 Task: Look for space in Zhangjiakou, China from 5th July, 2023 to 10th July, 2023 for 4 adults in price range Rs.9000 to Rs.14000. Place can be entire place with 2 bedrooms having 4 beds and 2 bathrooms. Property type can be house, flat, guest house. Booking option can be shelf check-in. Required host language is Chinese (Simplified).
Action: Mouse moved to (786, 101)
Screenshot: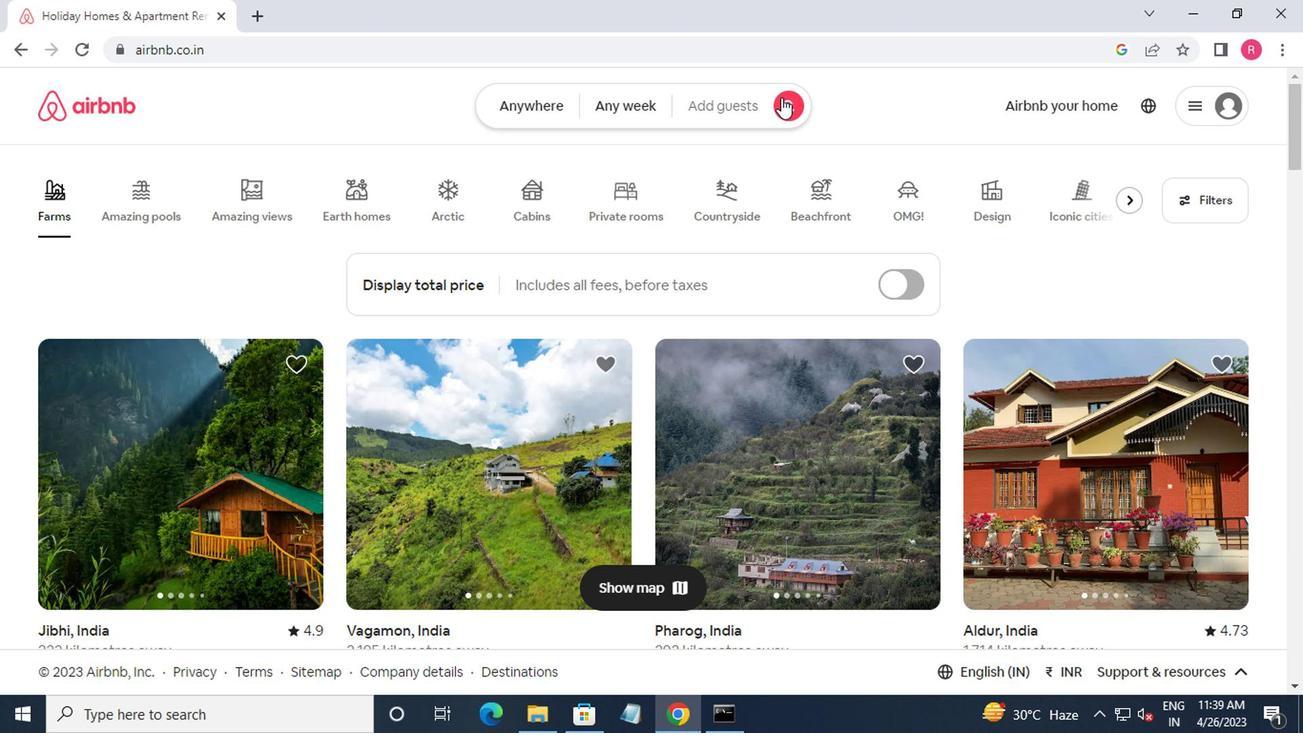 
Action: Mouse pressed left at (786, 101)
Screenshot: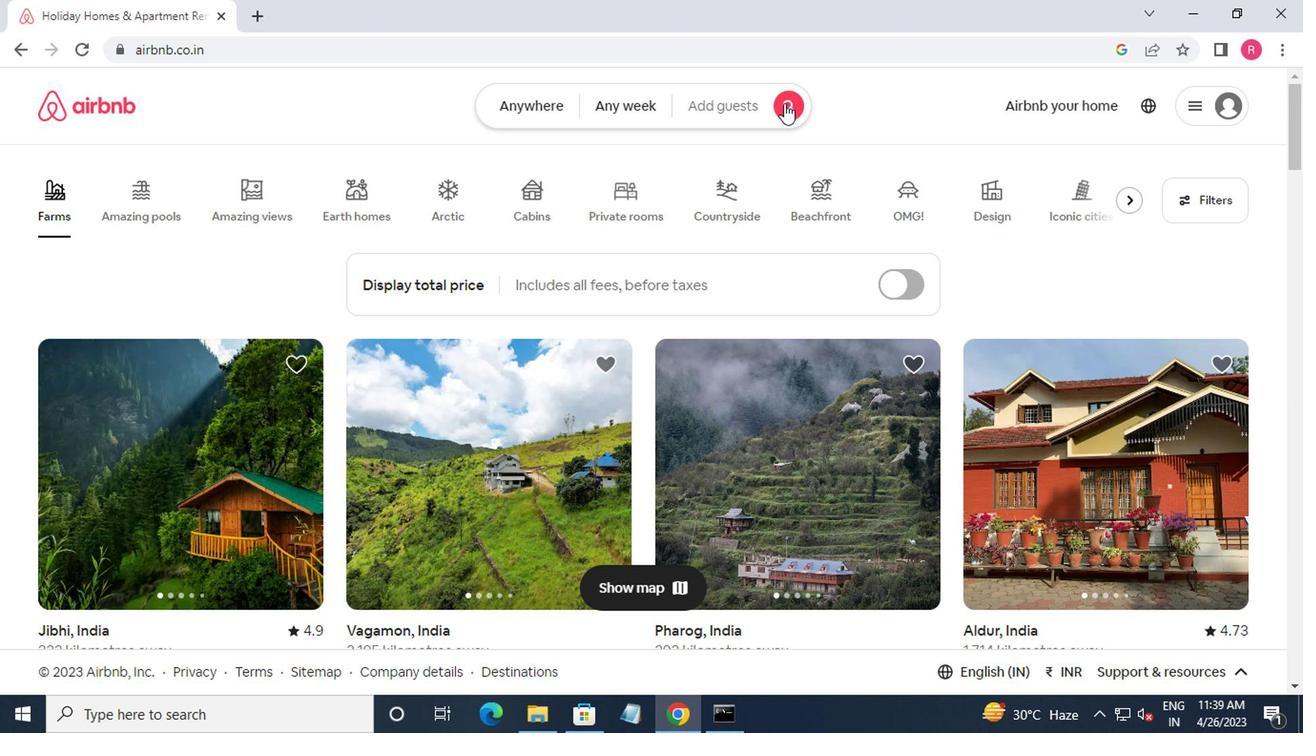 
Action: Mouse moved to (398, 182)
Screenshot: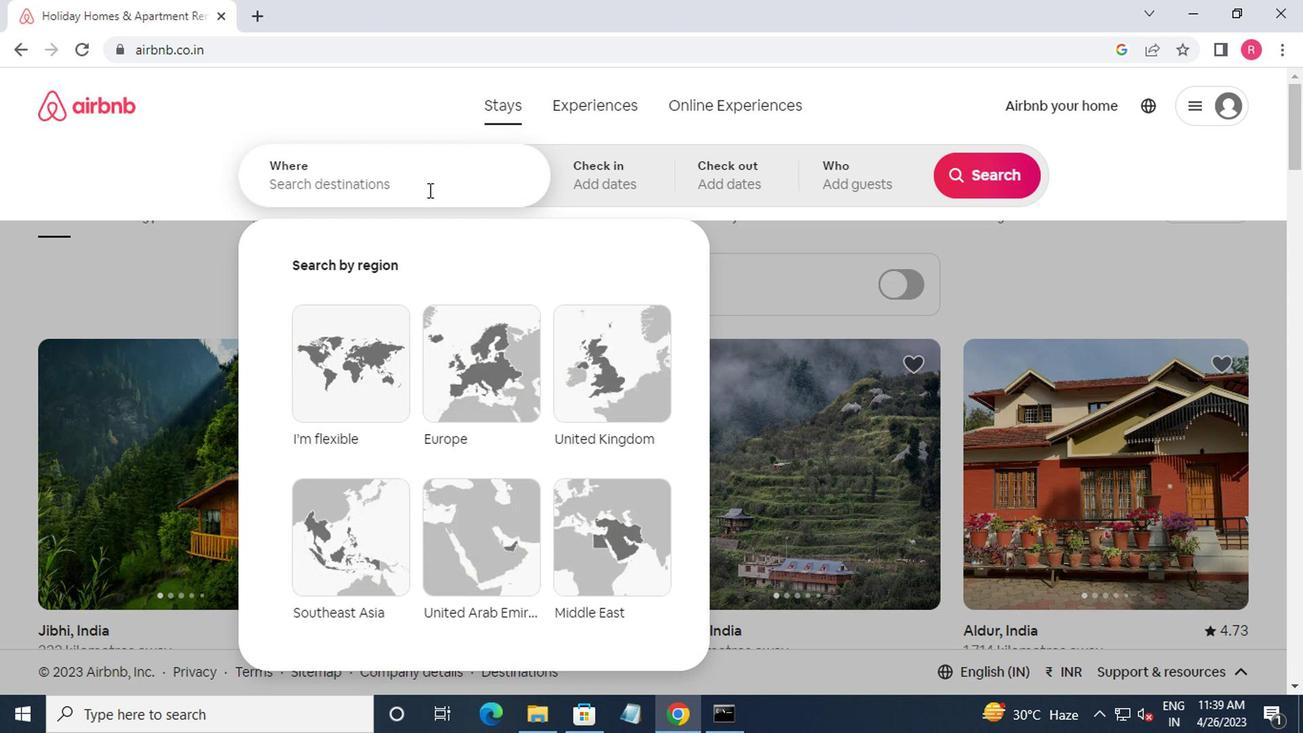
Action: Mouse pressed left at (398, 182)
Screenshot: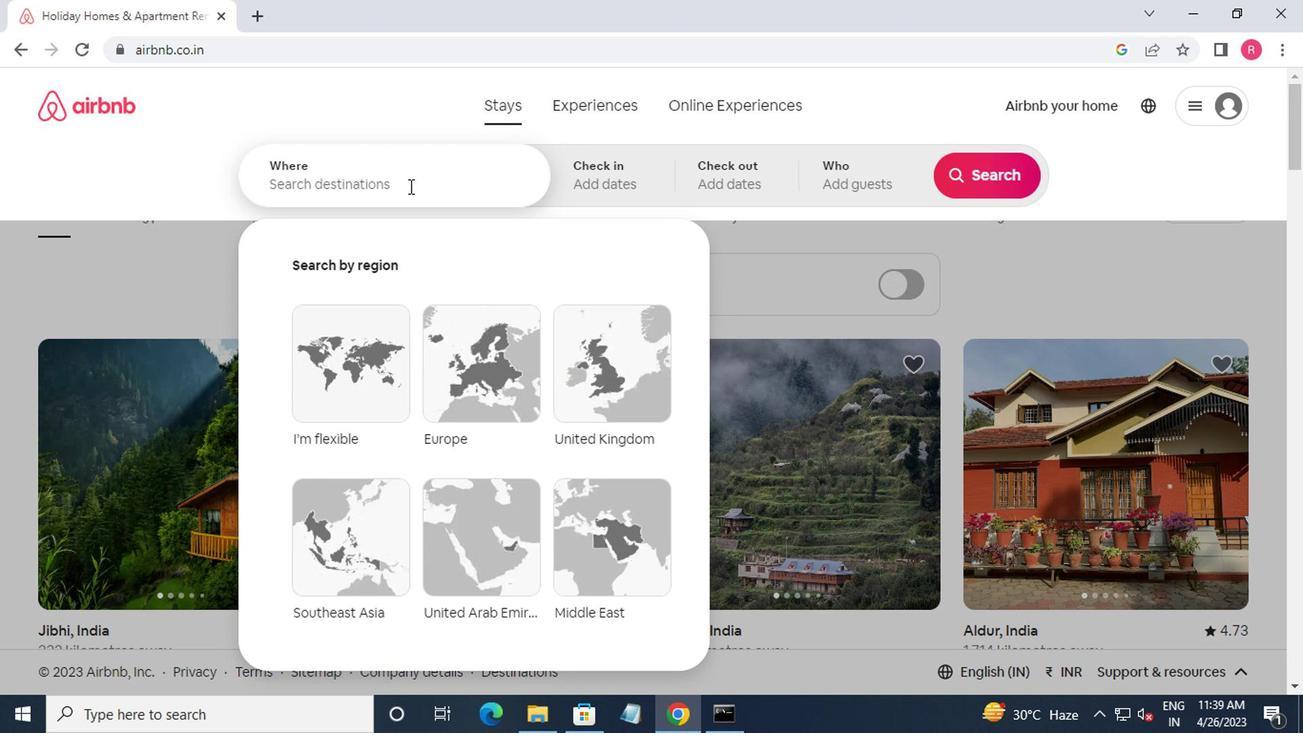 
Action: Mouse moved to (398, 183)
Screenshot: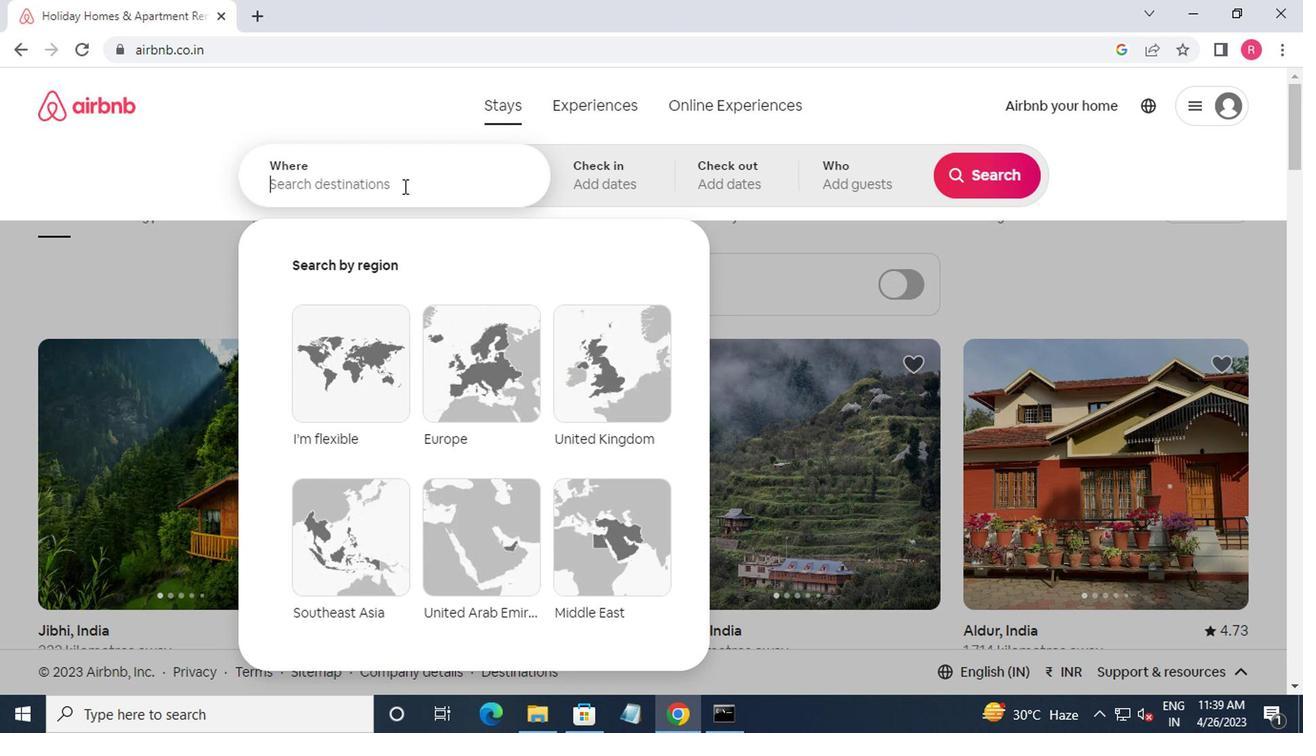 
Action: Key pressed zhangjiakou<Key.down><Key.enter>
Screenshot: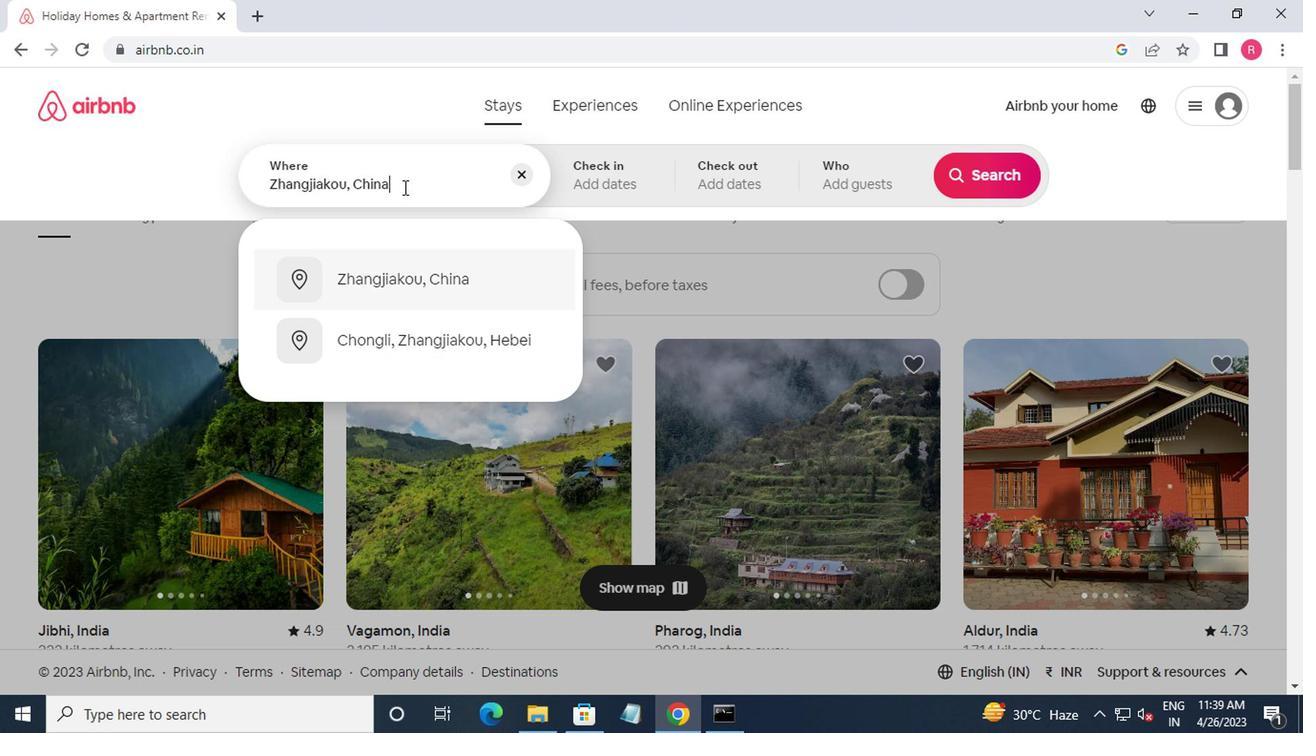 
Action: Mouse moved to (969, 331)
Screenshot: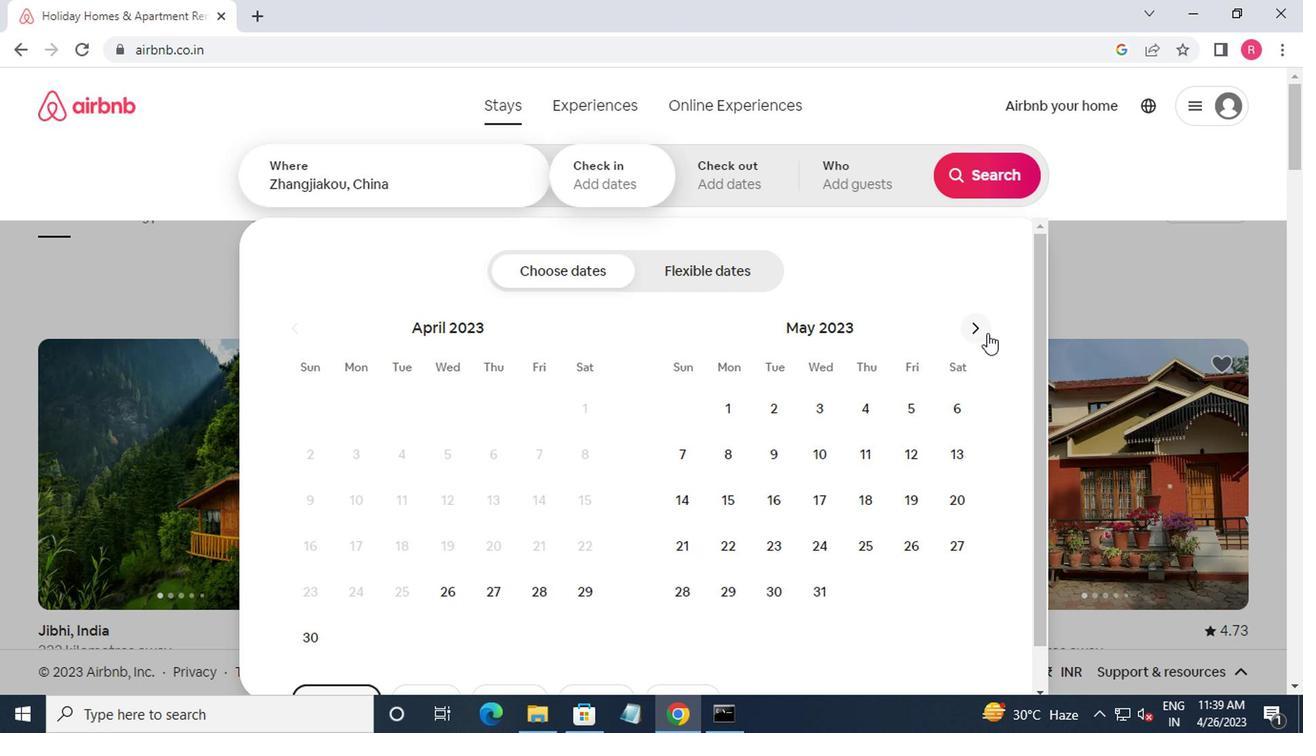
Action: Mouse pressed left at (969, 331)
Screenshot: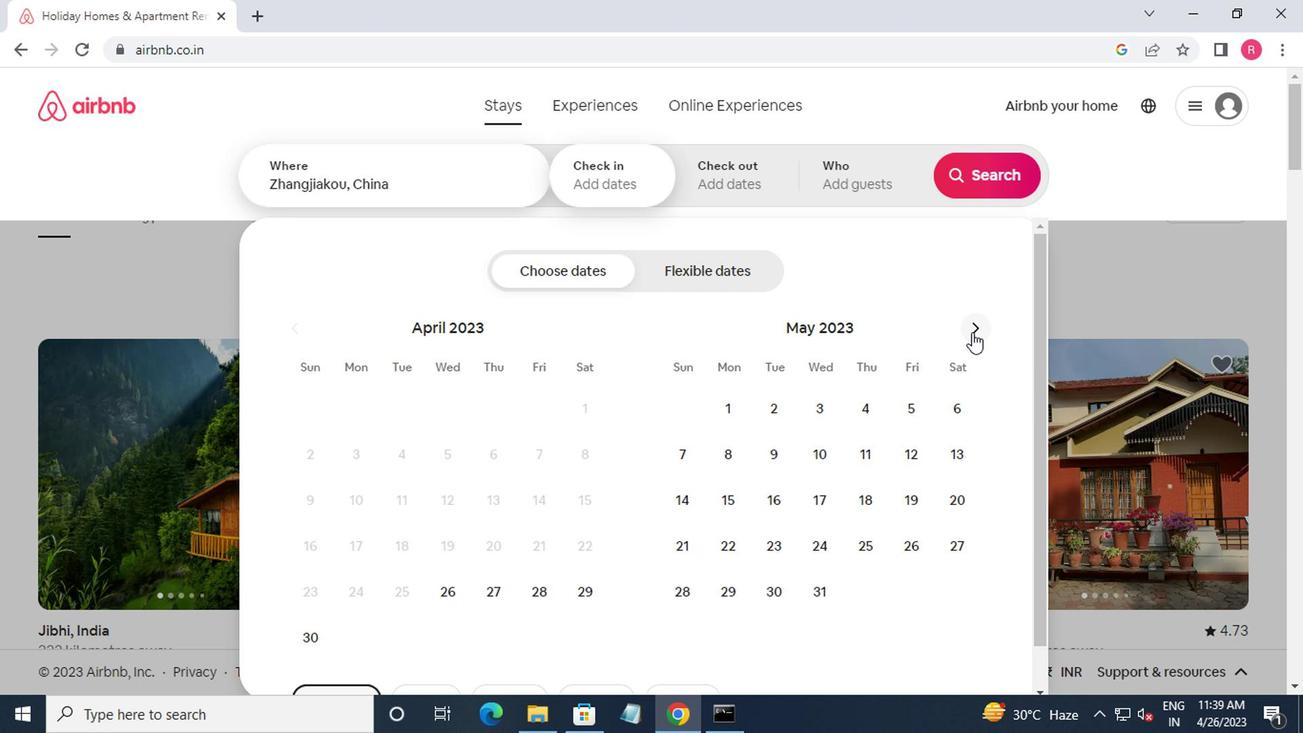 
Action: Mouse moved to (967, 332)
Screenshot: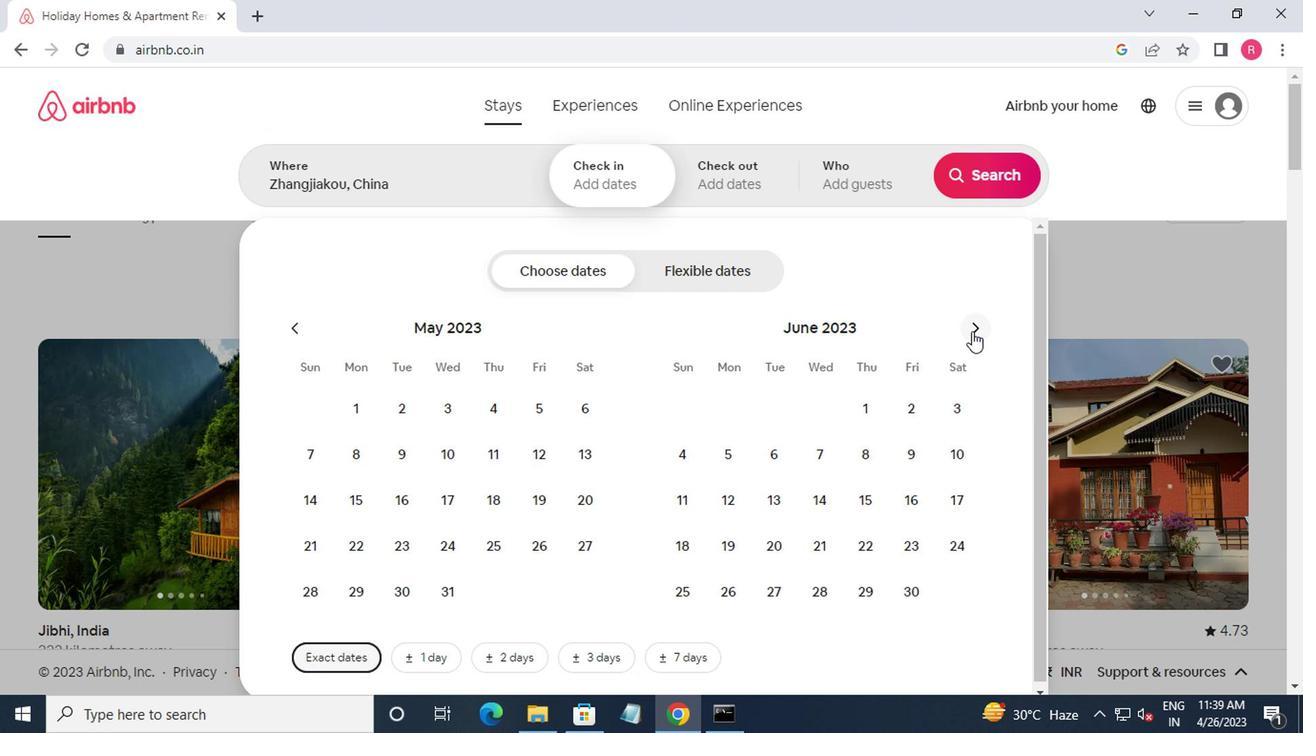 
Action: Mouse pressed left at (967, 332)
Screenshot: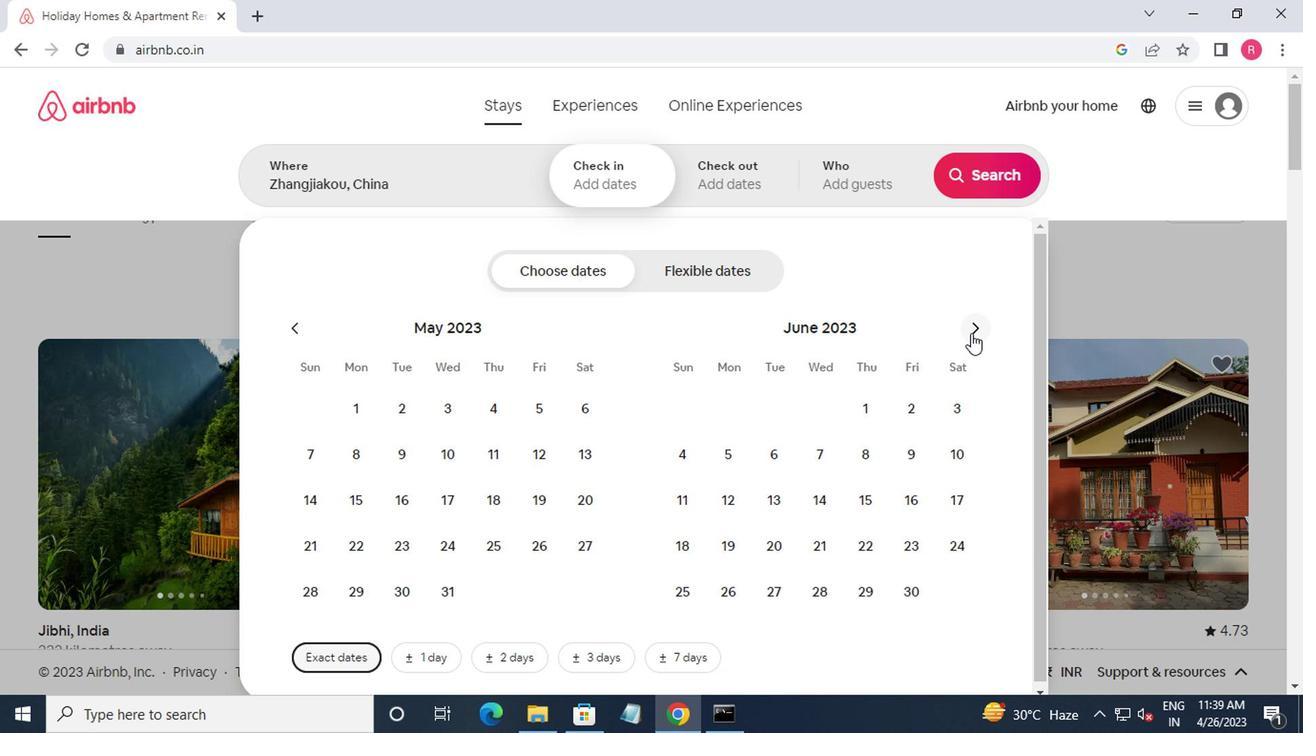 
Action: Mouse moved to (828, 457)
Screenshot: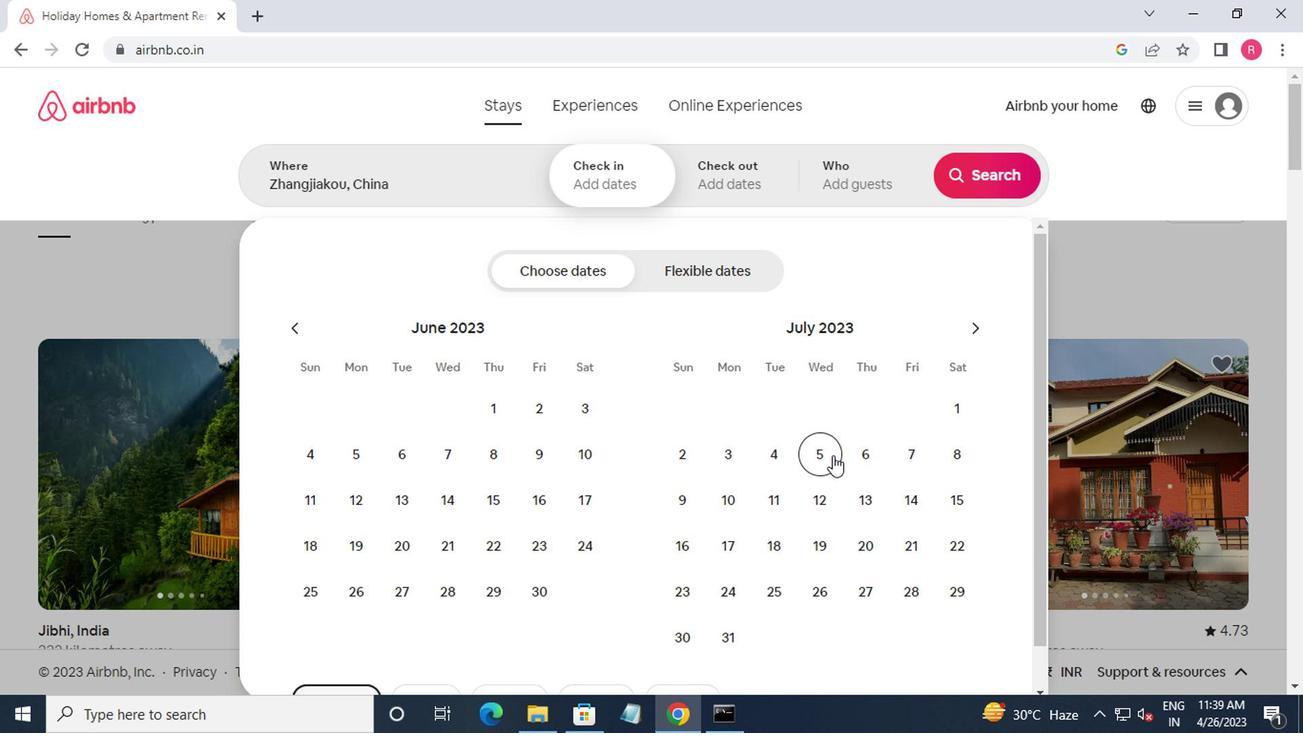 
Action: Mouse pressed left at (828, 457)
Screenshot: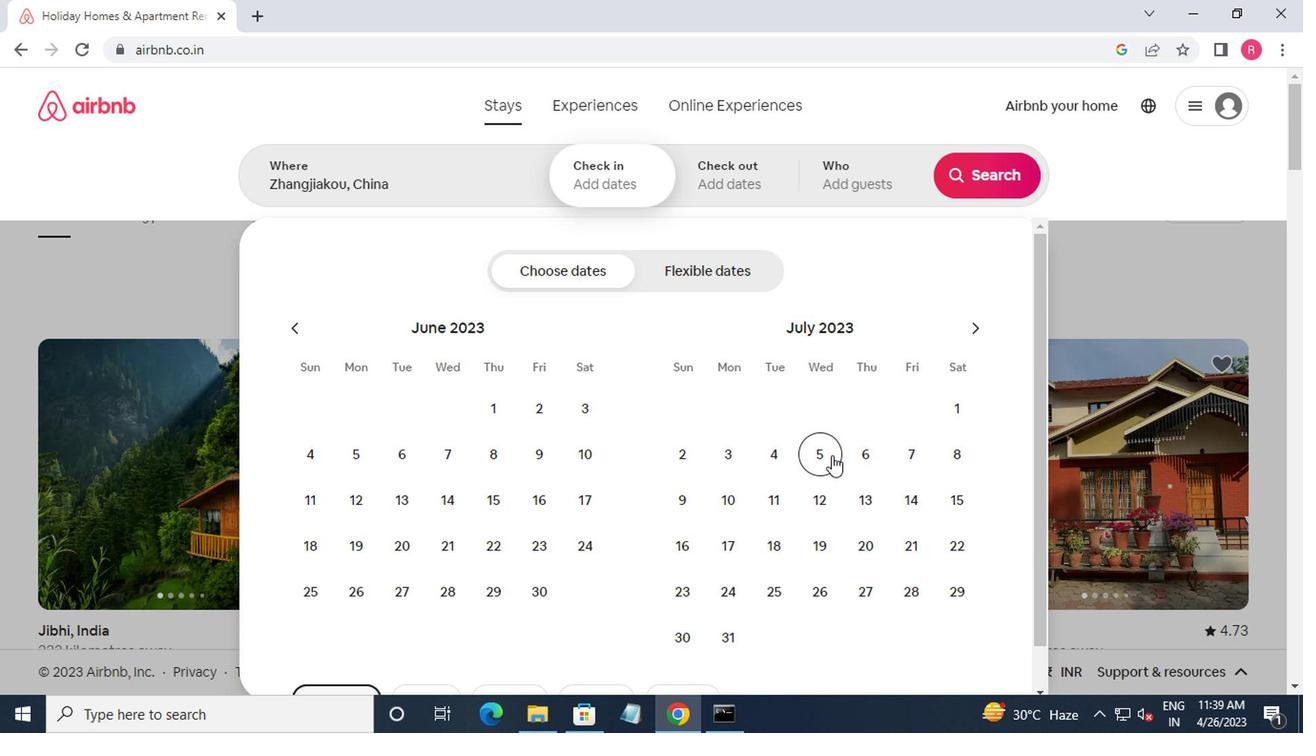
Action: Mouse moved to (714, 512)
Screenshot: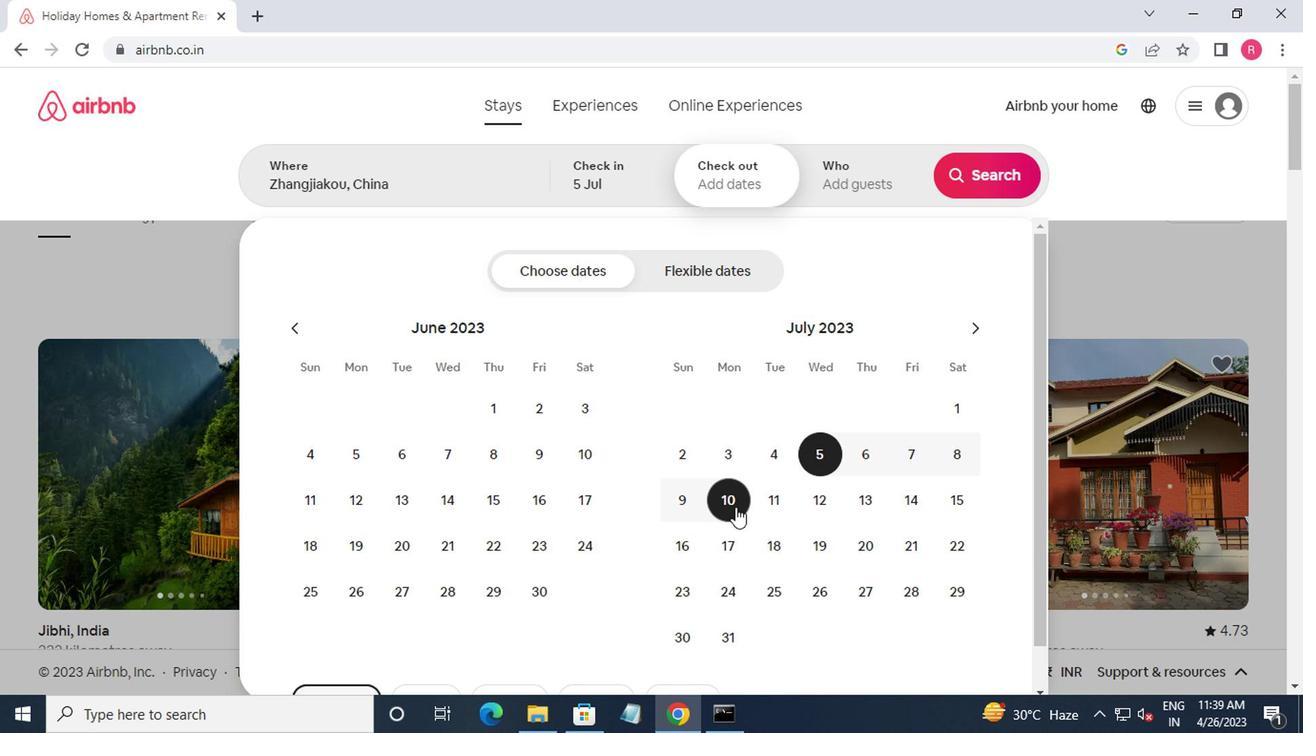 
Action: Mouse pressed left at (714, 512)
Screenshot: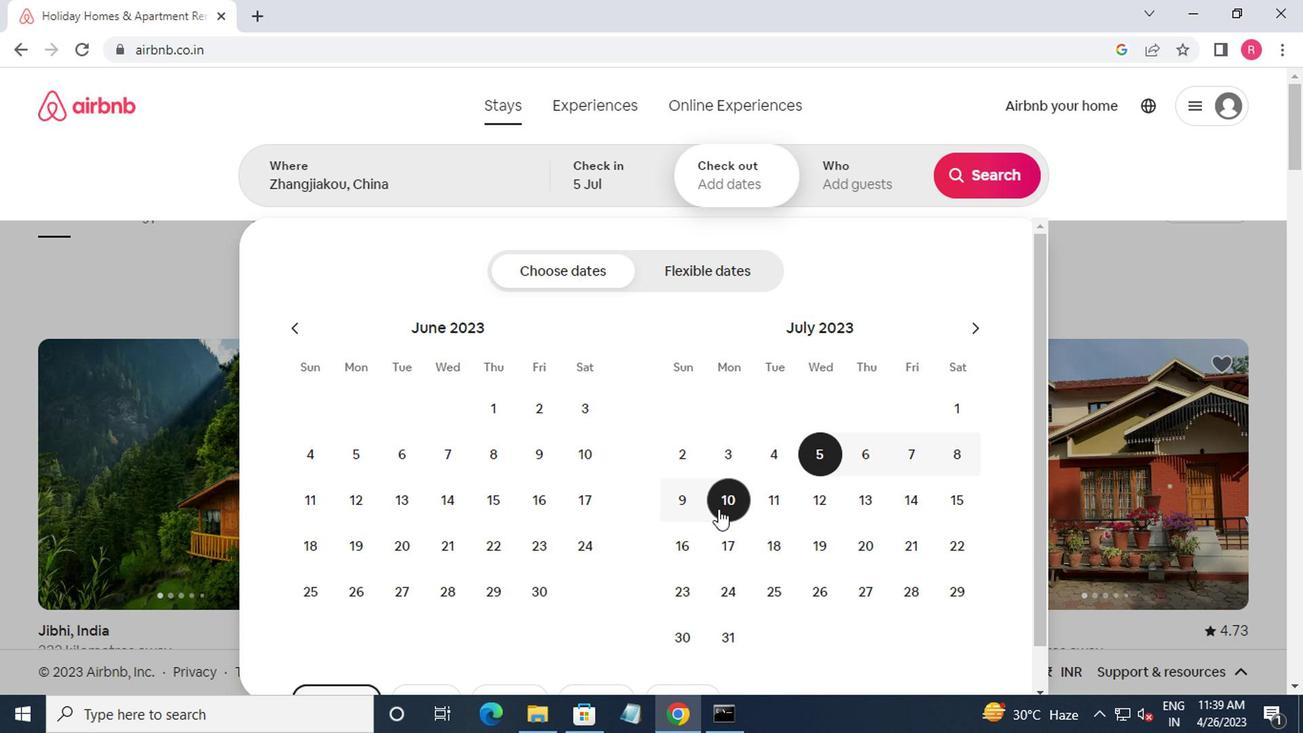 
Action: Mouse moved to (854, 187)
Screenshot: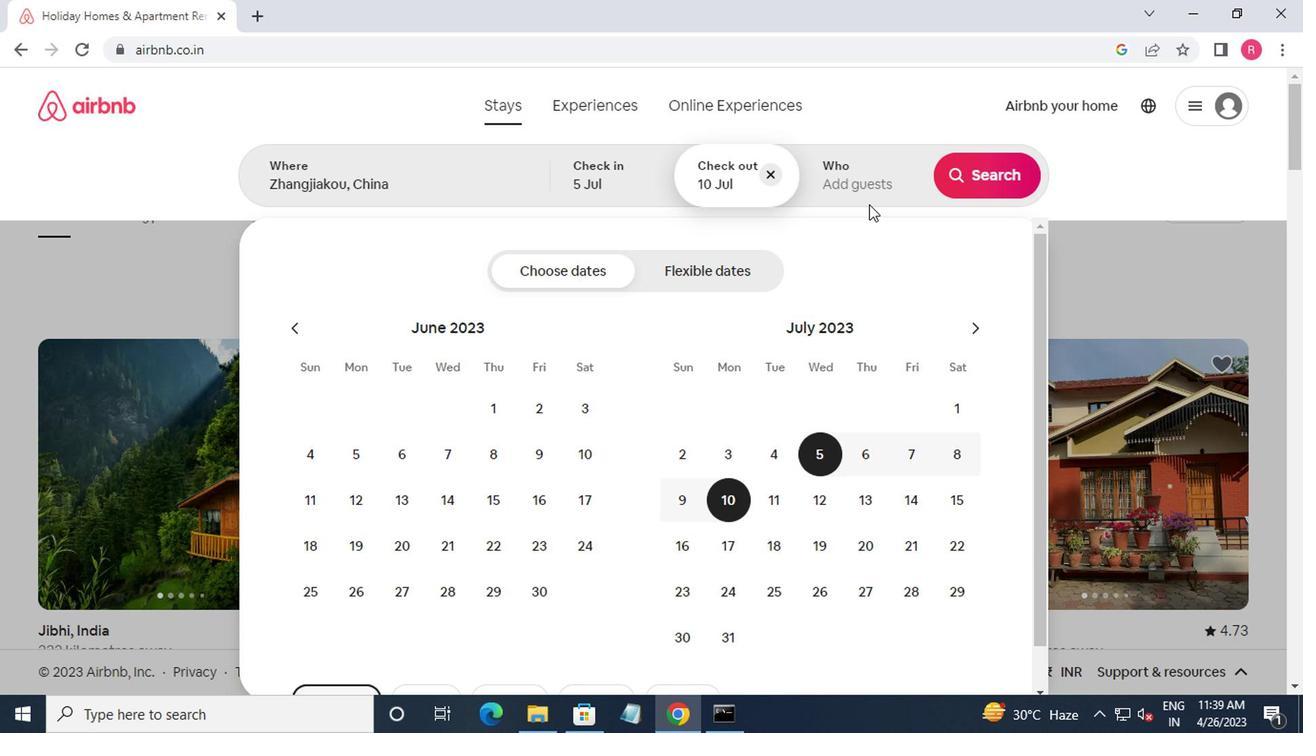 
Action: Mouse pressed left at (854, 187)
Screenshot: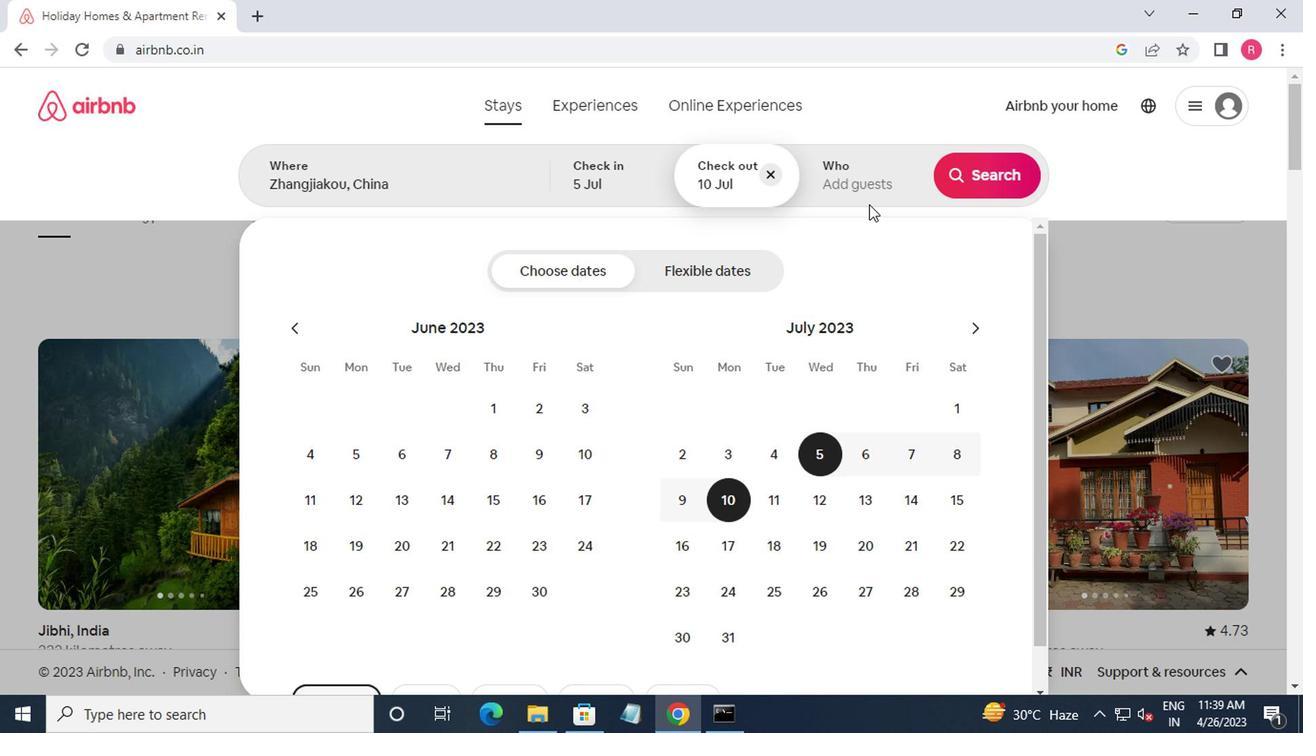 
Action: Mouse moved to (981, 268)
Screenshot: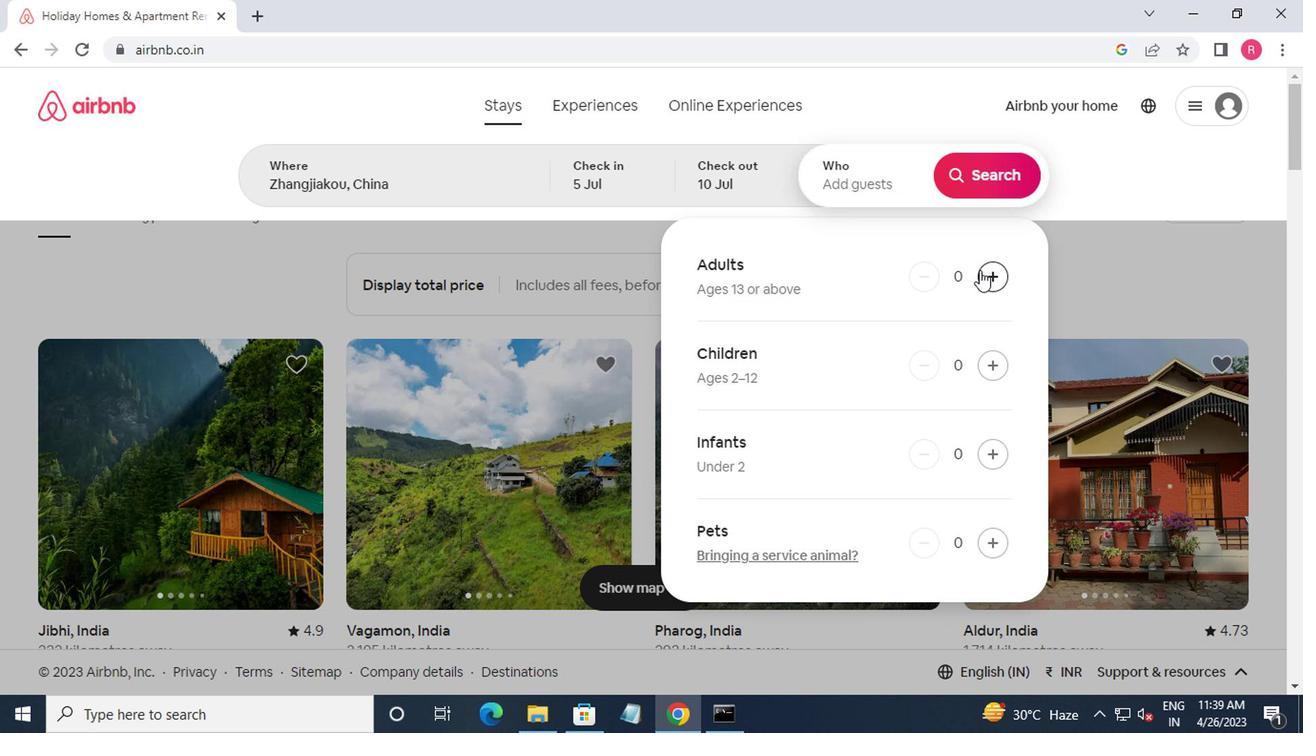 
Action: Mouse pressed left at (981, 268)
Screenshot: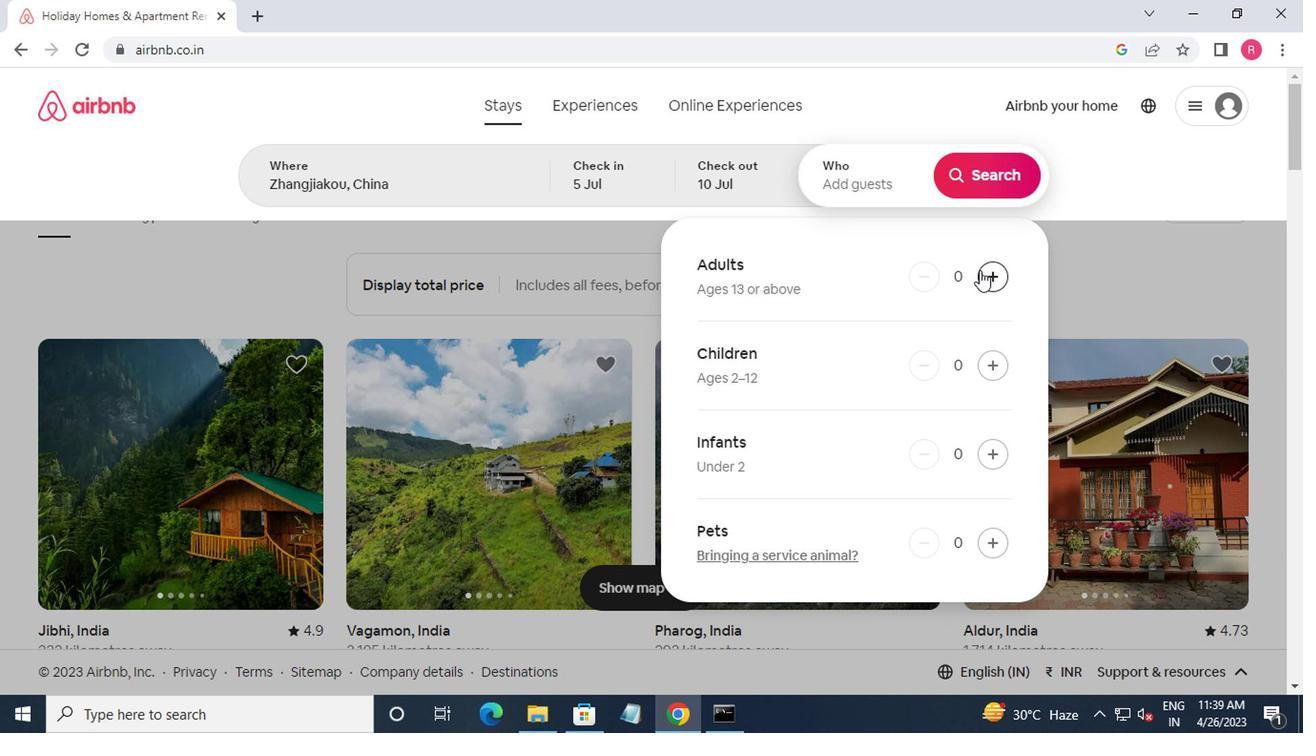 
Action: Mouse pressed left at (981, 268)
Screenshot: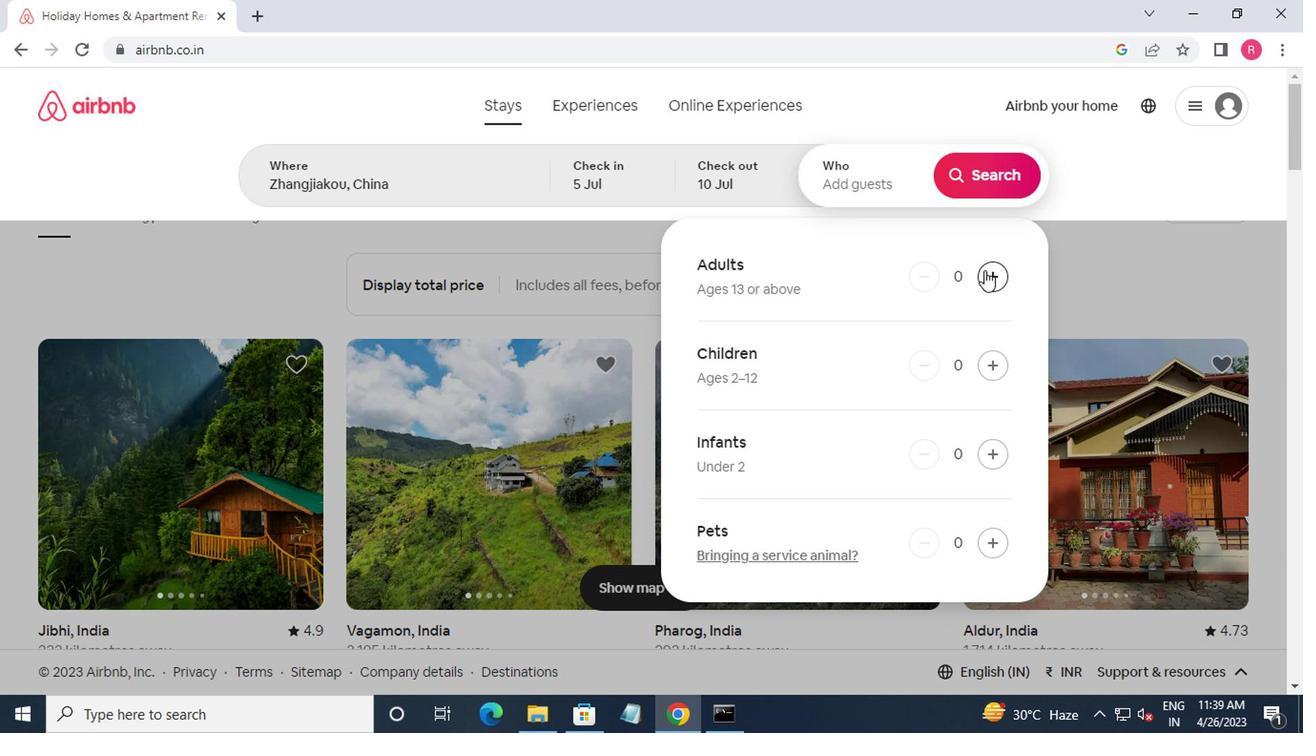 
Action: Mouse moved to (983, 268)
Screenshot: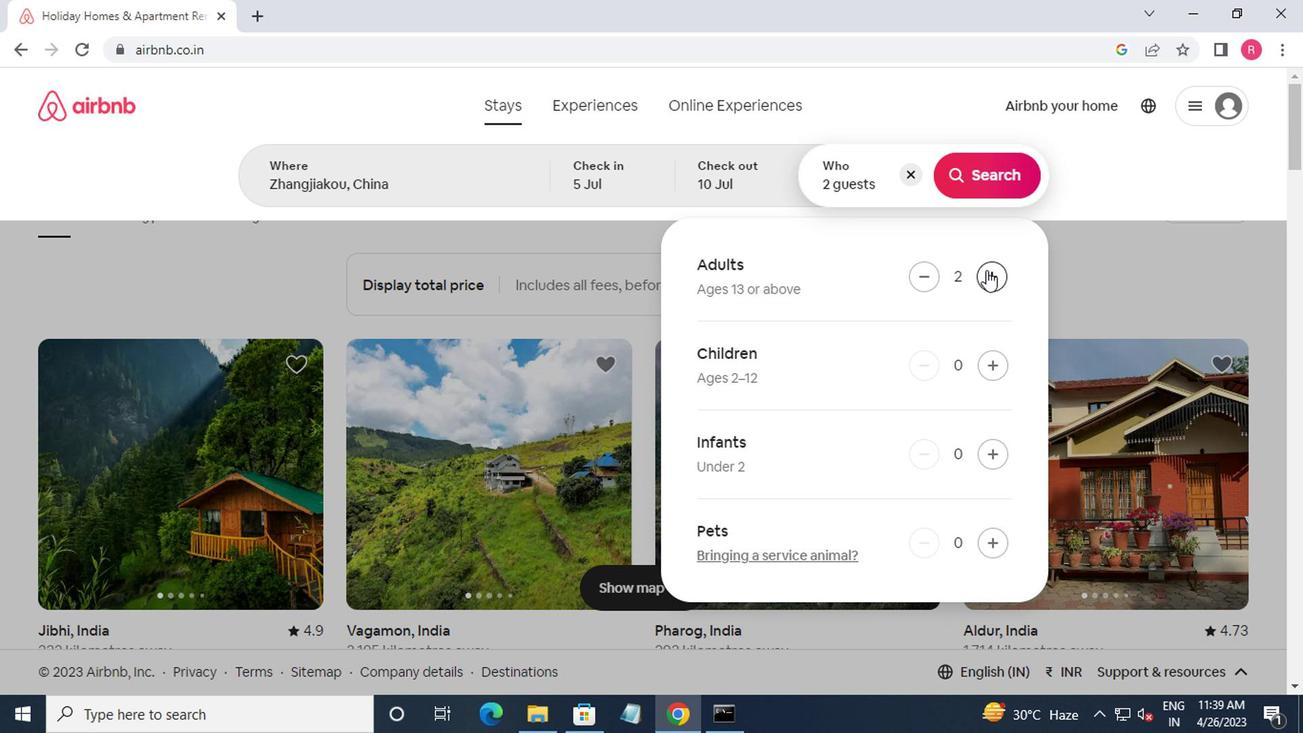 
Action: Mouse pressed left at (983, 268)
Screenshot: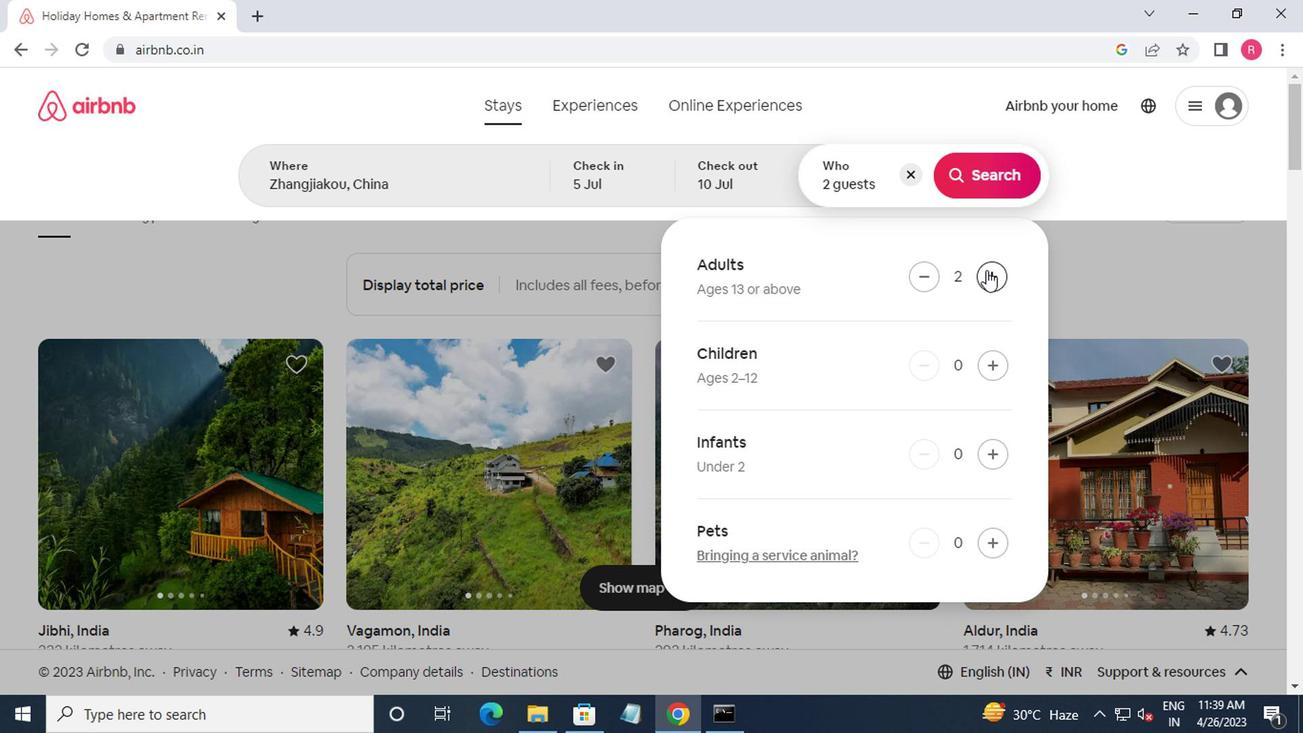 
Action: Mouse moved to (985, 263)
Screenshot: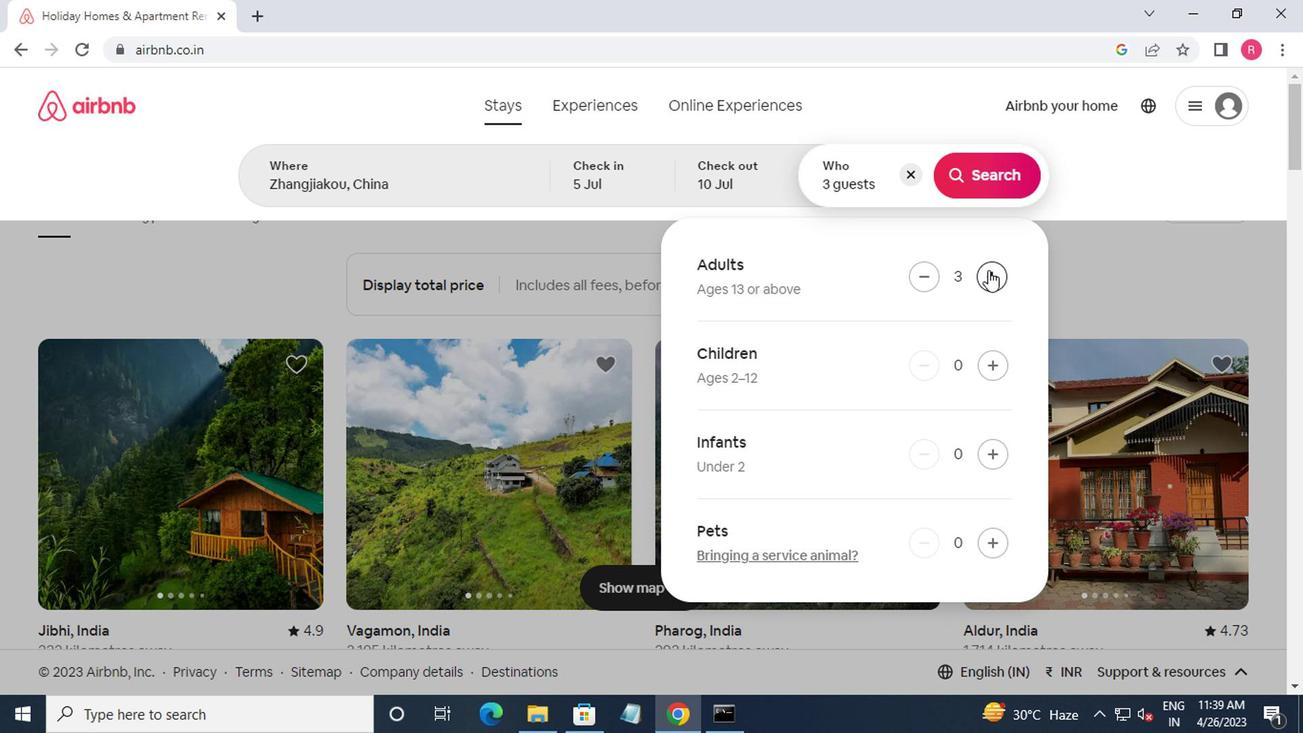 
Action: Mouse pressed left at (985, 263)
Screenshot: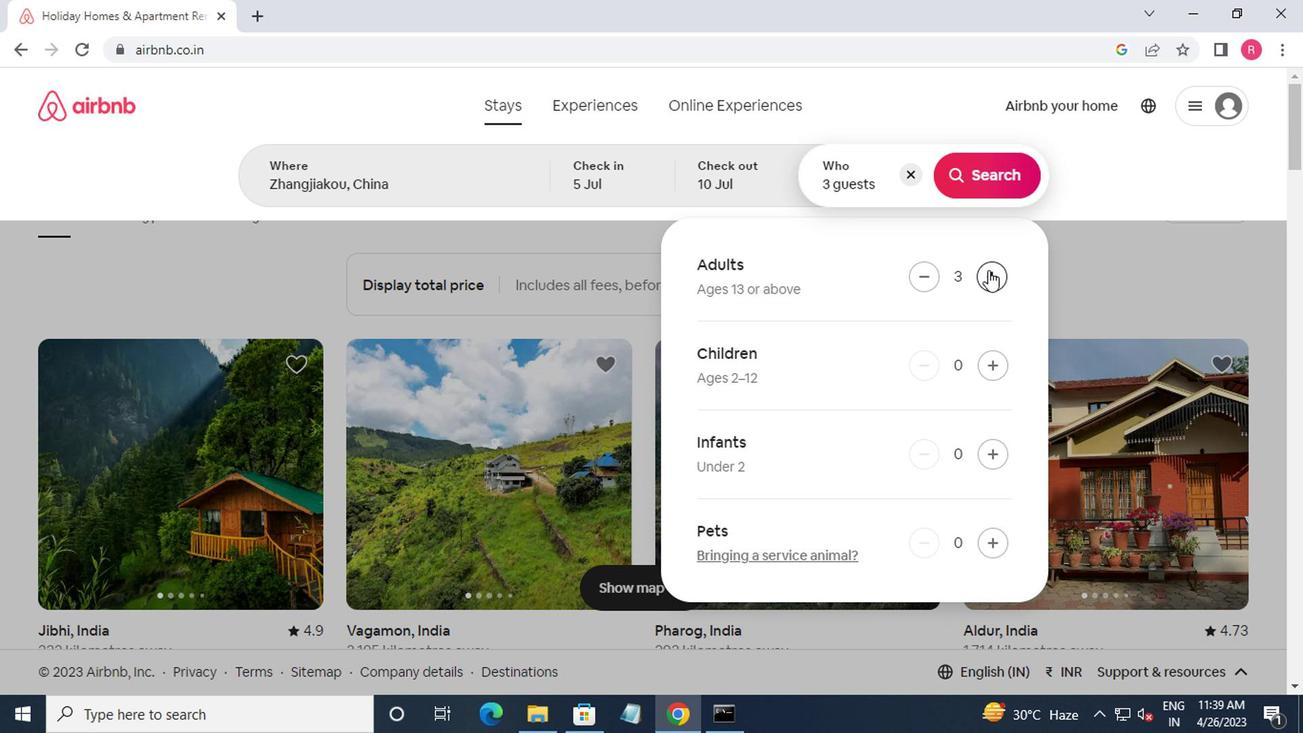 
Action: Mouse moved to (969, 188)
Screenshot: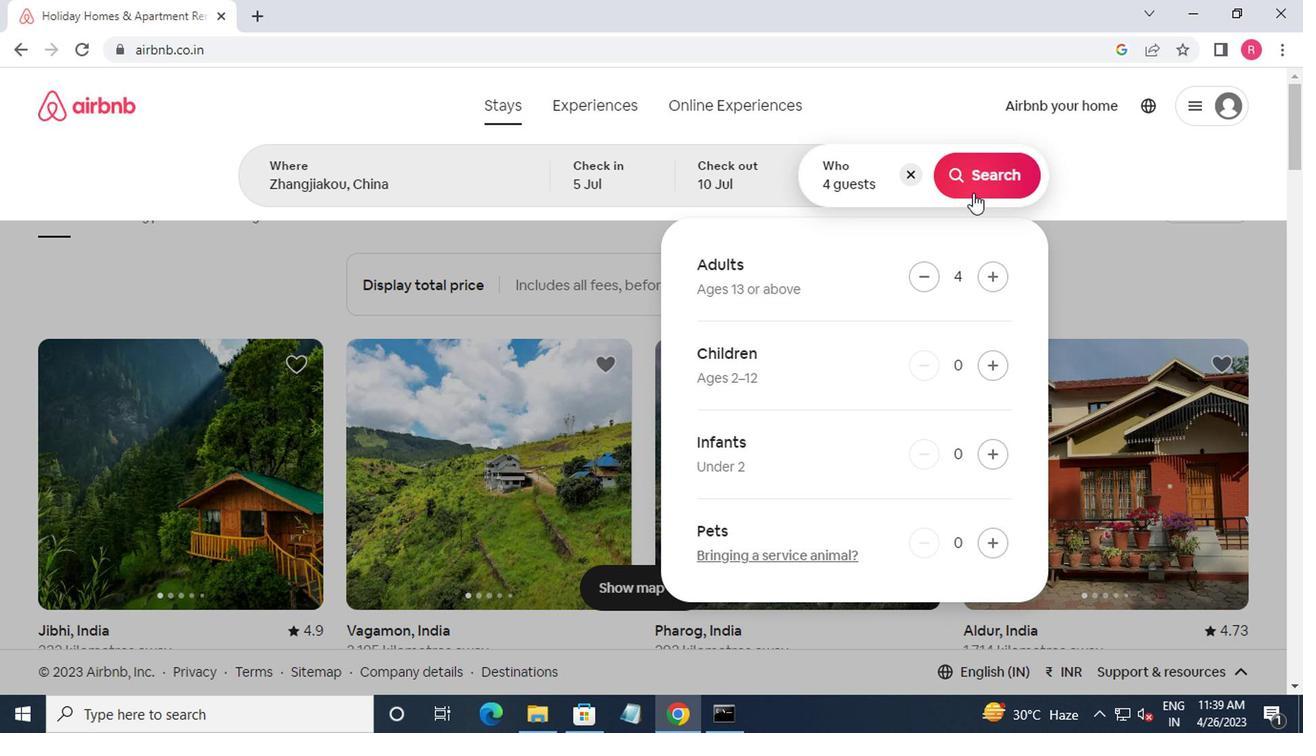 
Action: Mouse pressed left at (969, 188)
Screenshot: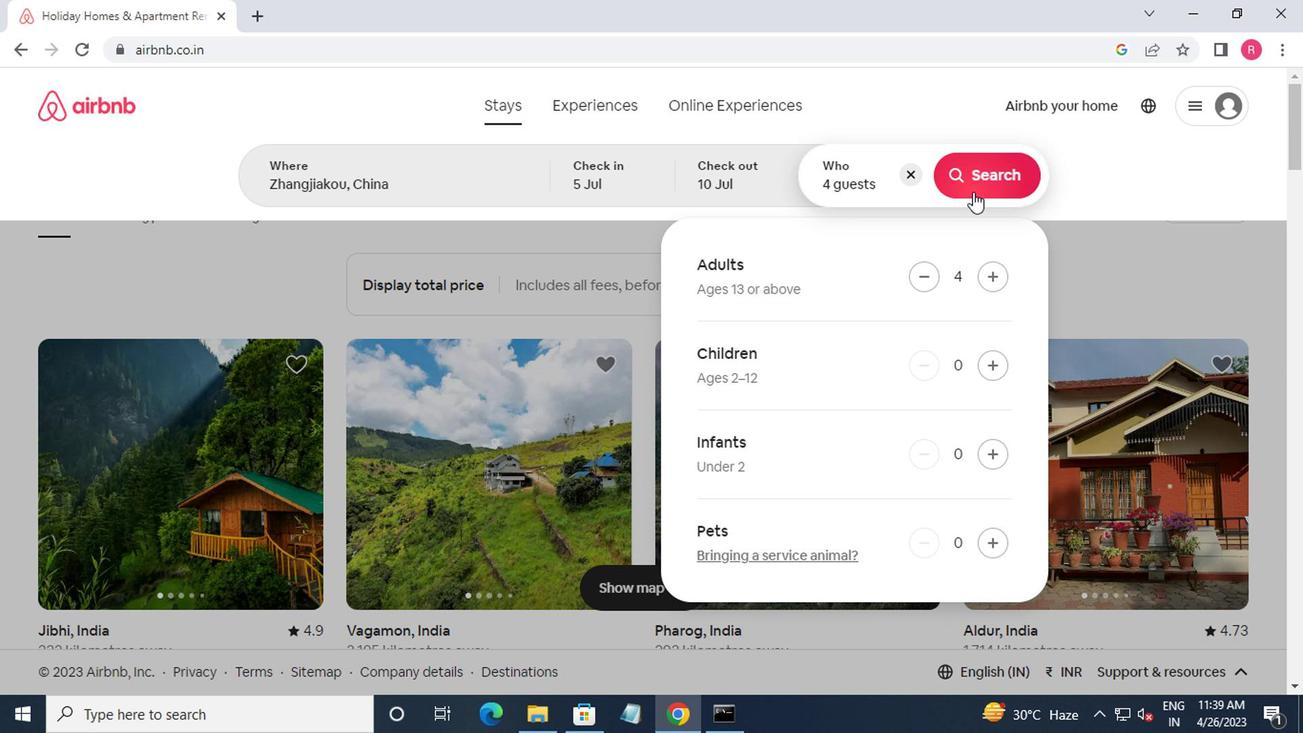 
Action: Mouse moved to (1195, 184)
Screenshot: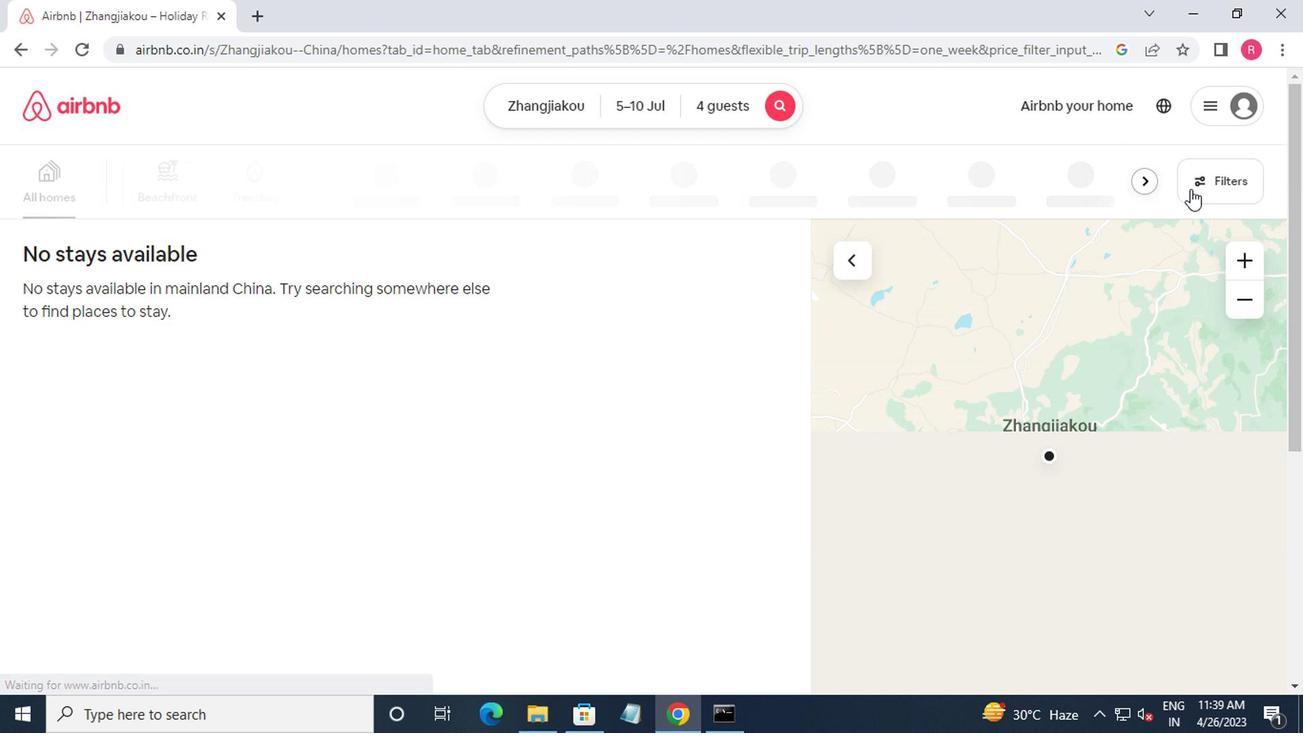 
Action: Mouse pressed left at (1195, 184)
Screenshot: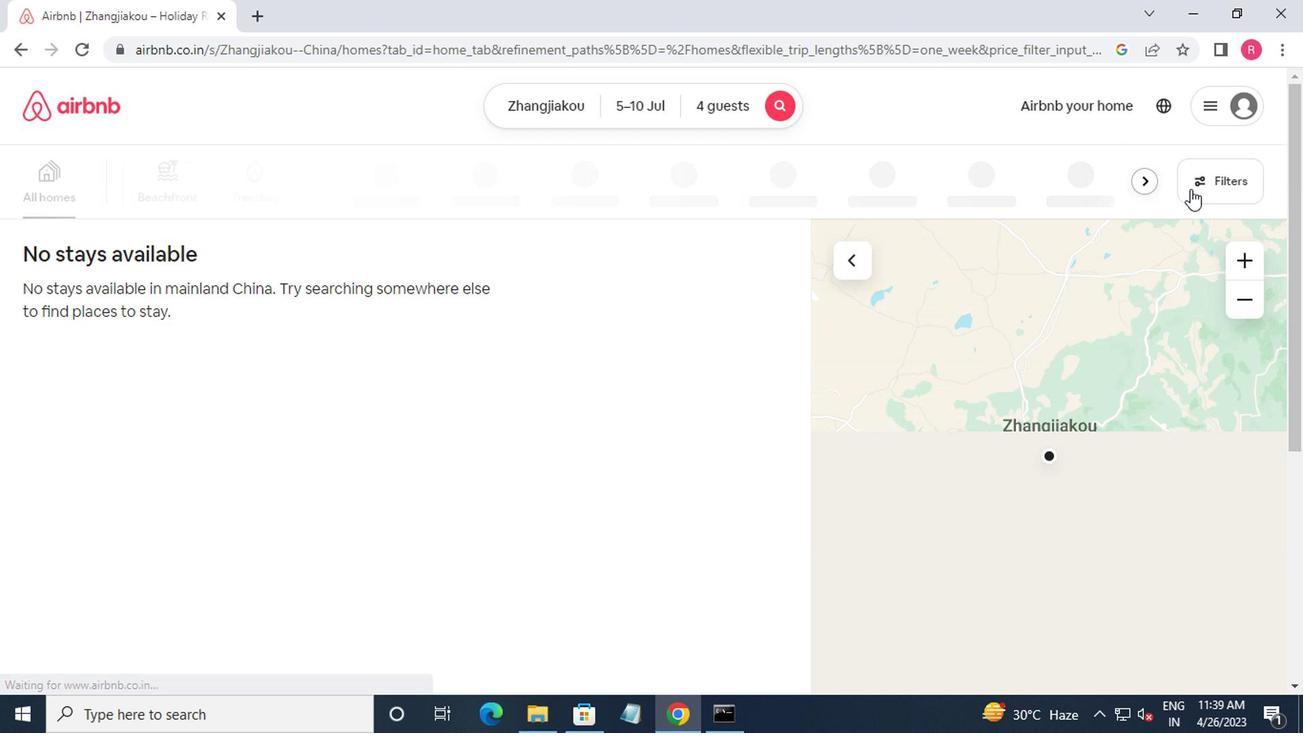 
Action: Mouse moved to (417, 301)
Screenshot: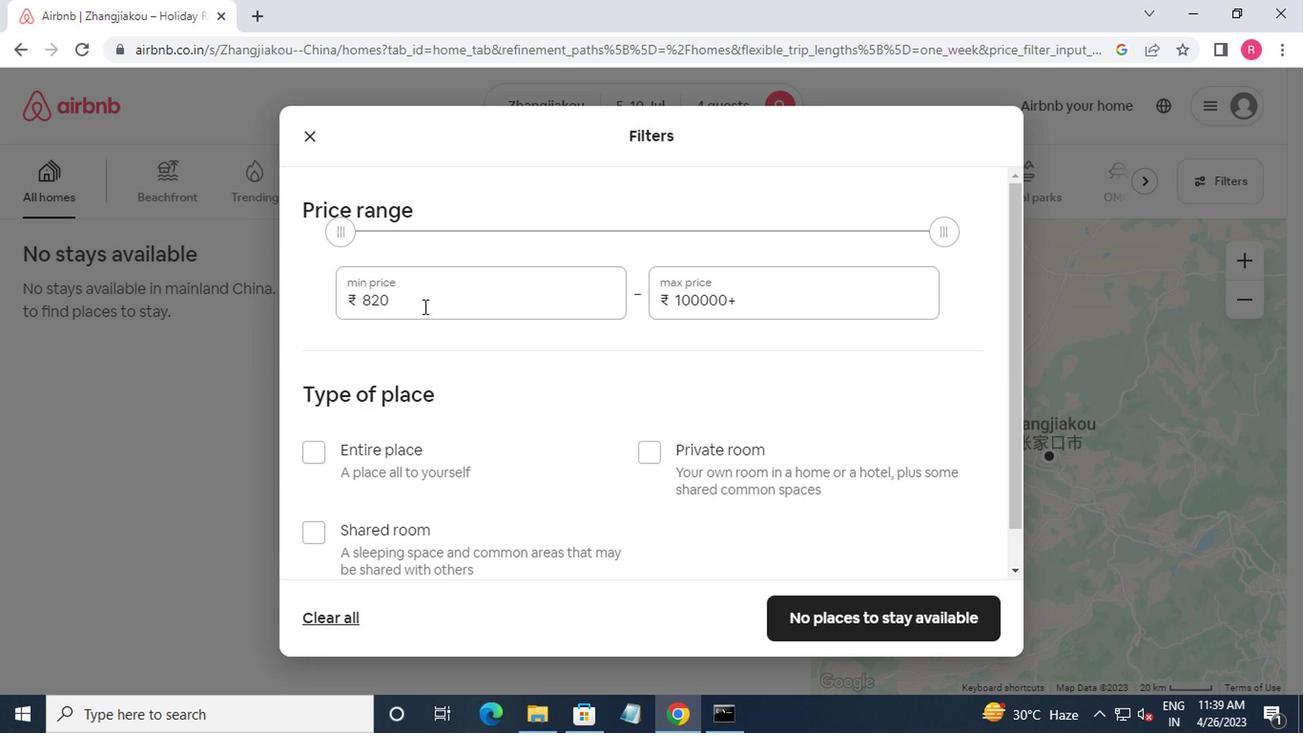 
Action: Mouse pressed left at (417, 301)
Screenshot: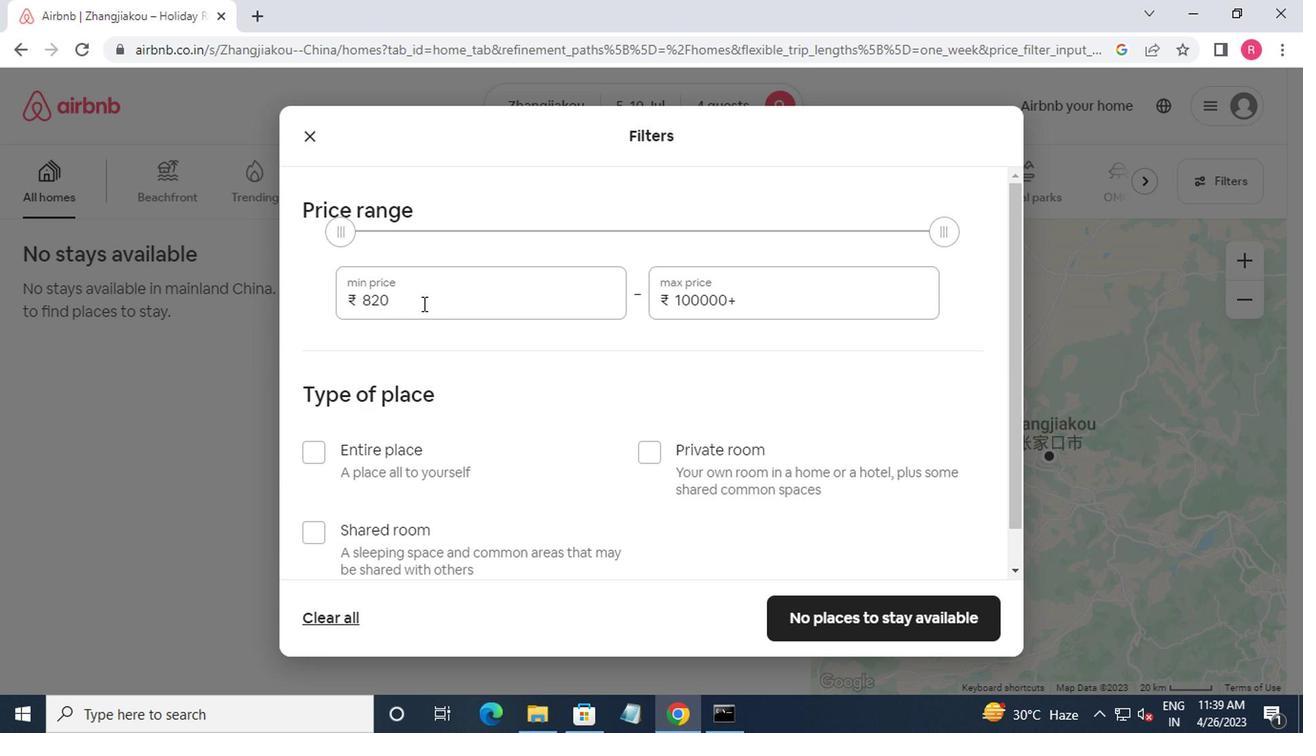
Action: Mouse moved to (417, 301)
Screenshot: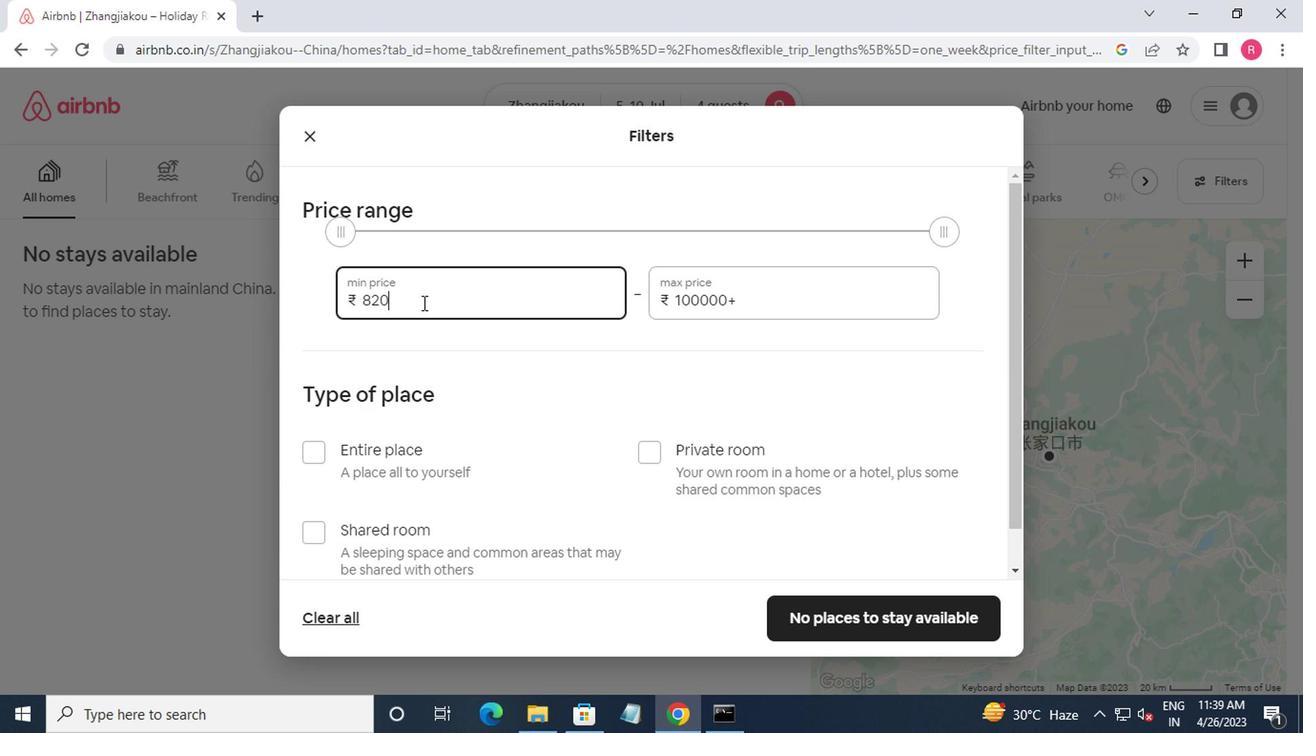 
Action: Key pressed <Key.backspace><Key.backspace><Key.backspace><Key.backspace>9000<Key.tab><Key.tab>
Screenshot: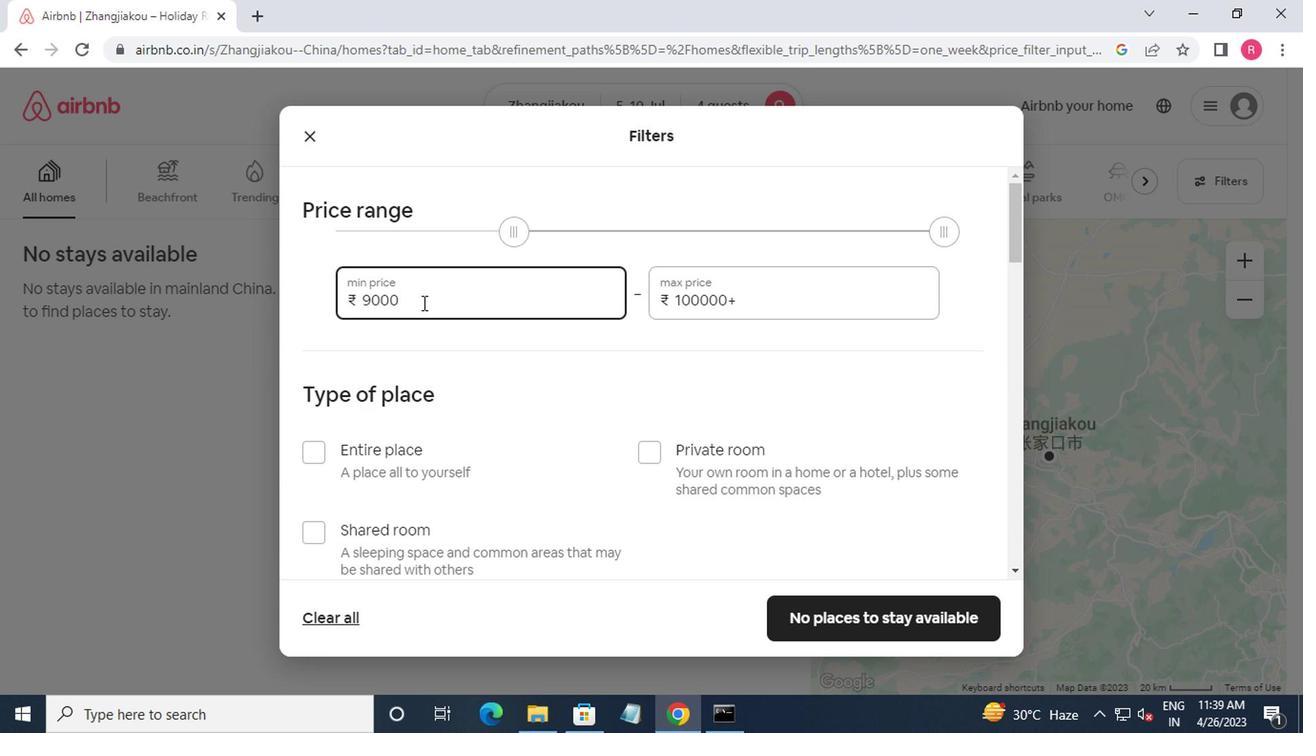
Action: Mouse moved to (761, 304)
Screenshot: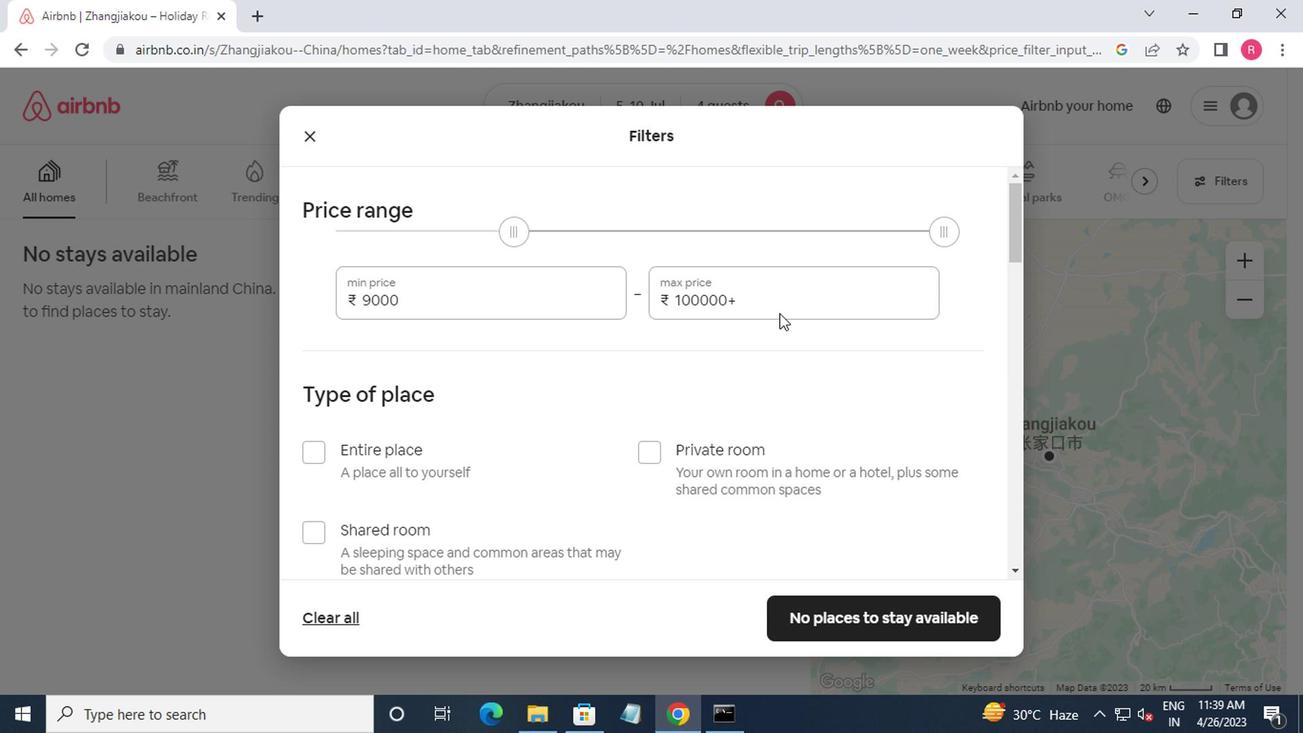 
Action: Mouse pressed left at (761, 304)
Screenshot: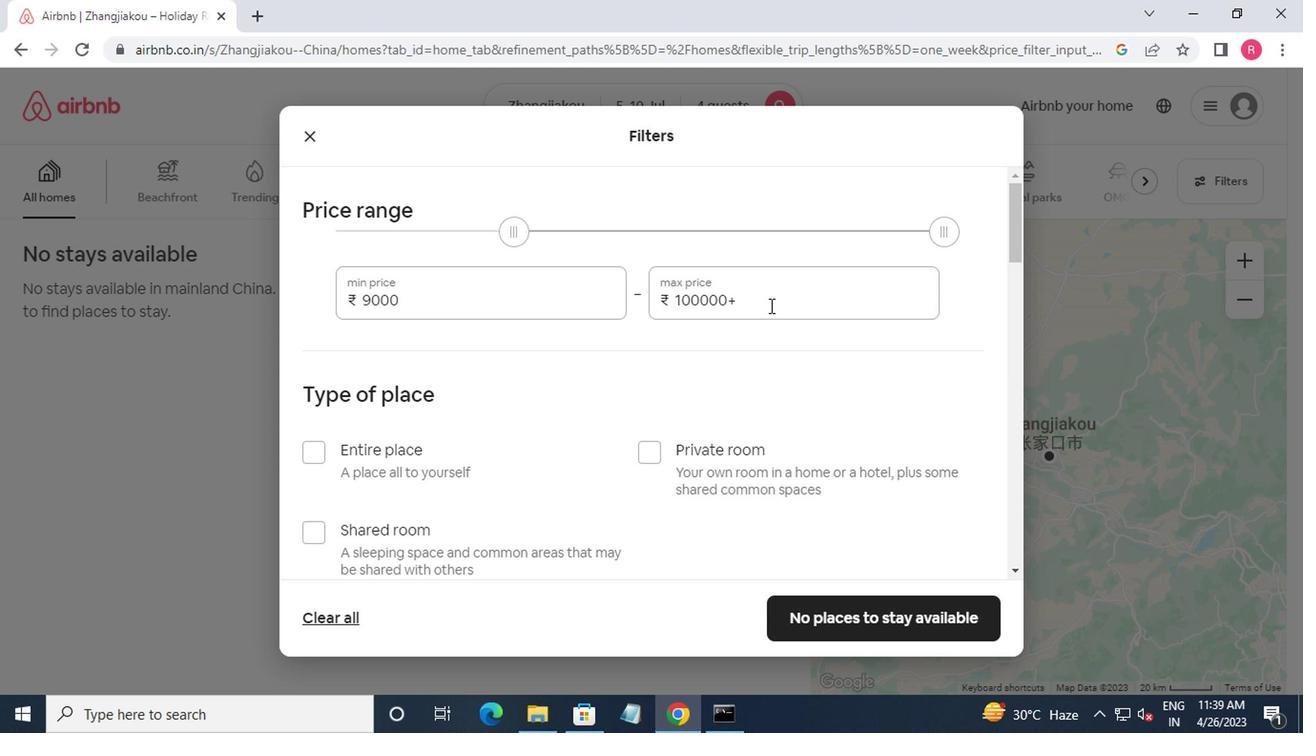 
Action: Mouse moved to (763, 295)
Screenshot: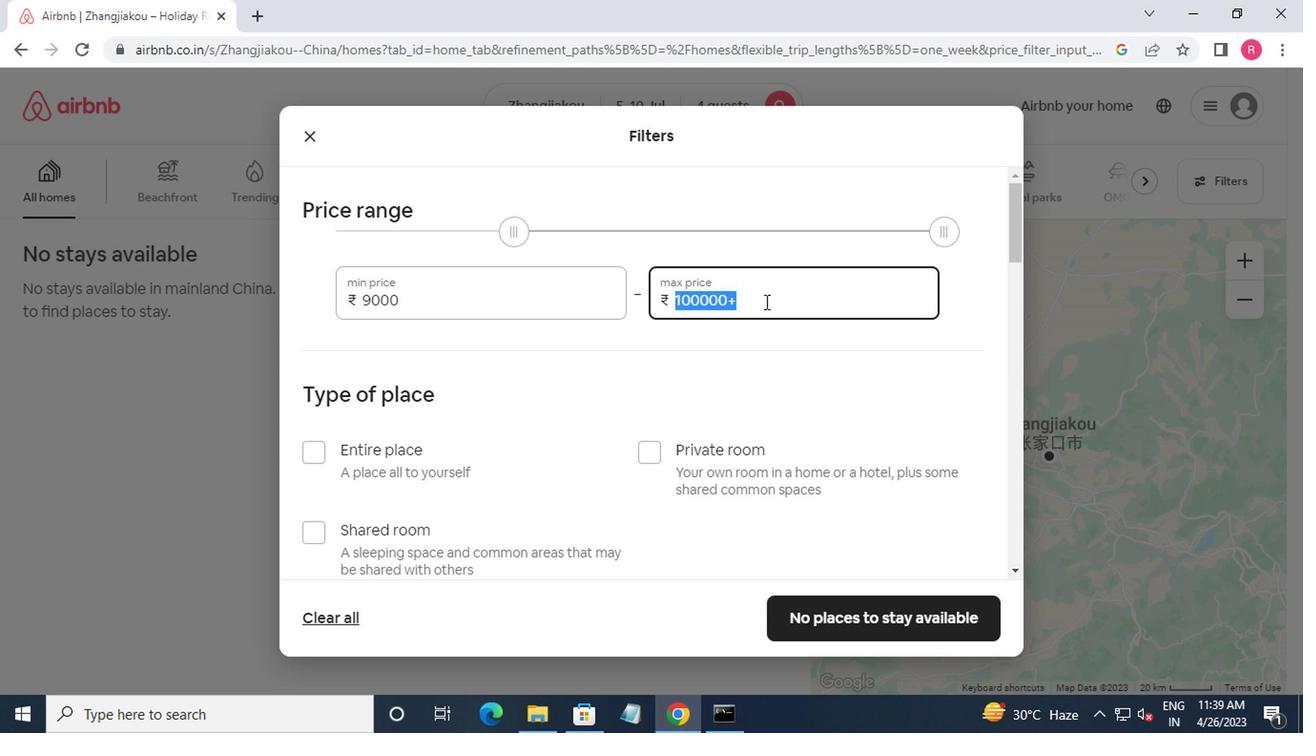 
Action: Key pressed 14000
Screenshot: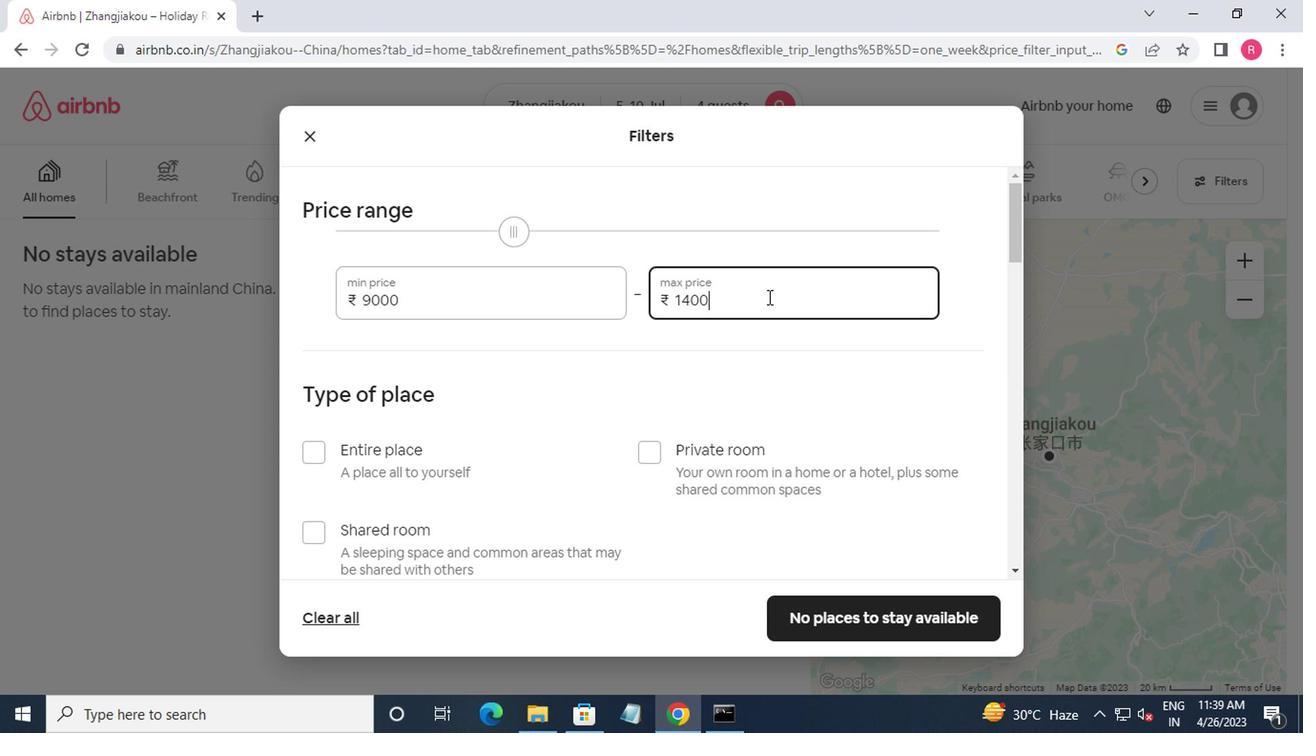 
Action: Mouse moved to (850, 602)
Screenshot: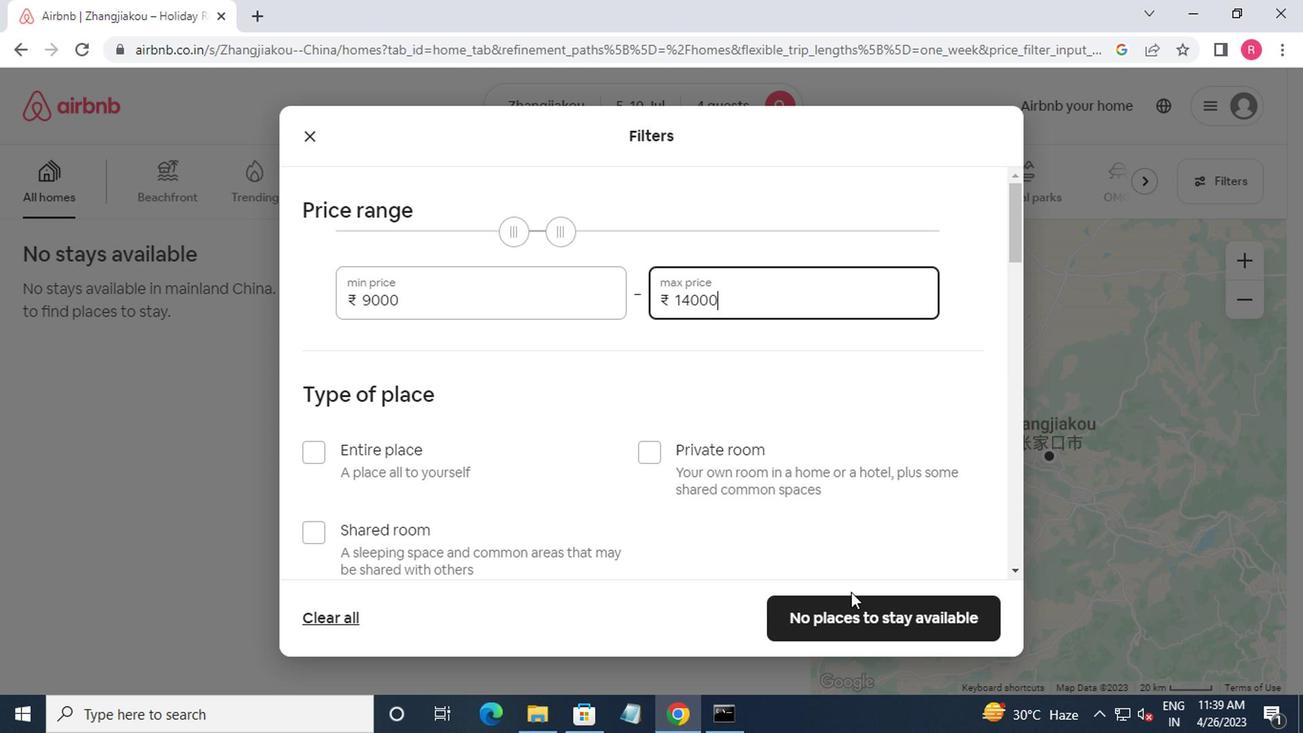 
Action: Mouse scrolled (850, 601) with delta (0, 0)
Screenshot: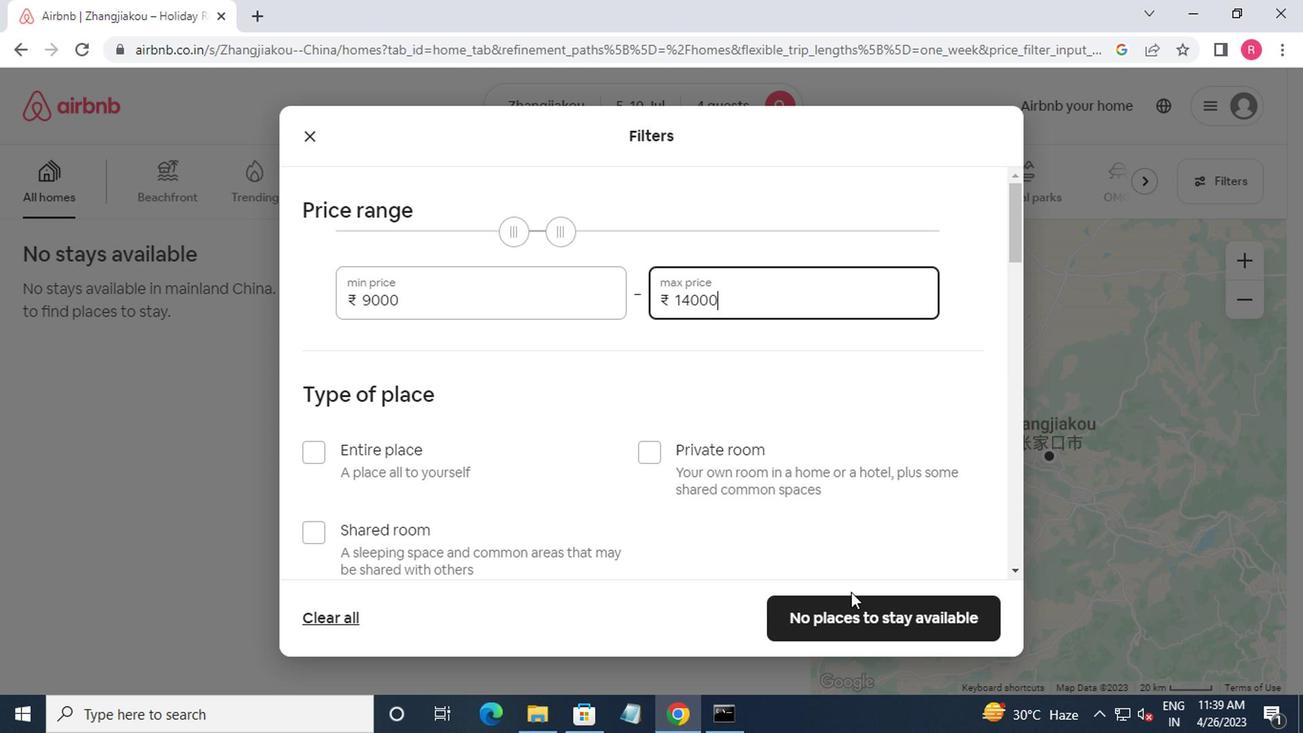 
Action: Mouse moved to (833, 598)
Screenshot: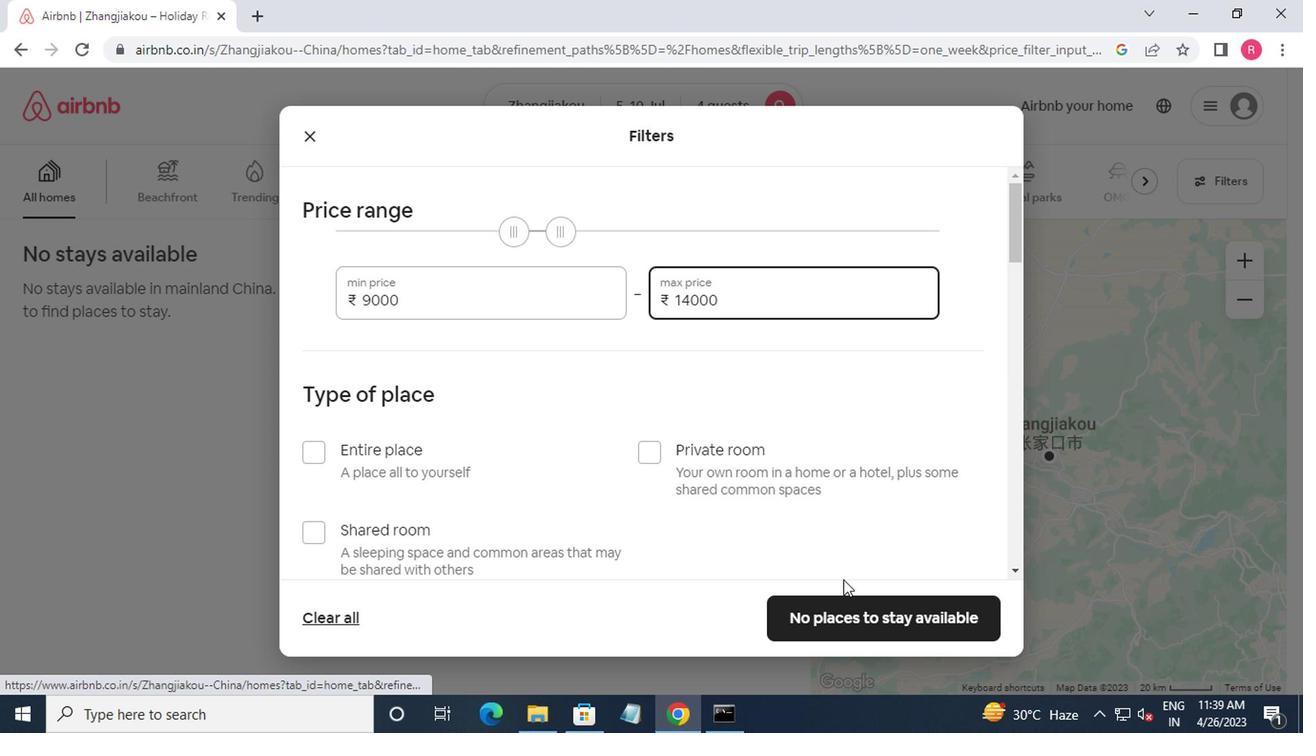 
Action: Mouse scrolled (833, 597) with delta (0, 0)
Screenshot: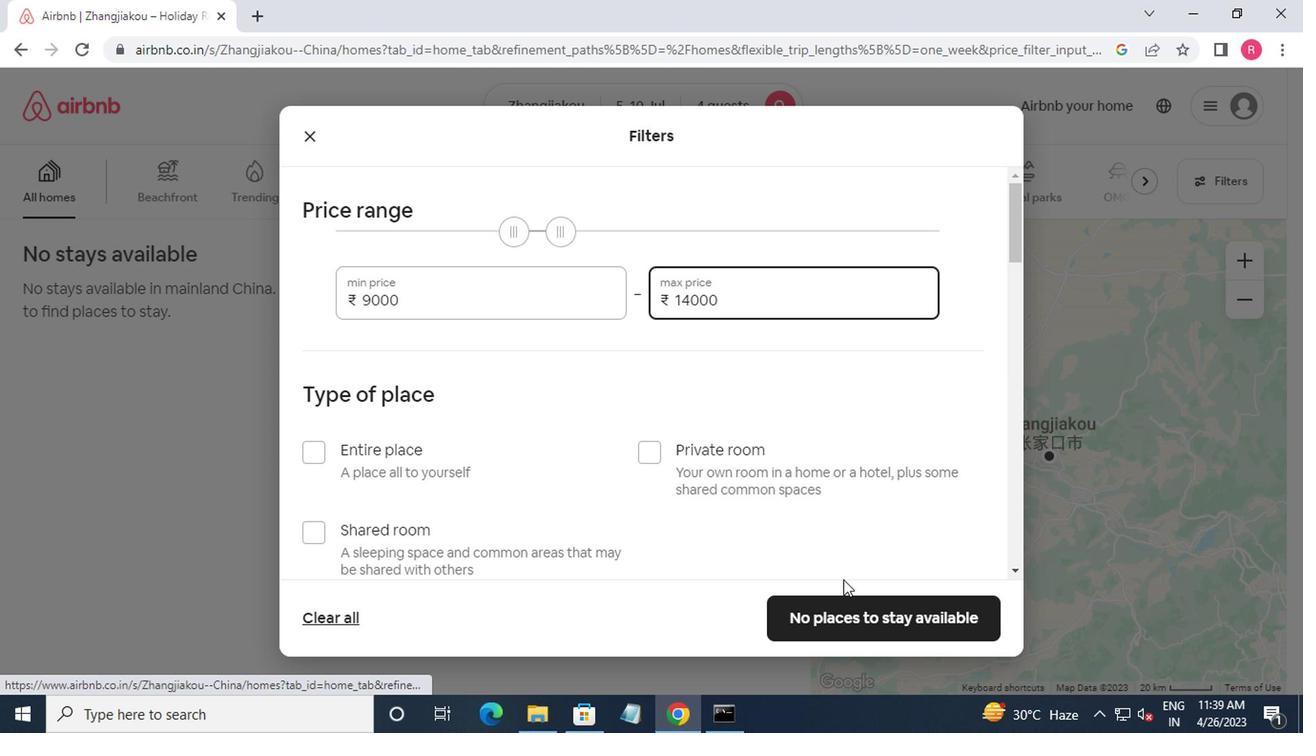 
Action: Mouse moved to (310, 463)
Screenshot: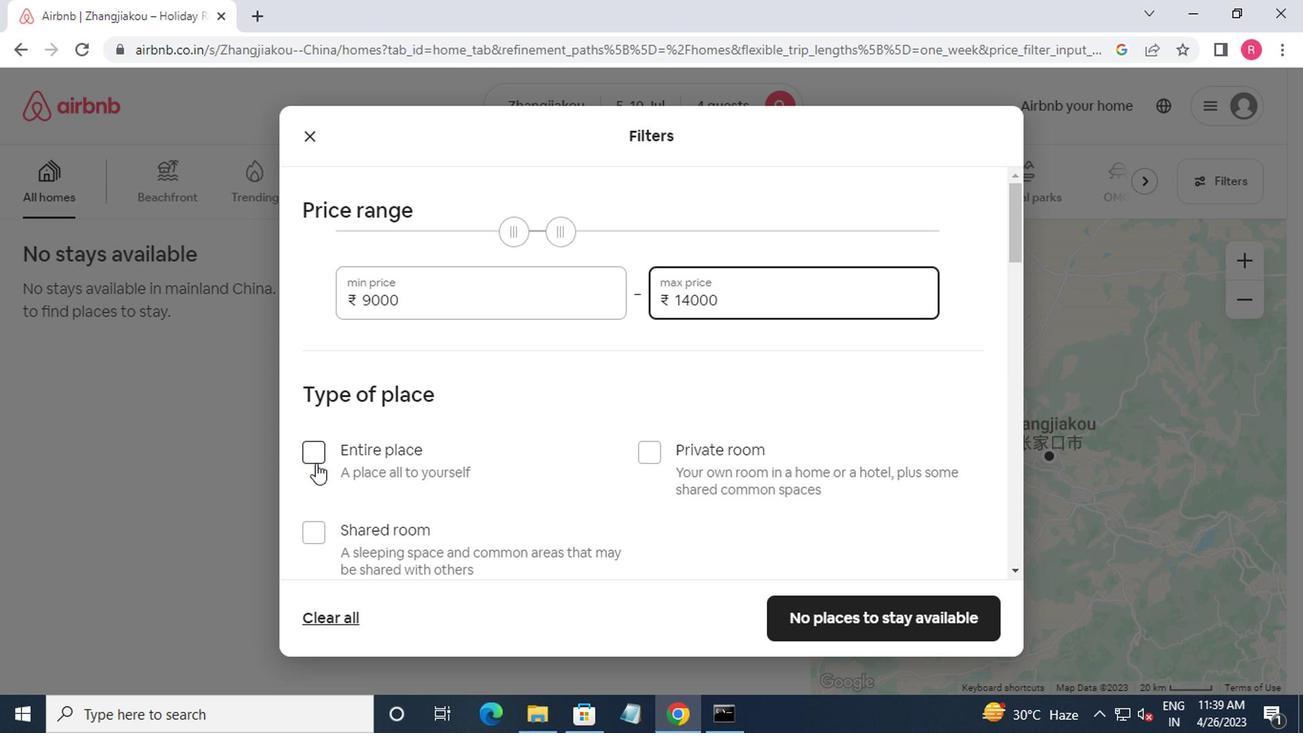 
Action: Mouse pressed left at (310, 463)
Screenshot: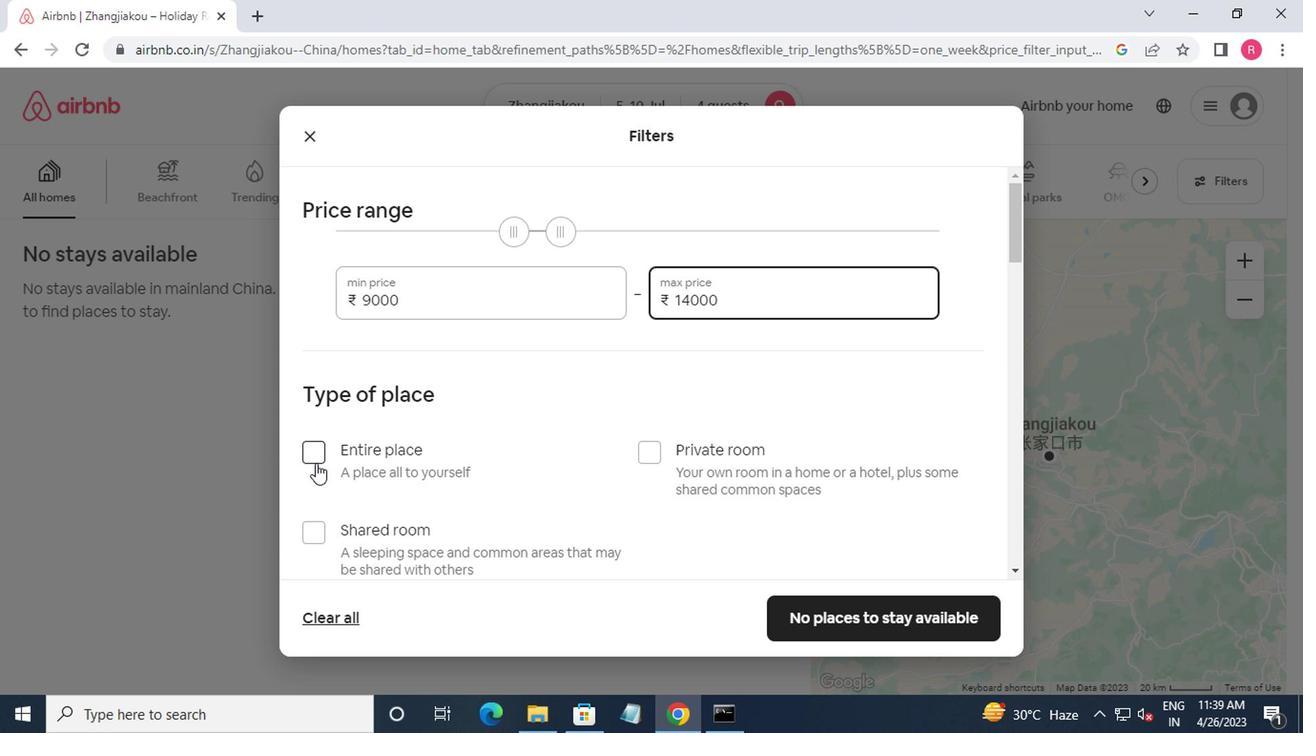 
Action: Mouse moved to (319, 454)
Screenshot: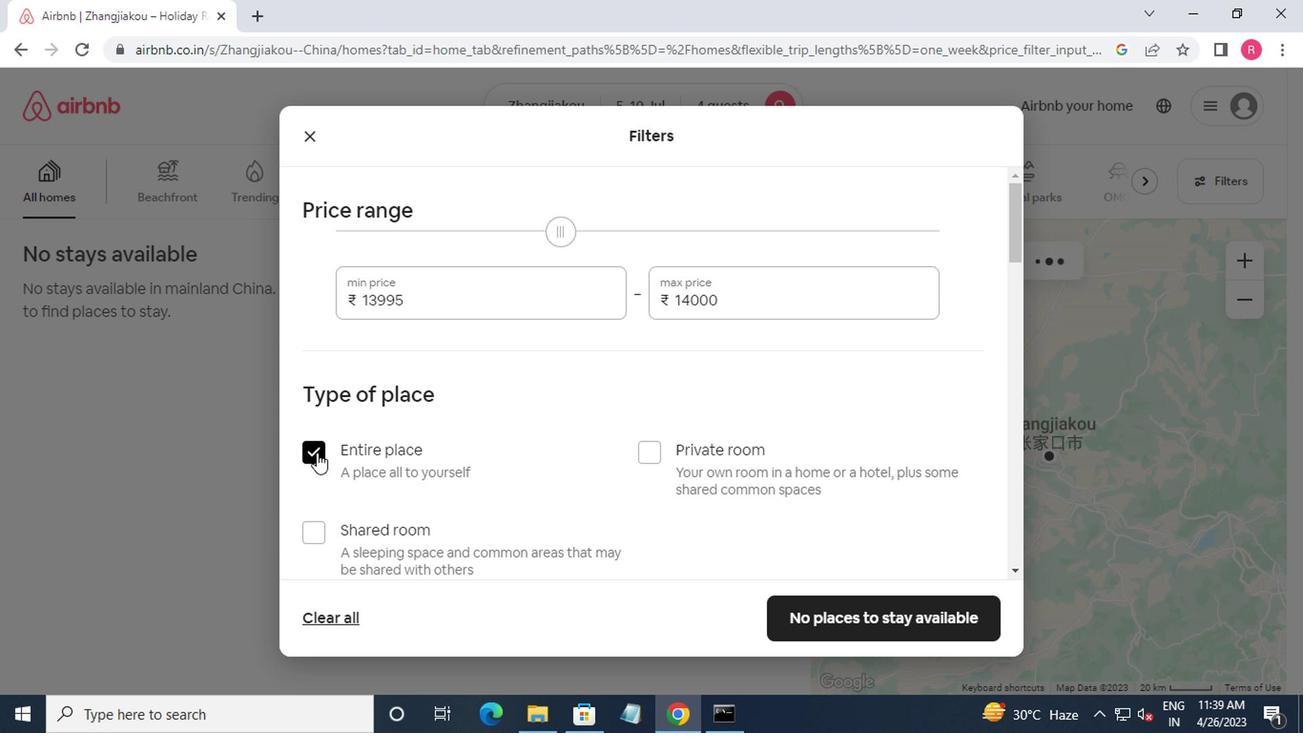 
Action: Mouse scrolled (319, 453) with delta (0, 0)
Screenshot: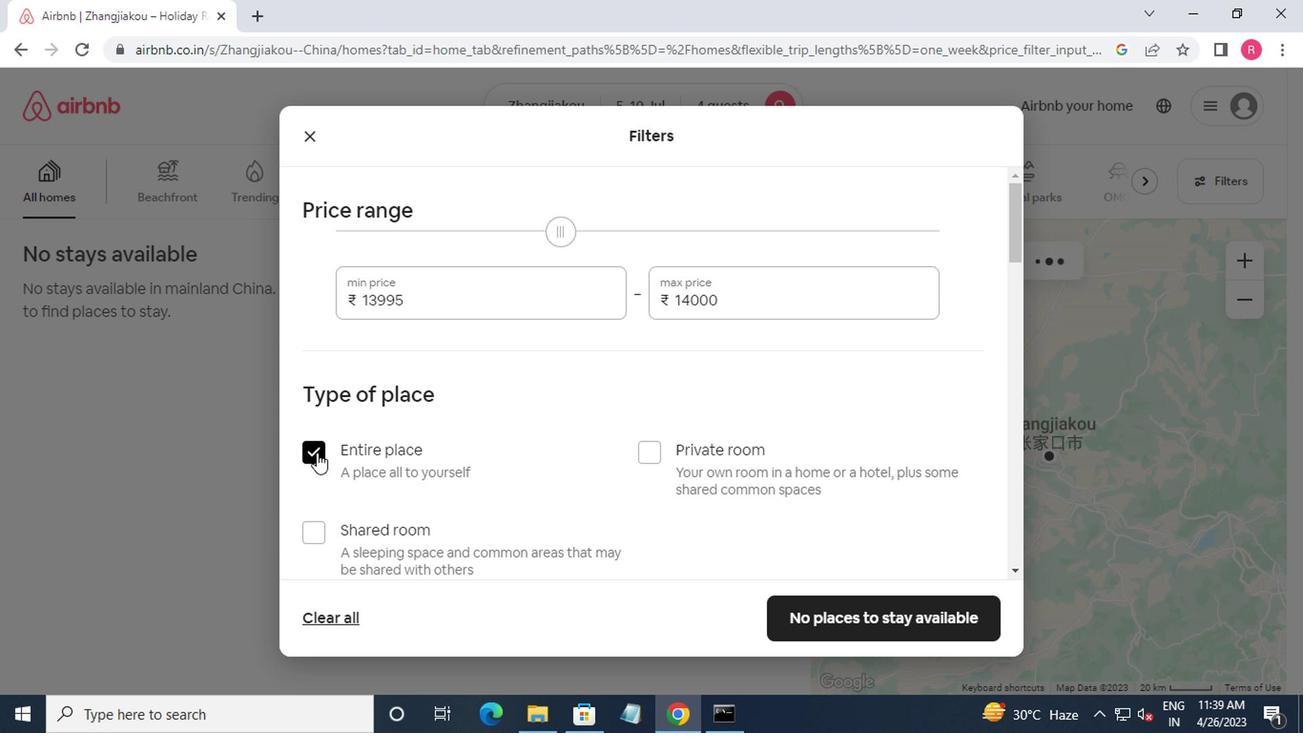 
Action: Mouse moved to (322, 454)
Screenshot: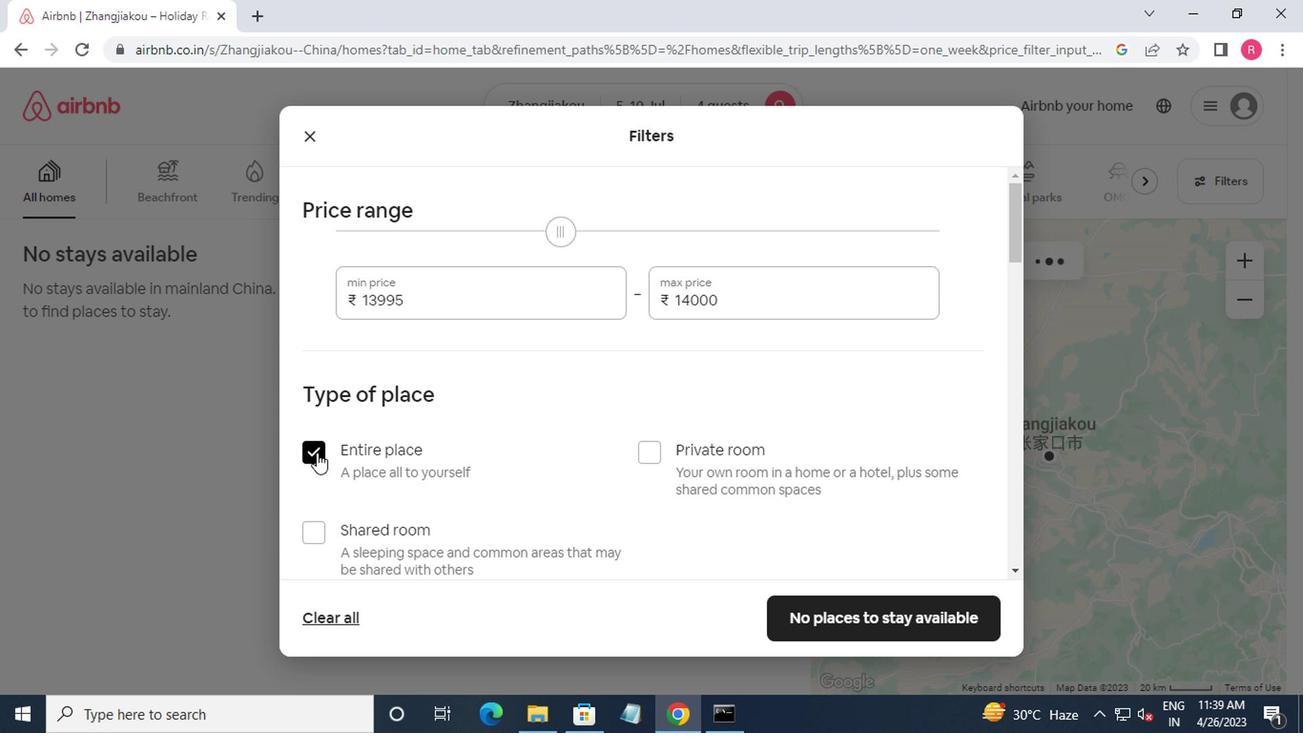 
Action: Mouse scrolled (322, 453) with delta (0, 0)
Screenshot: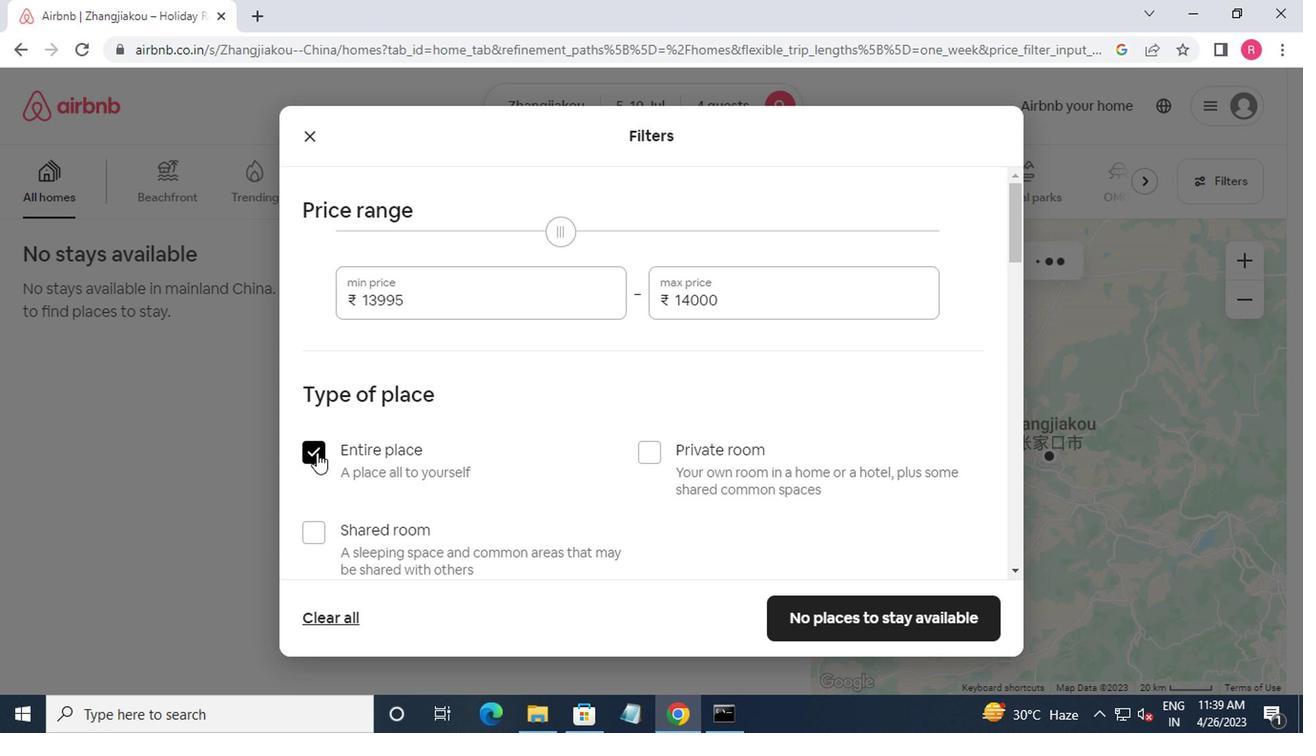 
Action: Mouse moved to (322, 454)
Screenshot: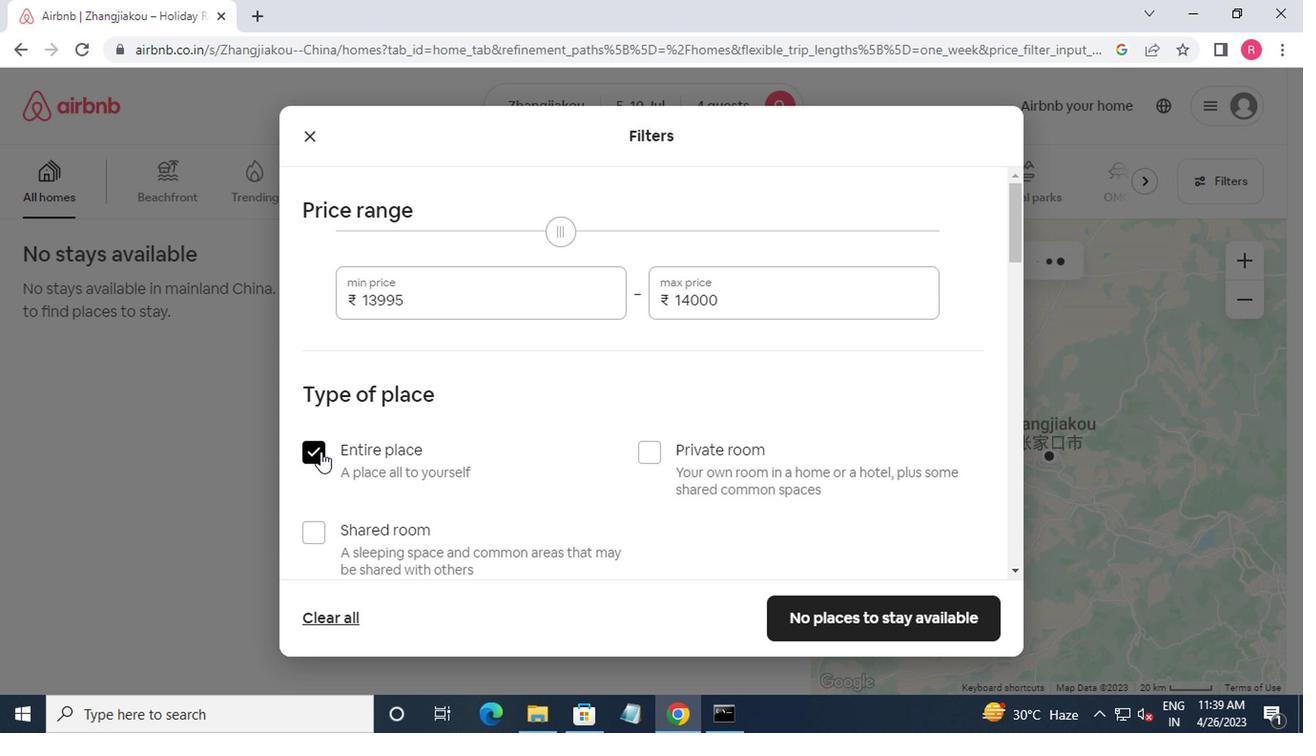 
Action: Mouse scrolled (322, 453) with delta (0, 0)
Screenshot: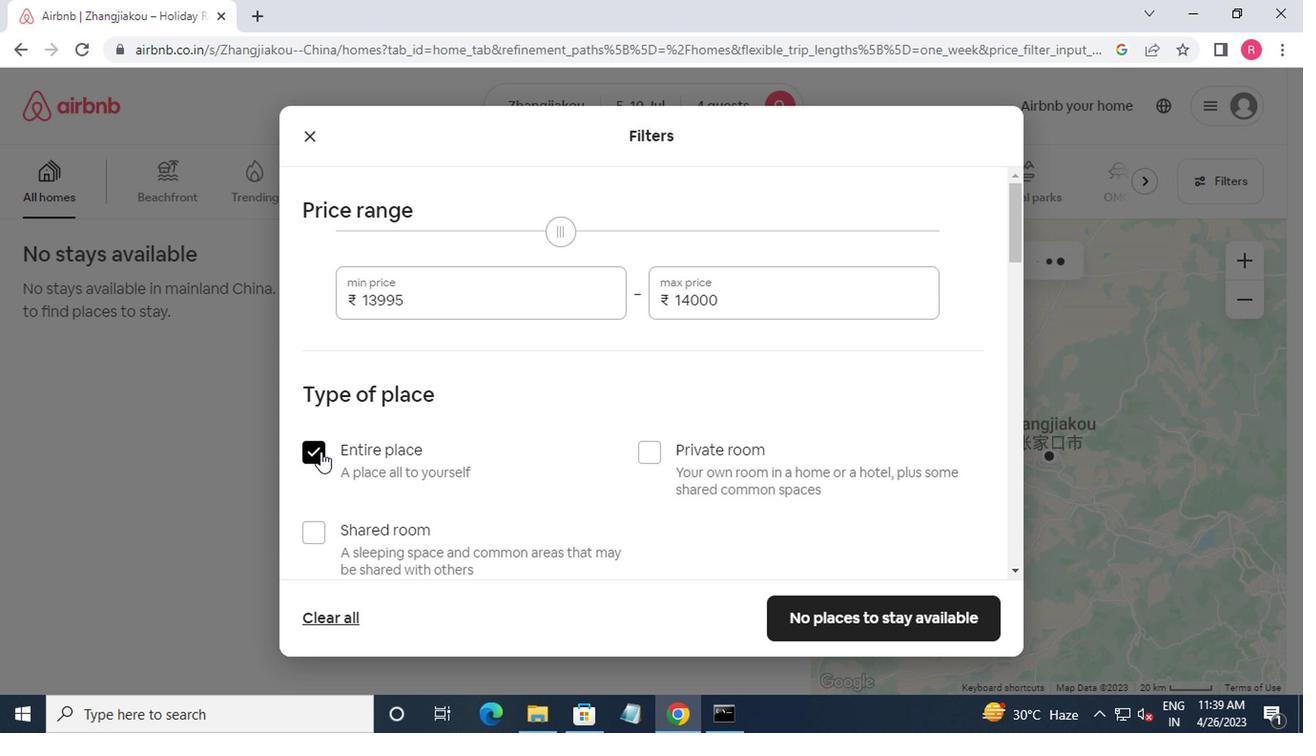 
Action: Mouse moved to (457, 456)
Screenshot: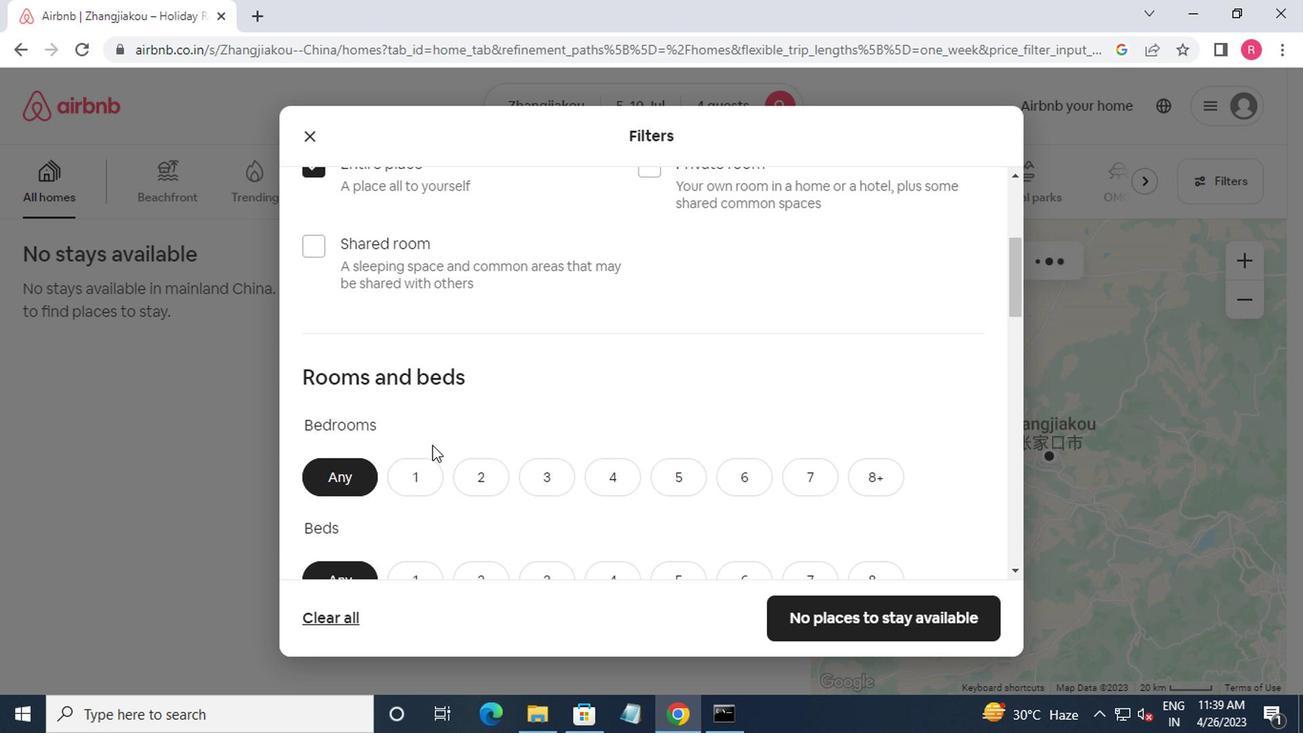 
Action: Mouse scrolled (457, 454) with delta (0, -1)
Screenshot: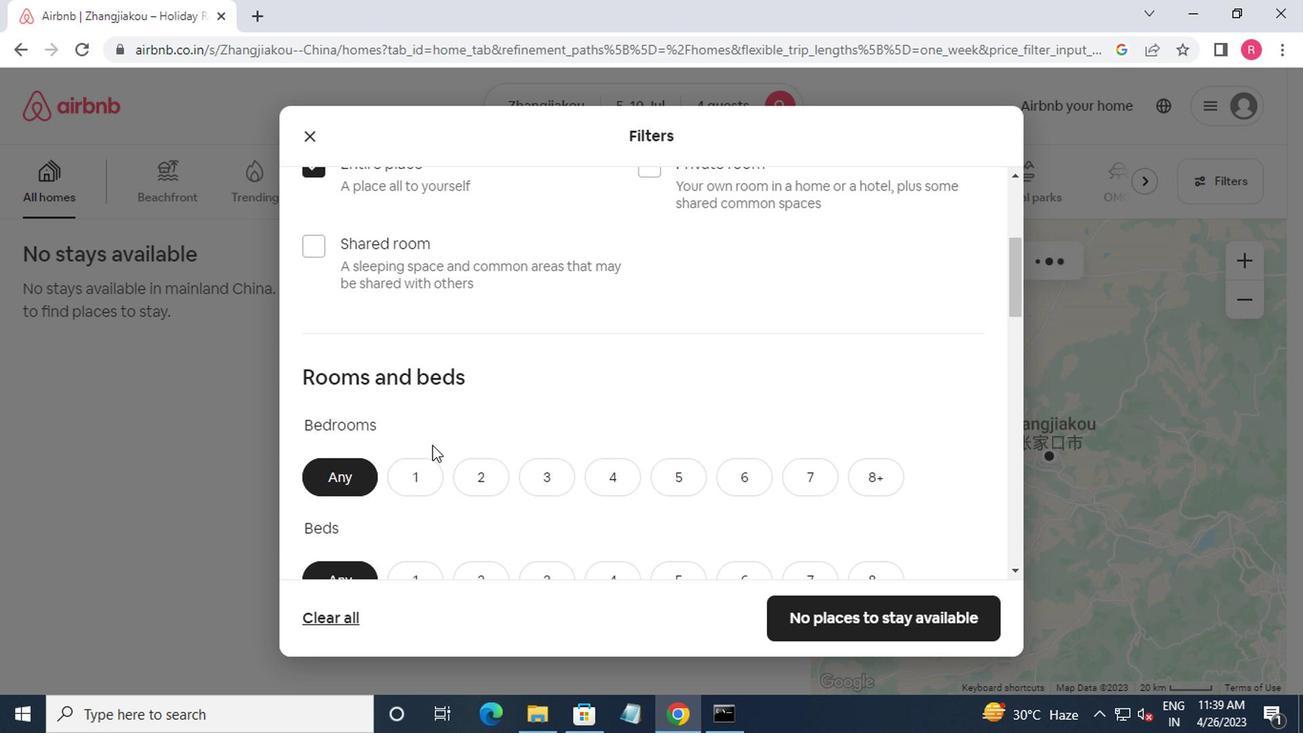 
Action: Mouse moved to (469, 393)
Screenshot: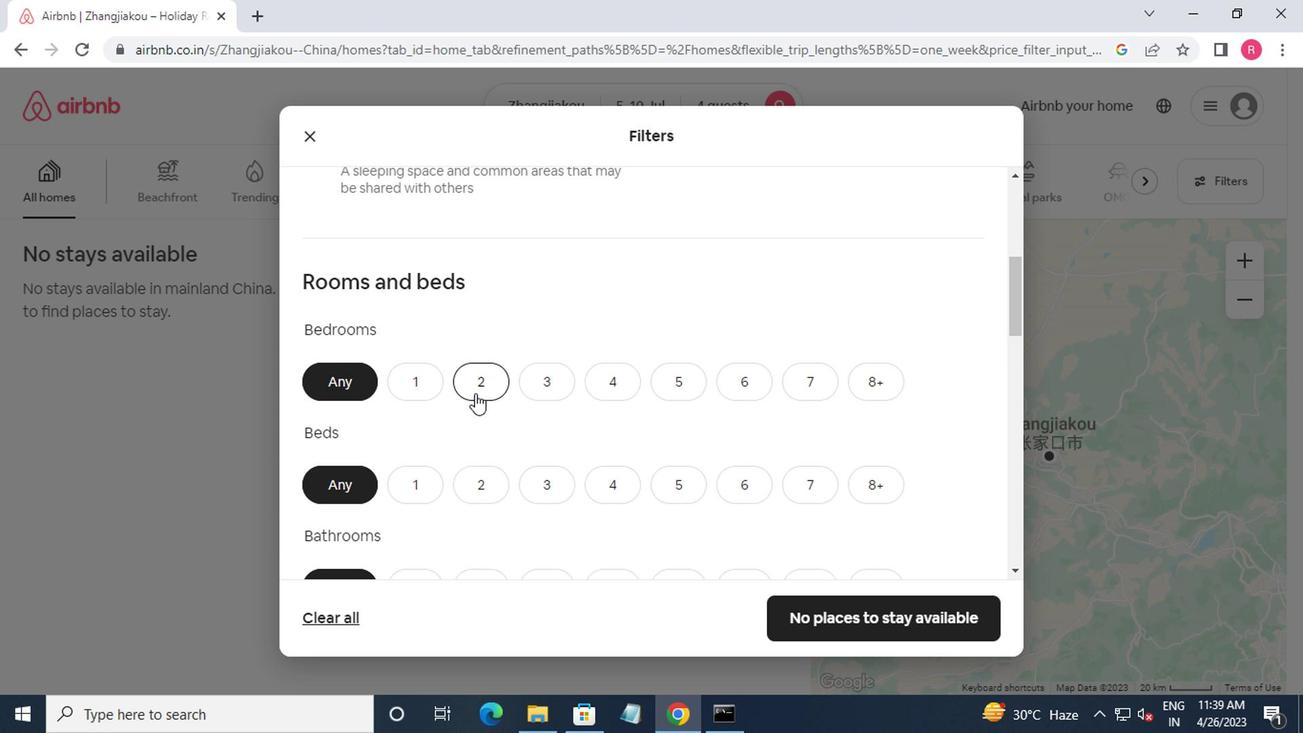 
Action: Mouse pressed left at (469, 393)
Screenshot: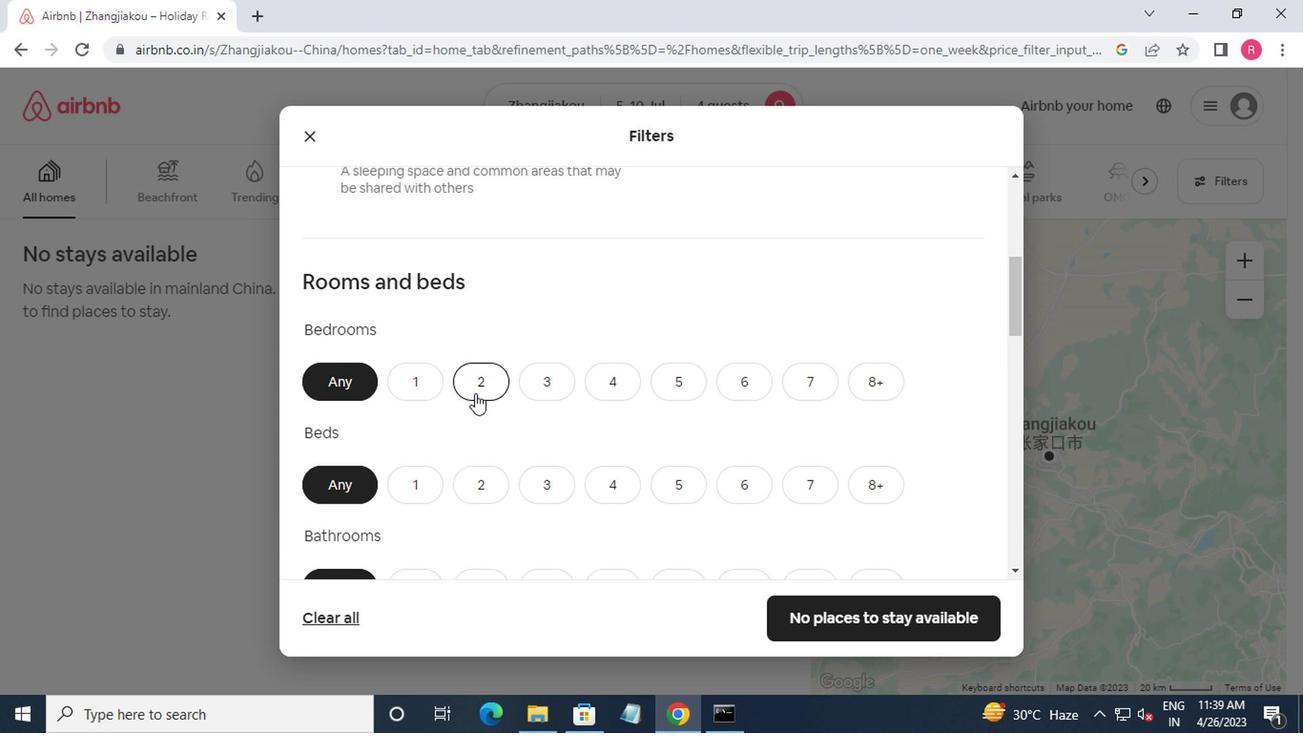 
Action: Mouse moved to (482, 387)
Screenshot: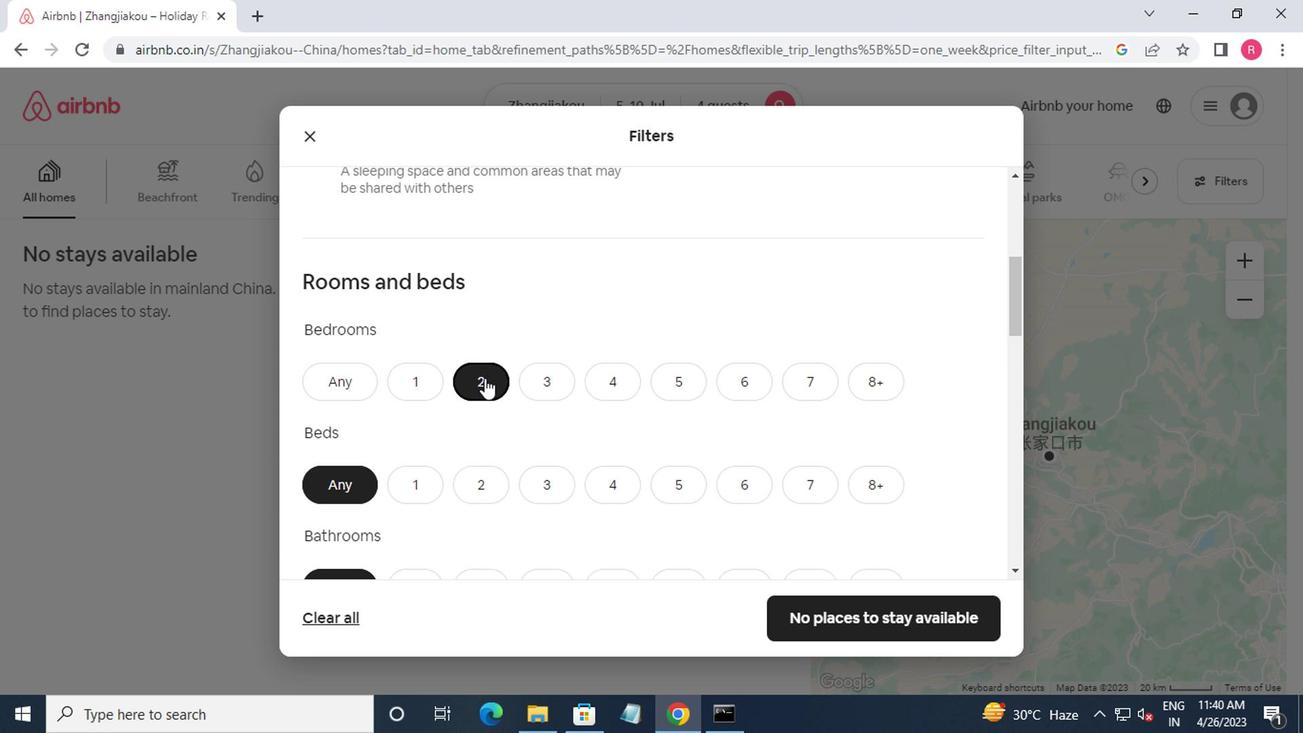 
Action: Mouse scrolled (482, 386) with delta (0, 0)
Screenshot: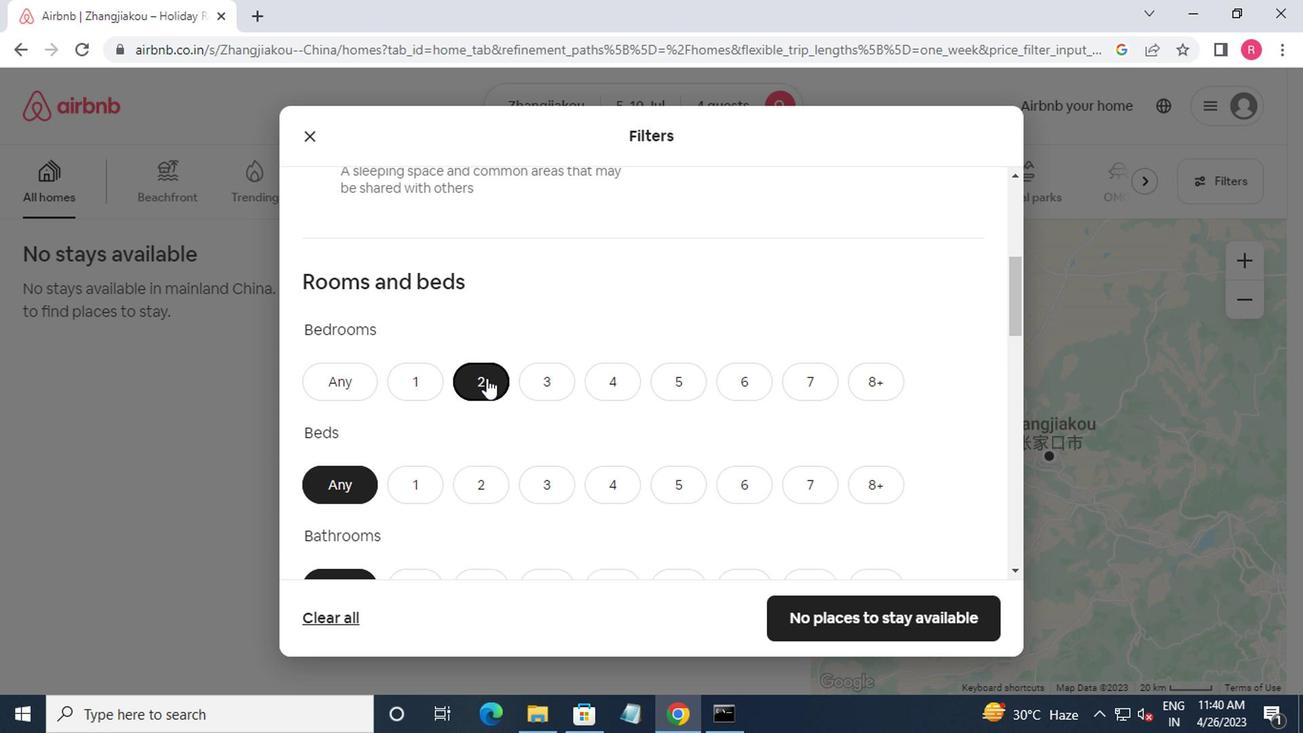 
Action: Mouse moved to (605, 391)
Screenshot: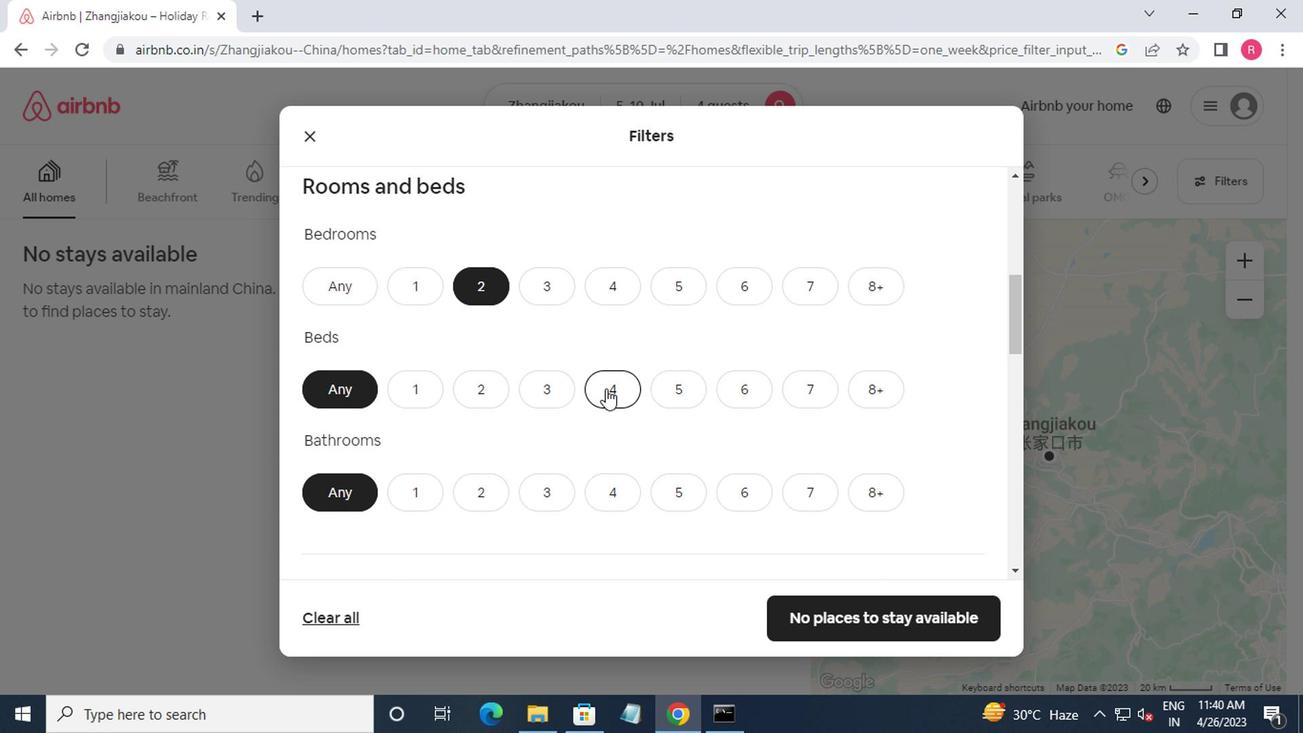 
Action: Mouse pressed left at (605, 391)
Screenshot: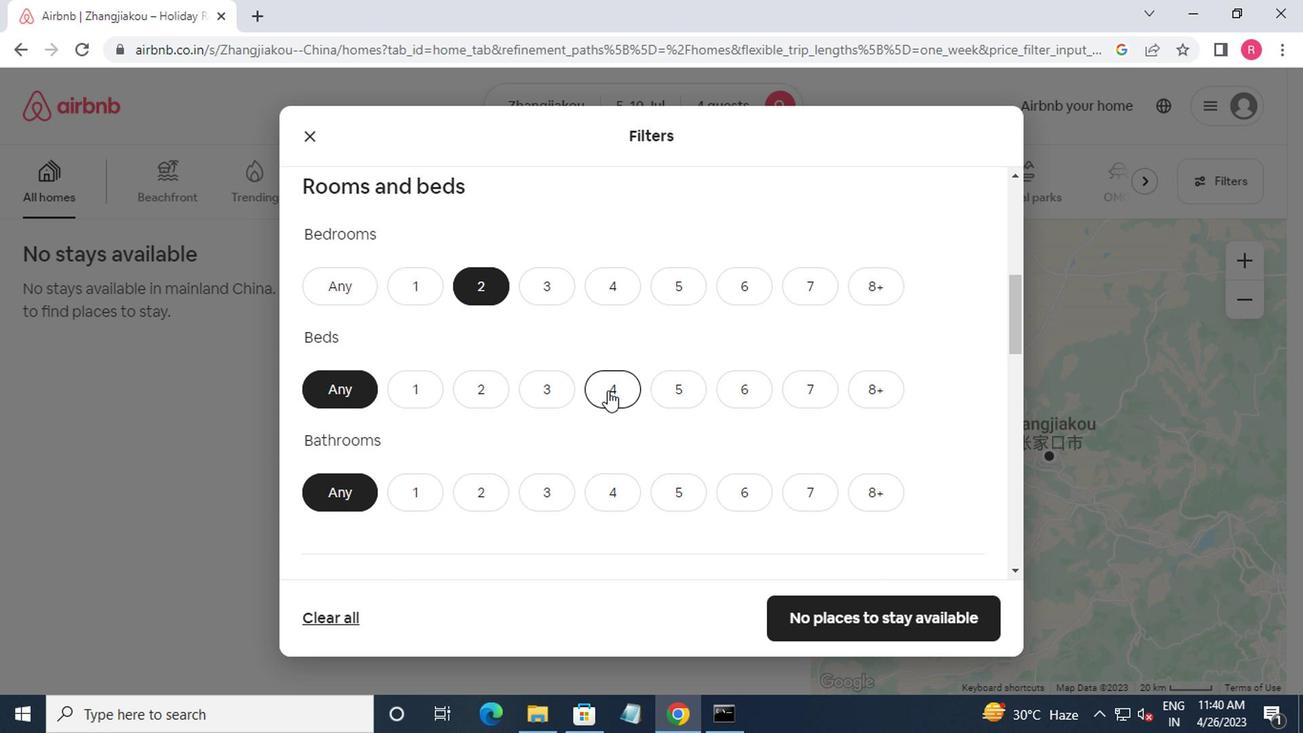 
Action: Mouse moved to (484, 489)
Screenshot: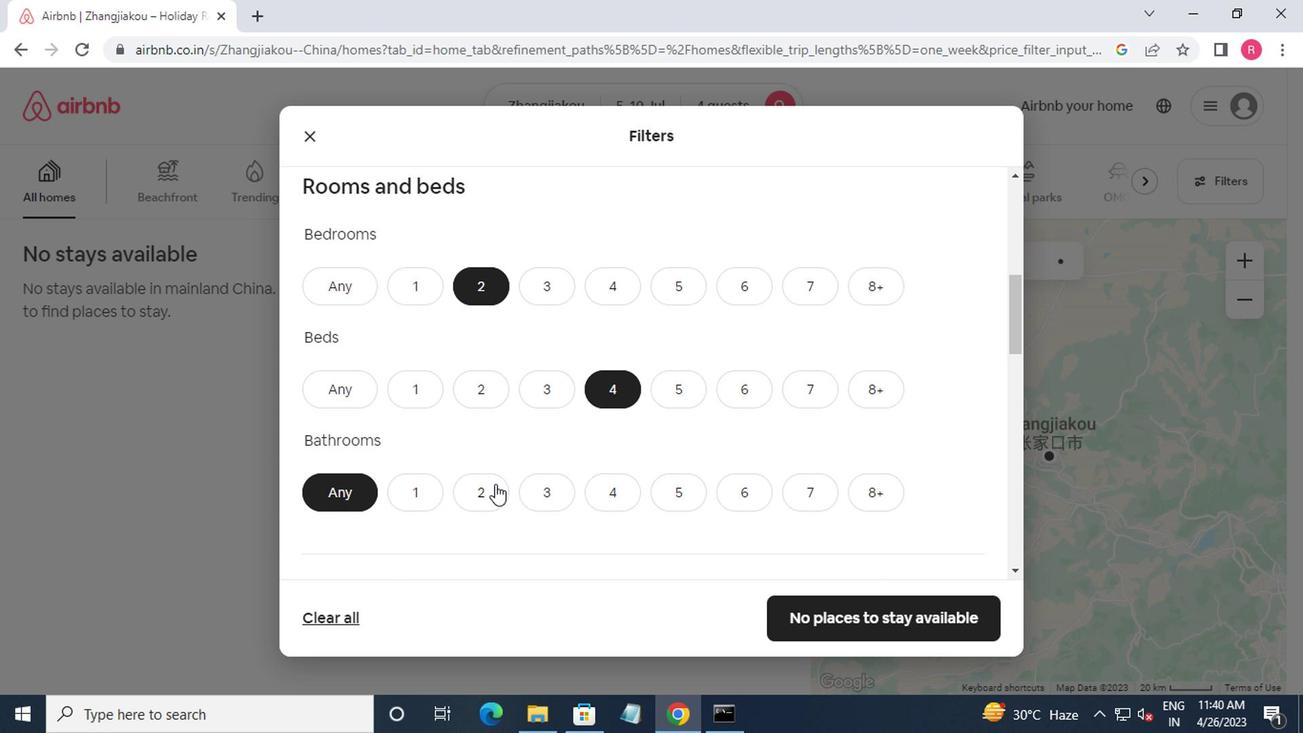 
Action: Mouse pressed left at (484, 489)
Screenshot: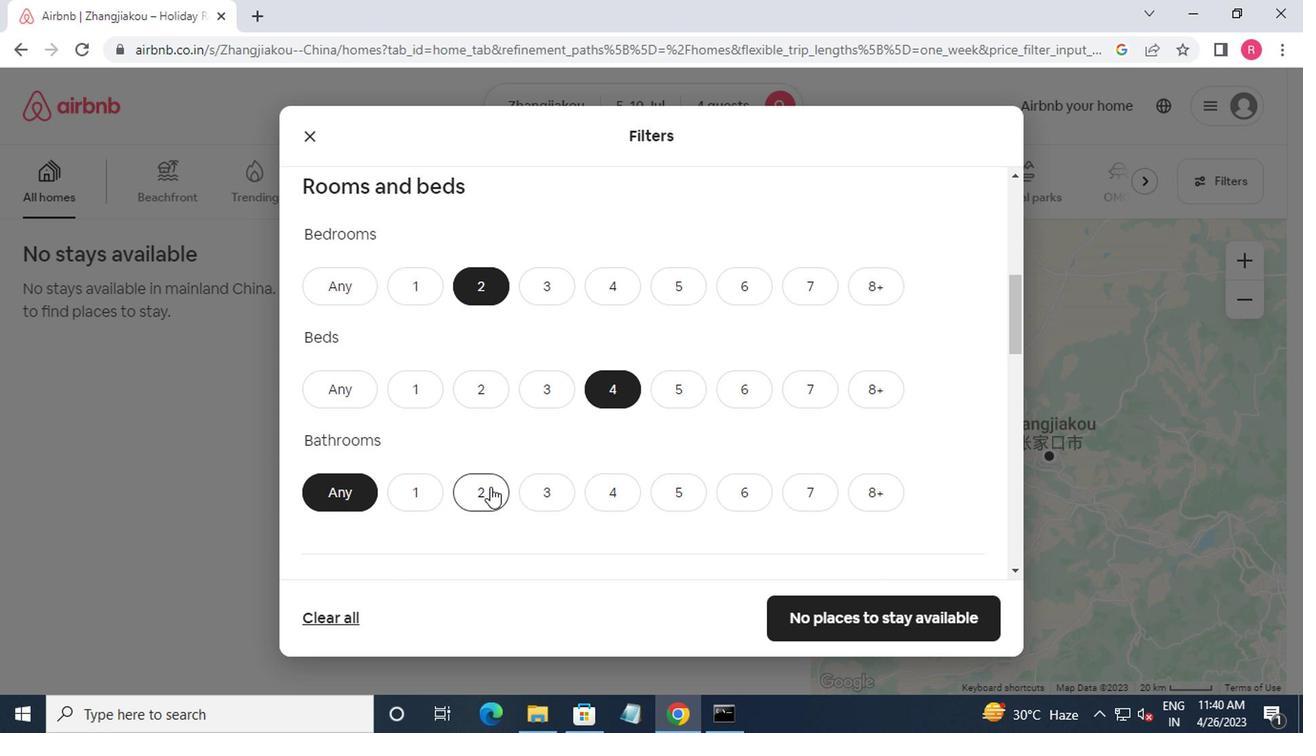 
Action: Mouse moved to (512, 492)
Screenshot: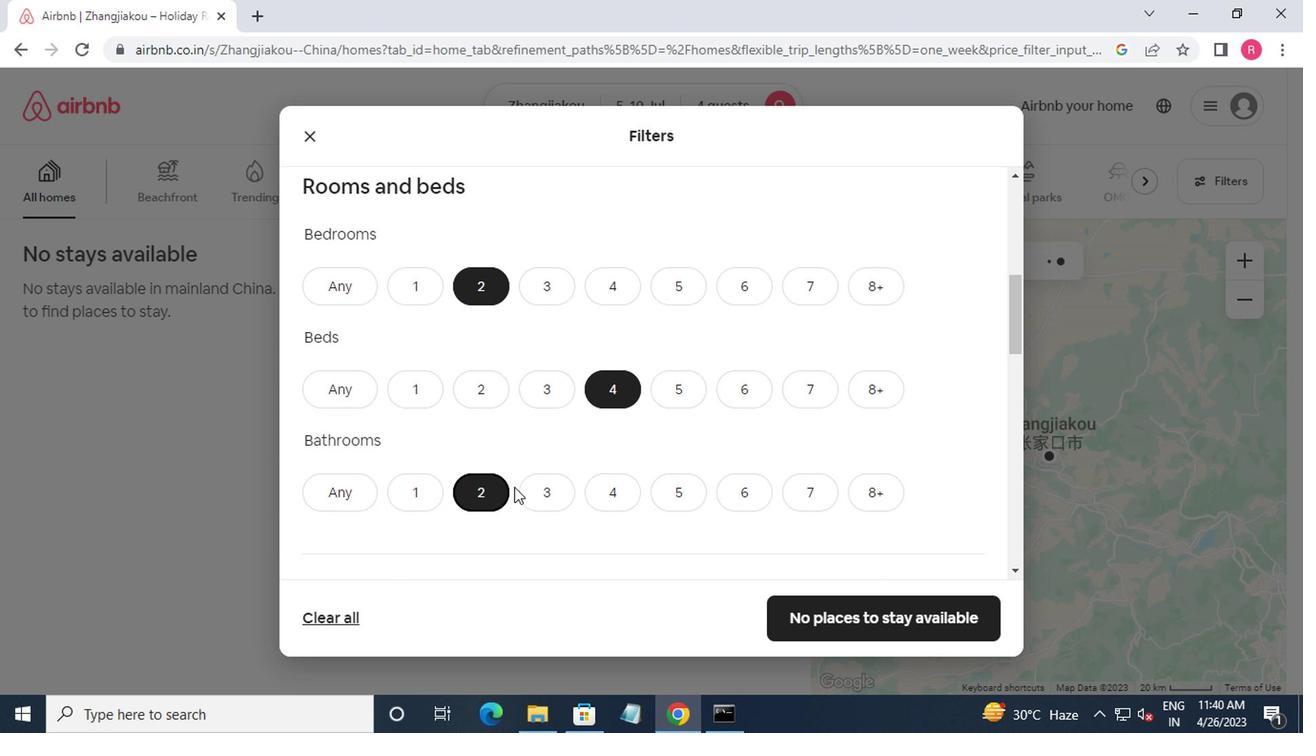
Action: Mouse scrolled (512, 491) with delta (0, 0)
Screenshot: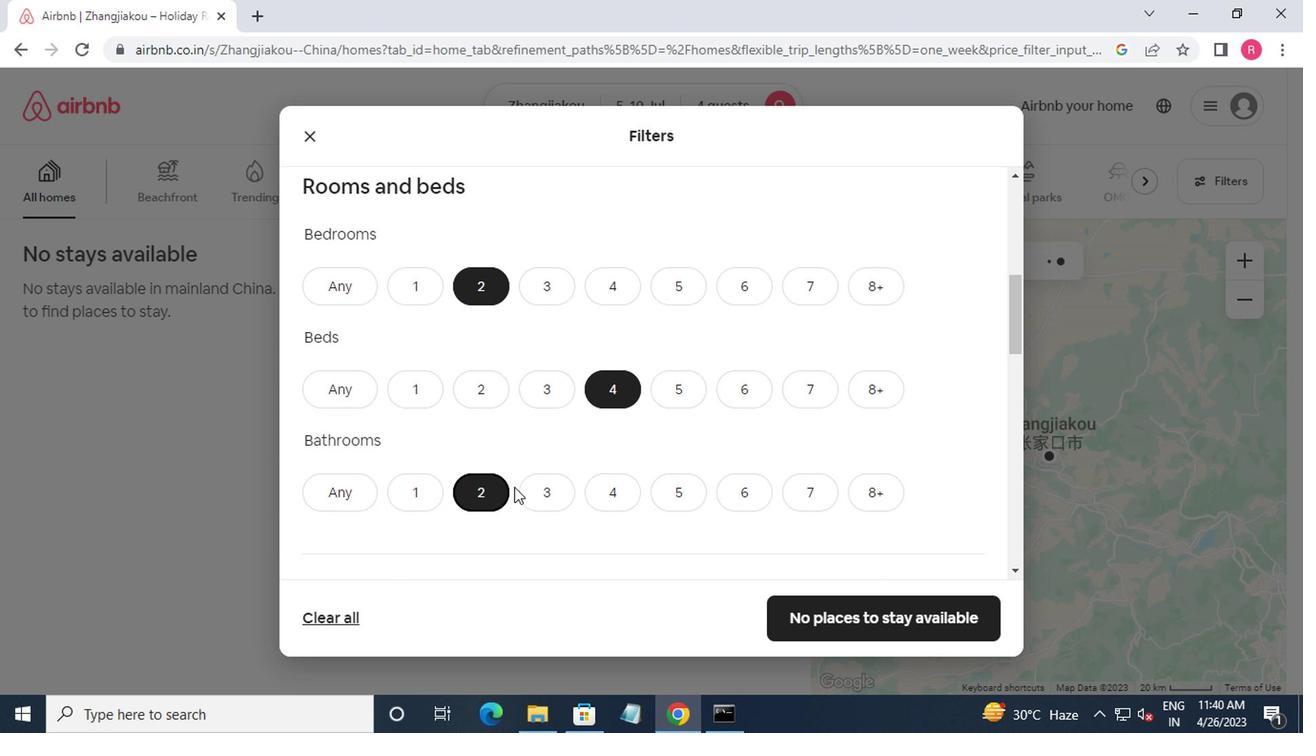 
Action: Mouse moved to (514, 497)
Screenshot: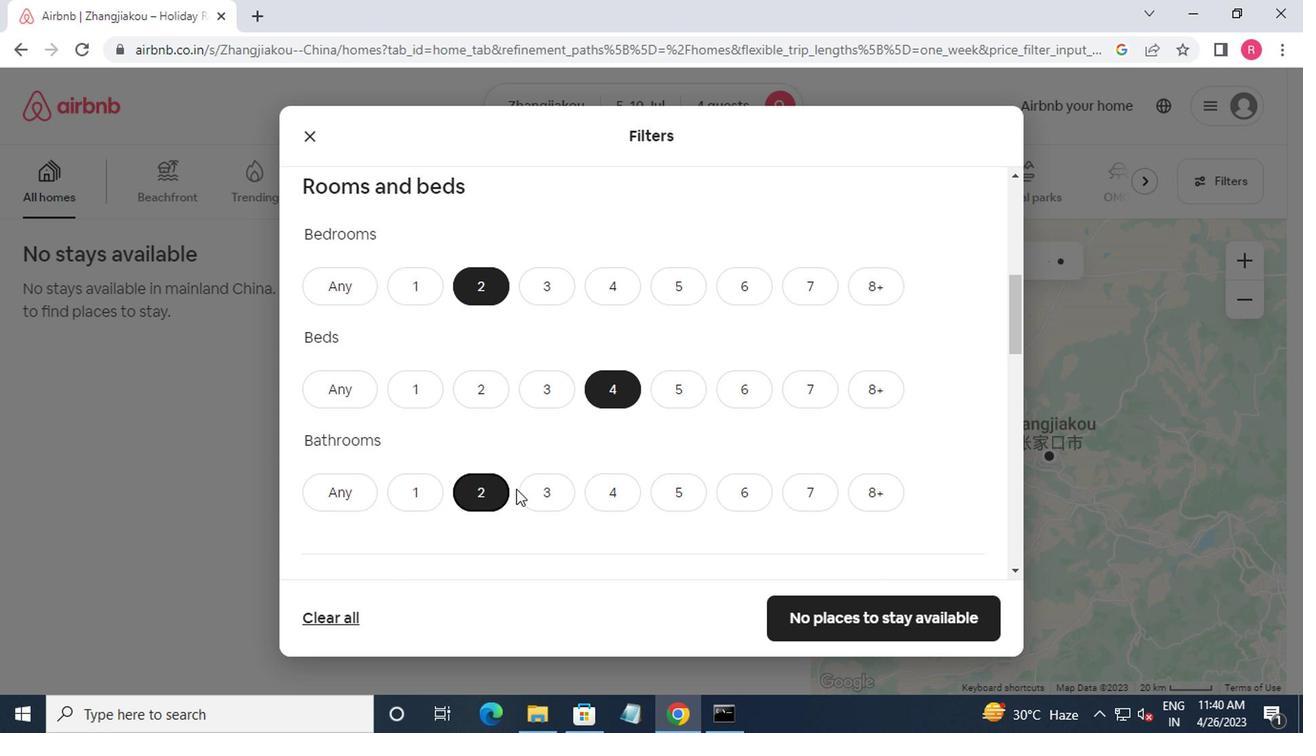 
Action: Mouse scrolled (514, 496) with delta (0, 0)
Screenshot: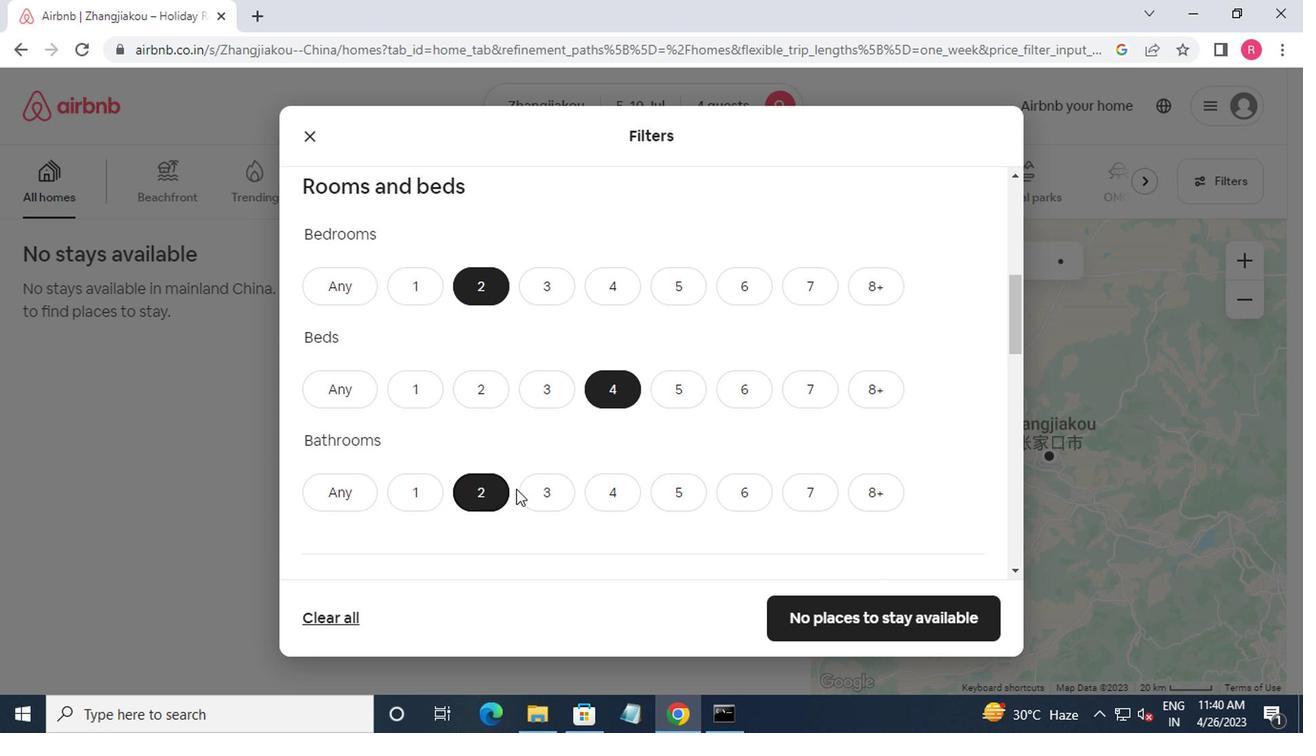 
Action: Mouse moved to (522, 503)
Screenshot: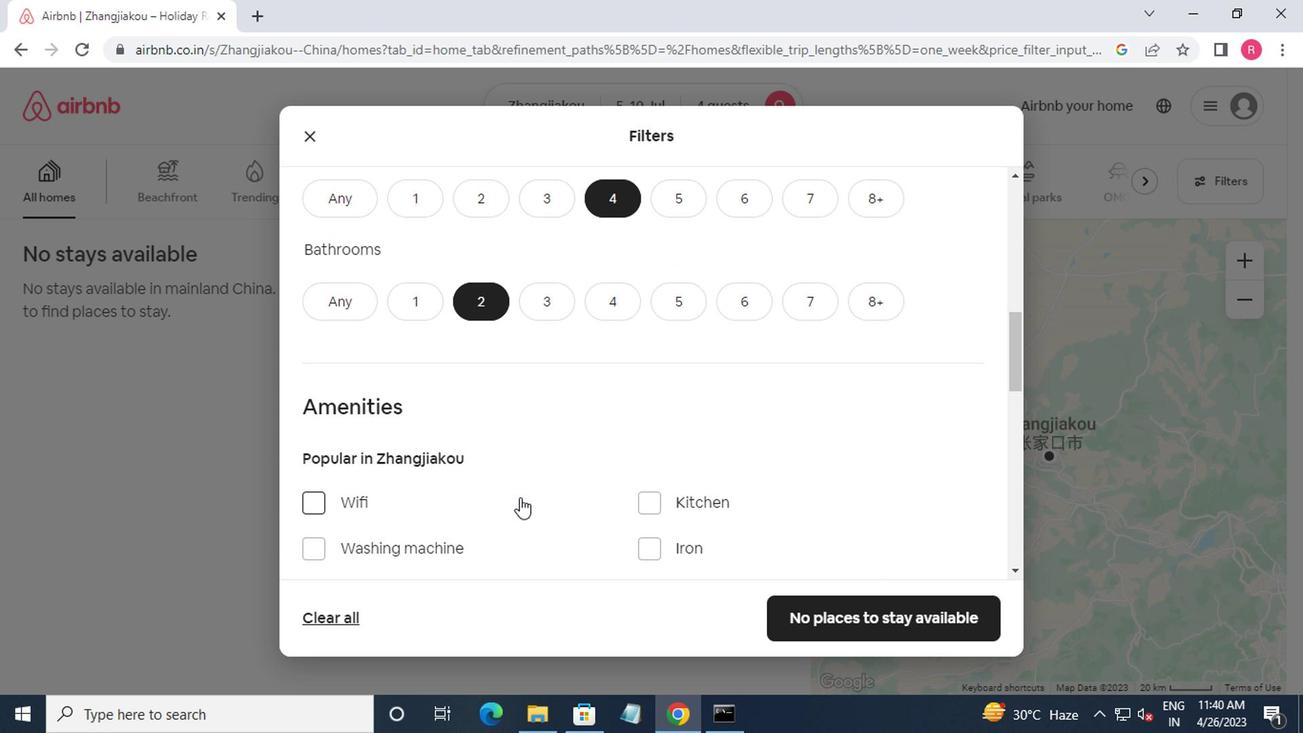 
Action: Mouse scrolled (522, 503) with delta (0, 0)
Screenshot: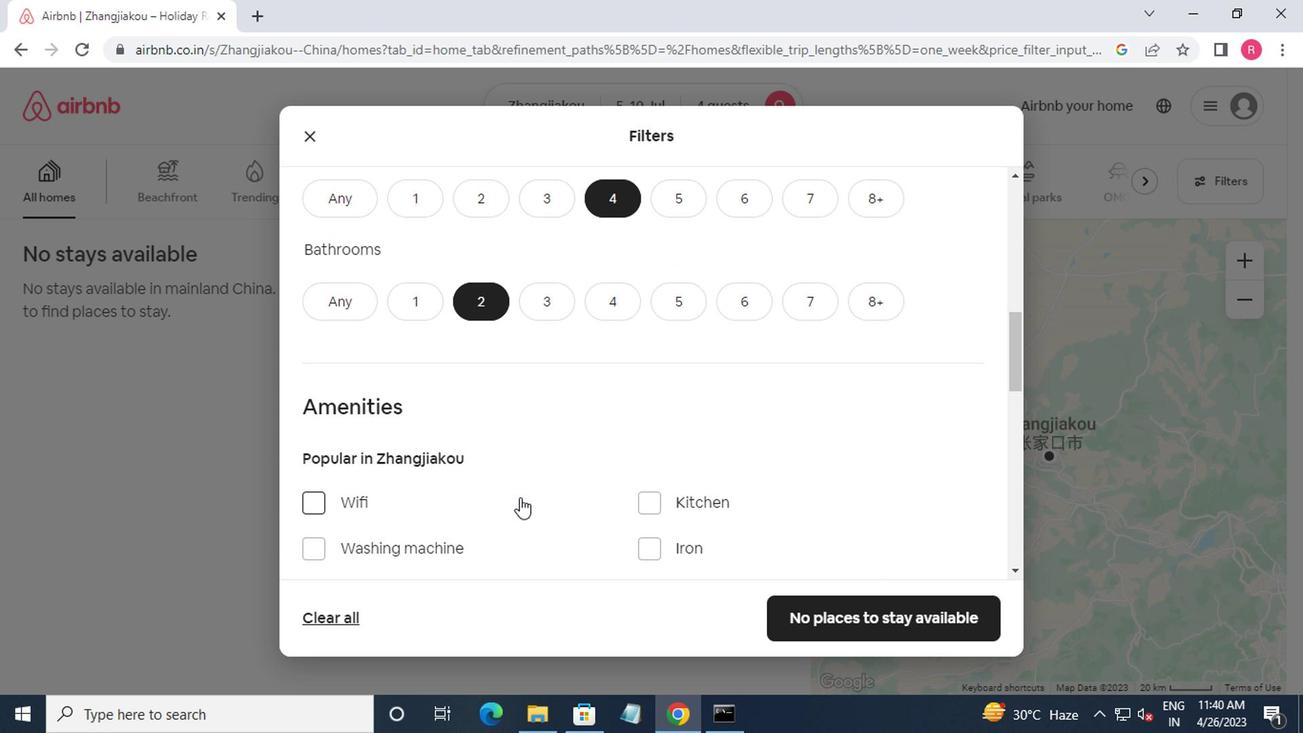 
Action: Mouse moved to (531, 499)
Screenshot: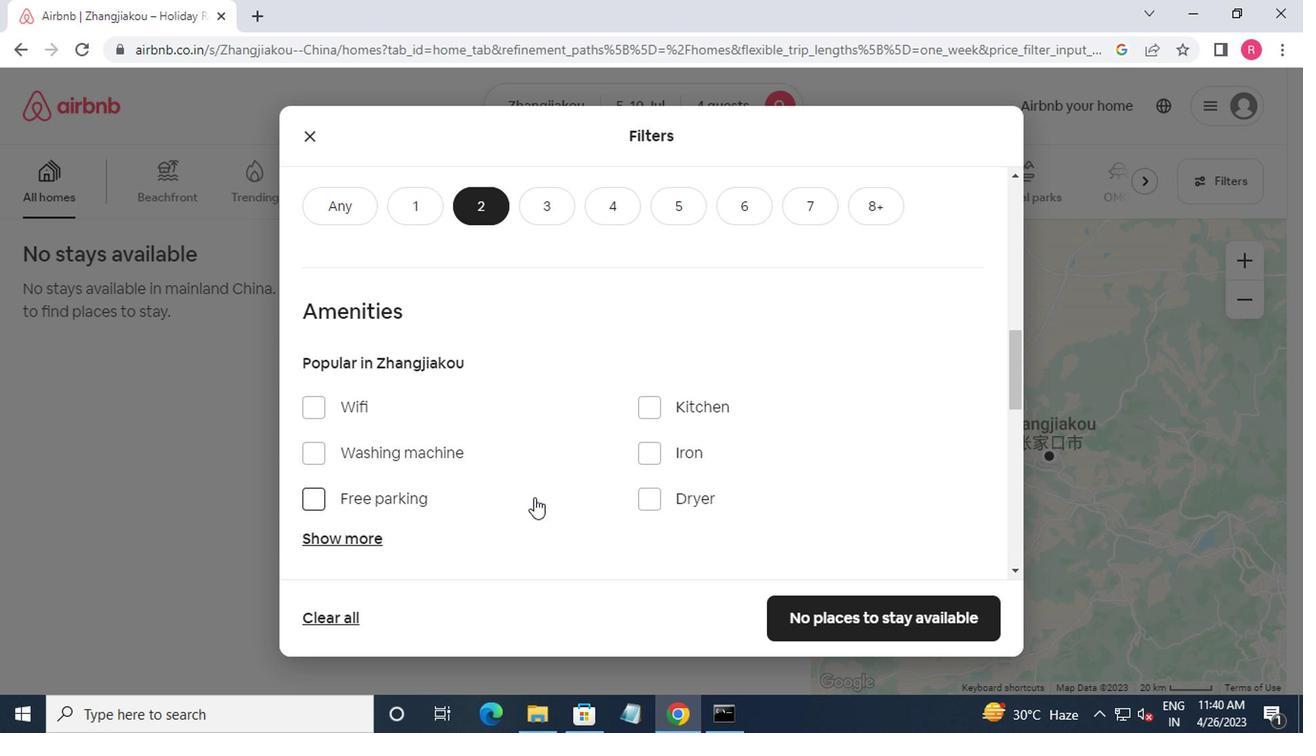 
Action: Mouse scrolled (531, 499) with delta (0, 0)
Screenshot: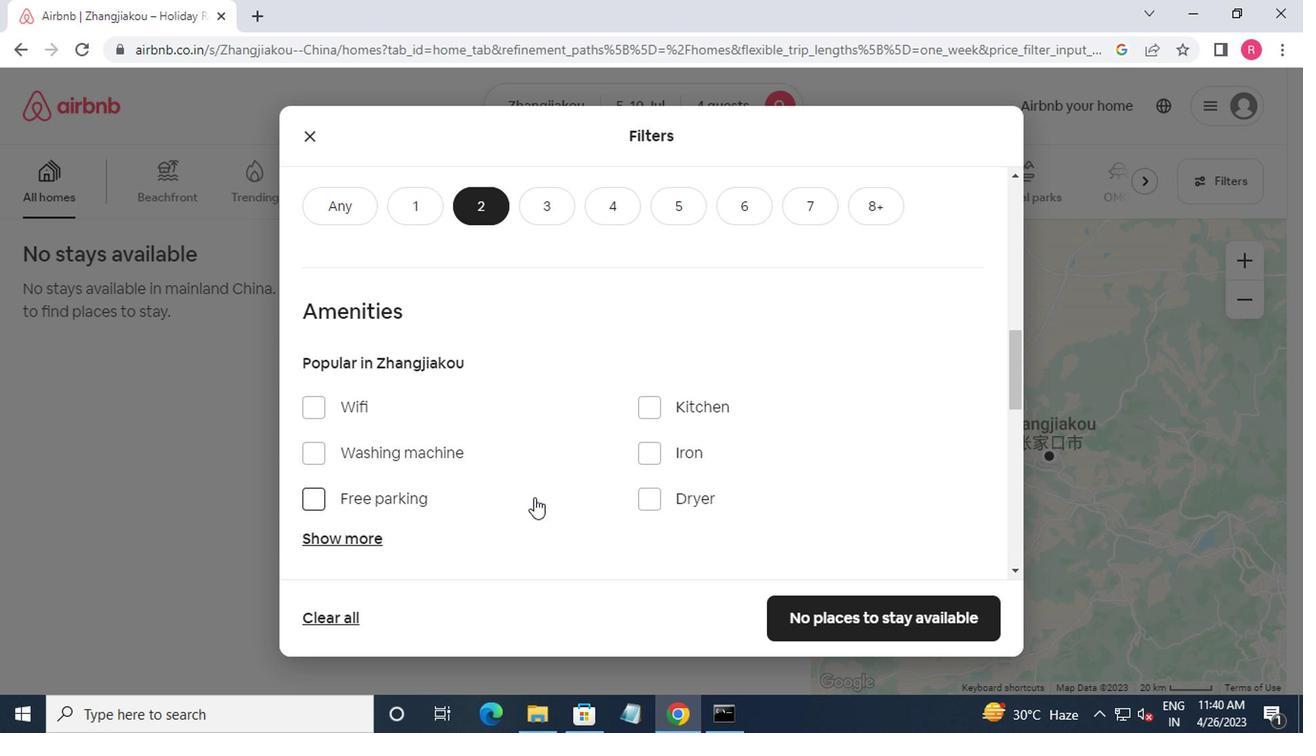 
Action: Mouse moved to (532, 499)
Screenshot: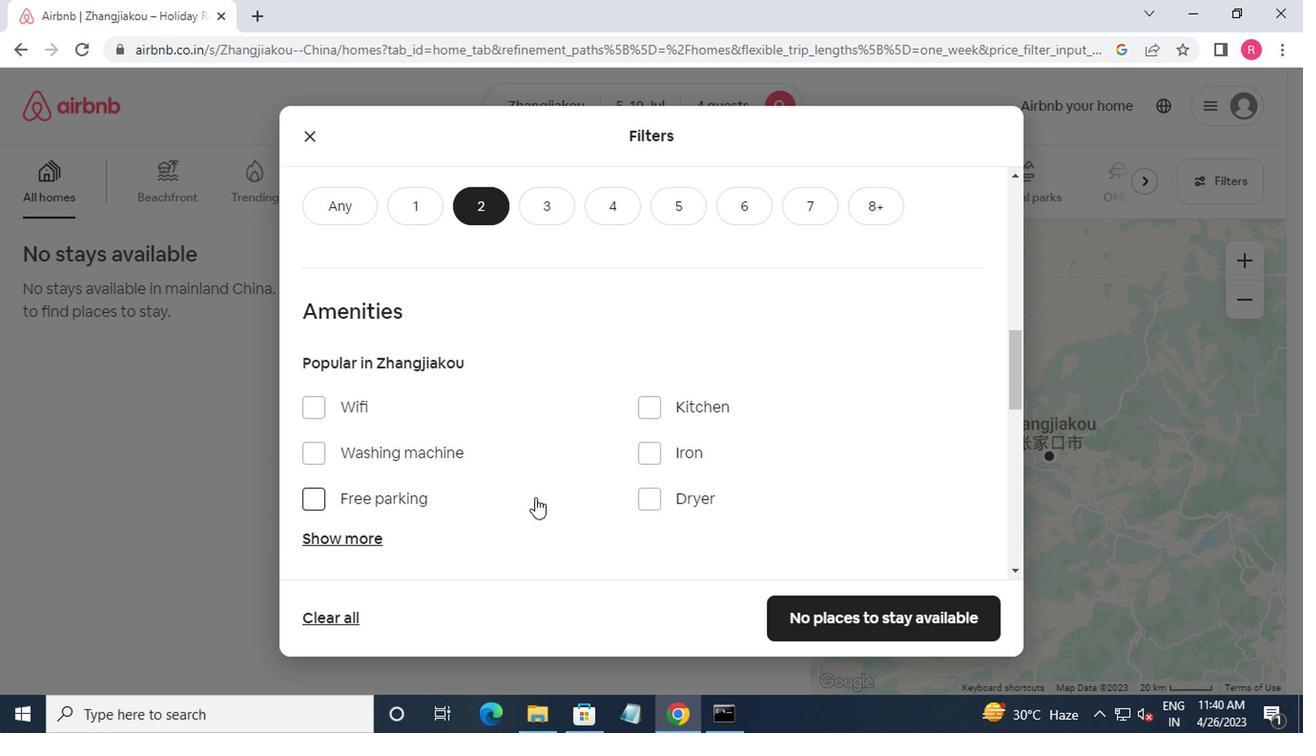 
Action: Mouse scrolled (532, 499) with delta (0, 0)
Screenshot: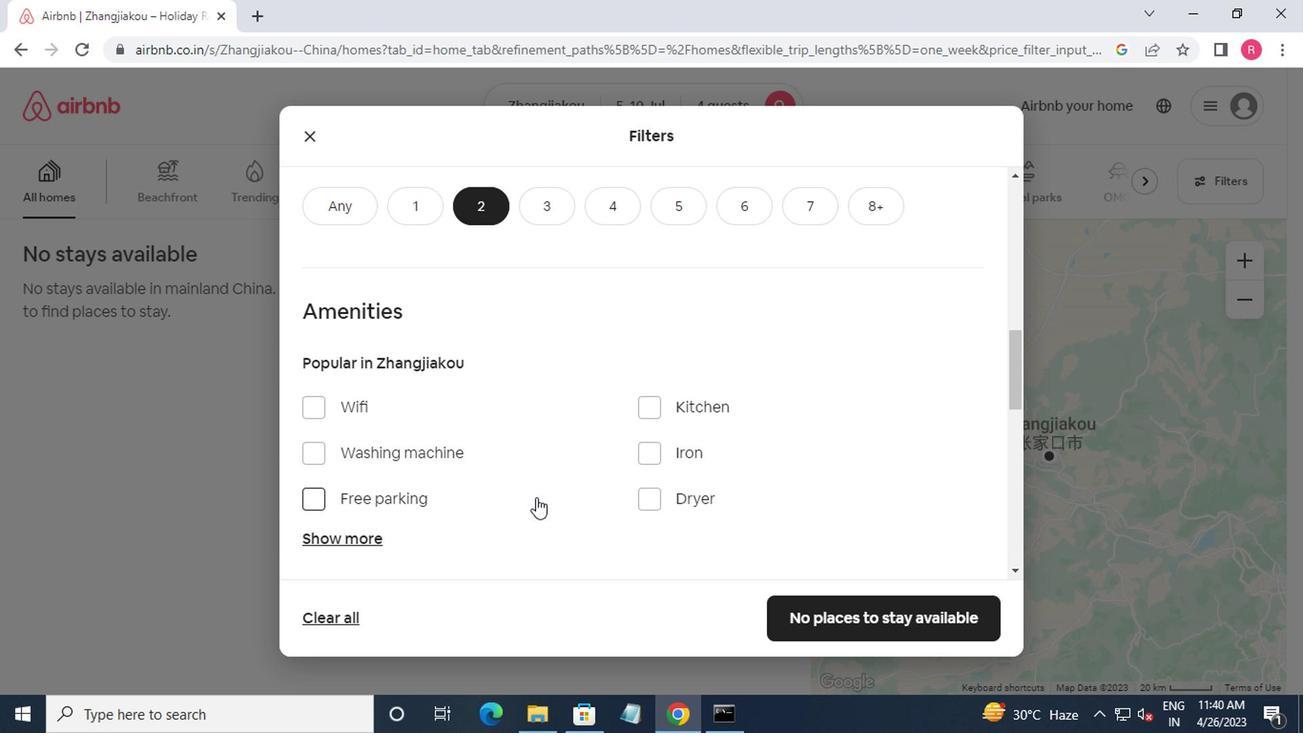 
Action: Mouse moved to (537, 501)
Screenshot: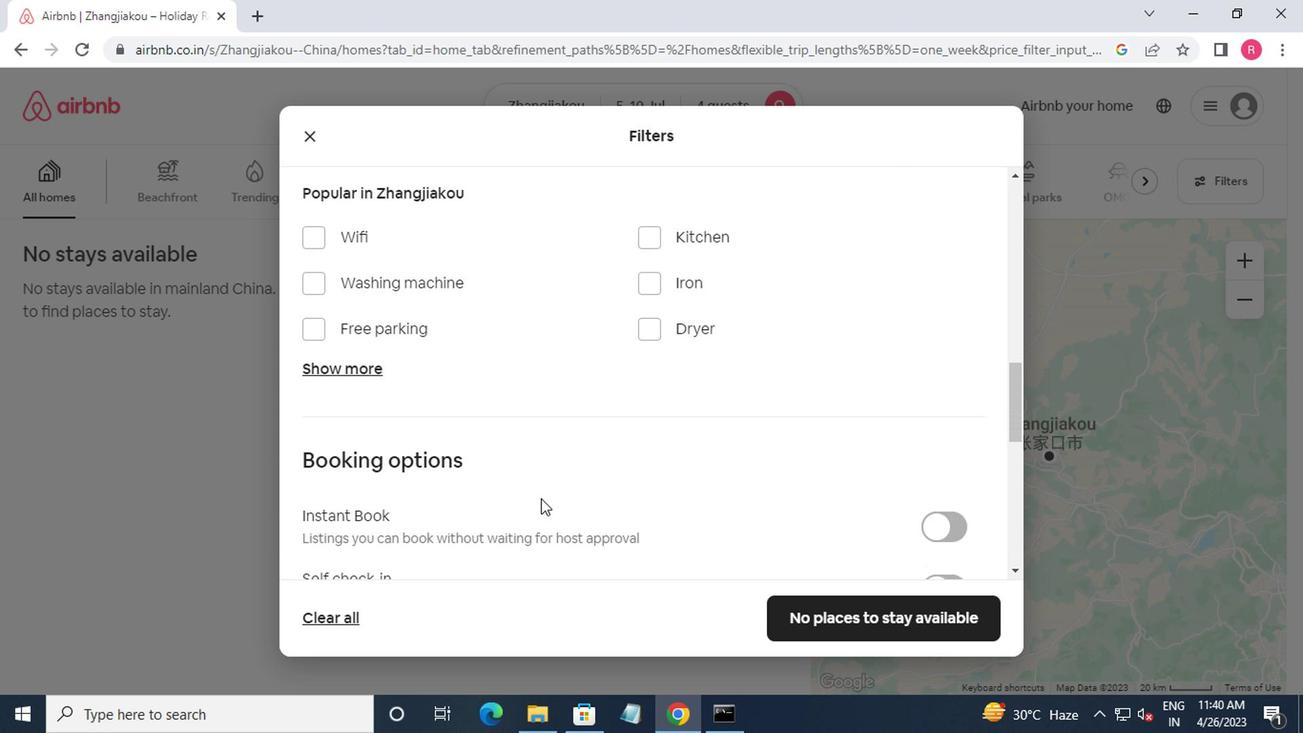 
Action: Mouse scrolled (537, 499) with delta (0, -1)
Screenshot: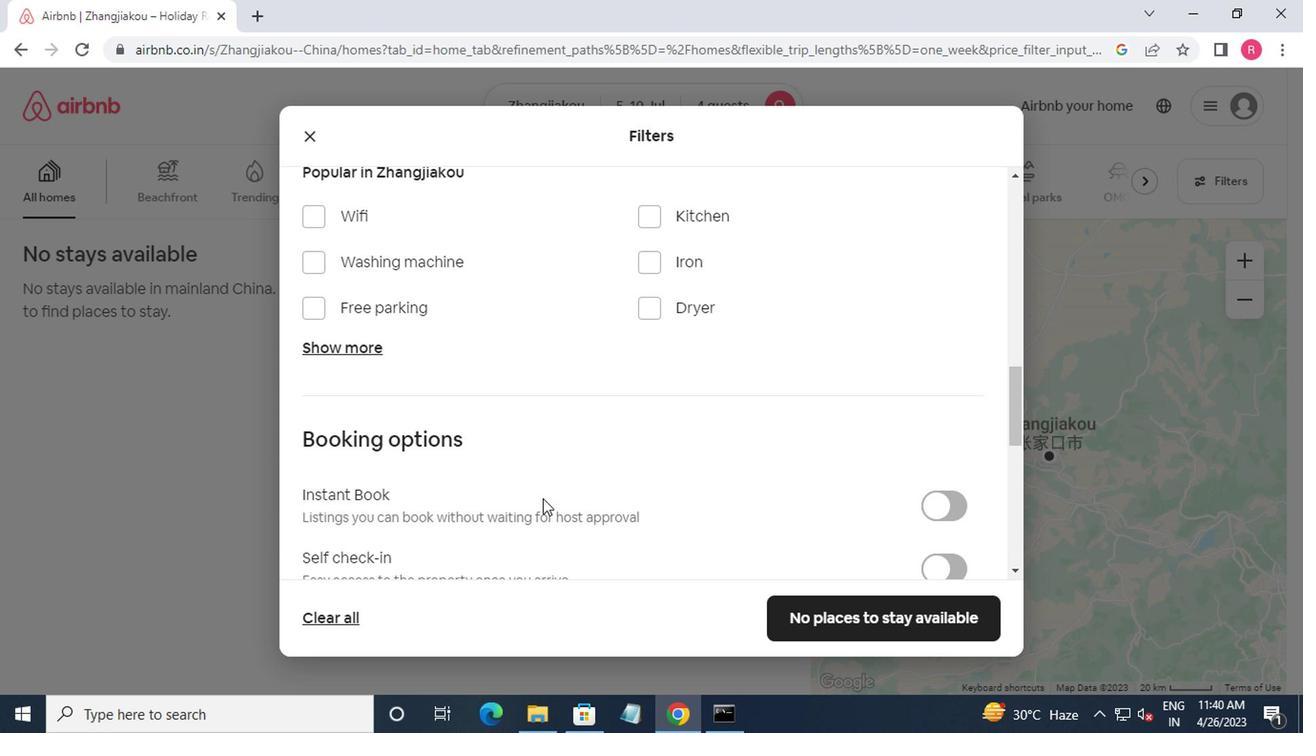 
Action: Mouse moved to (930, 474)
Screenshot: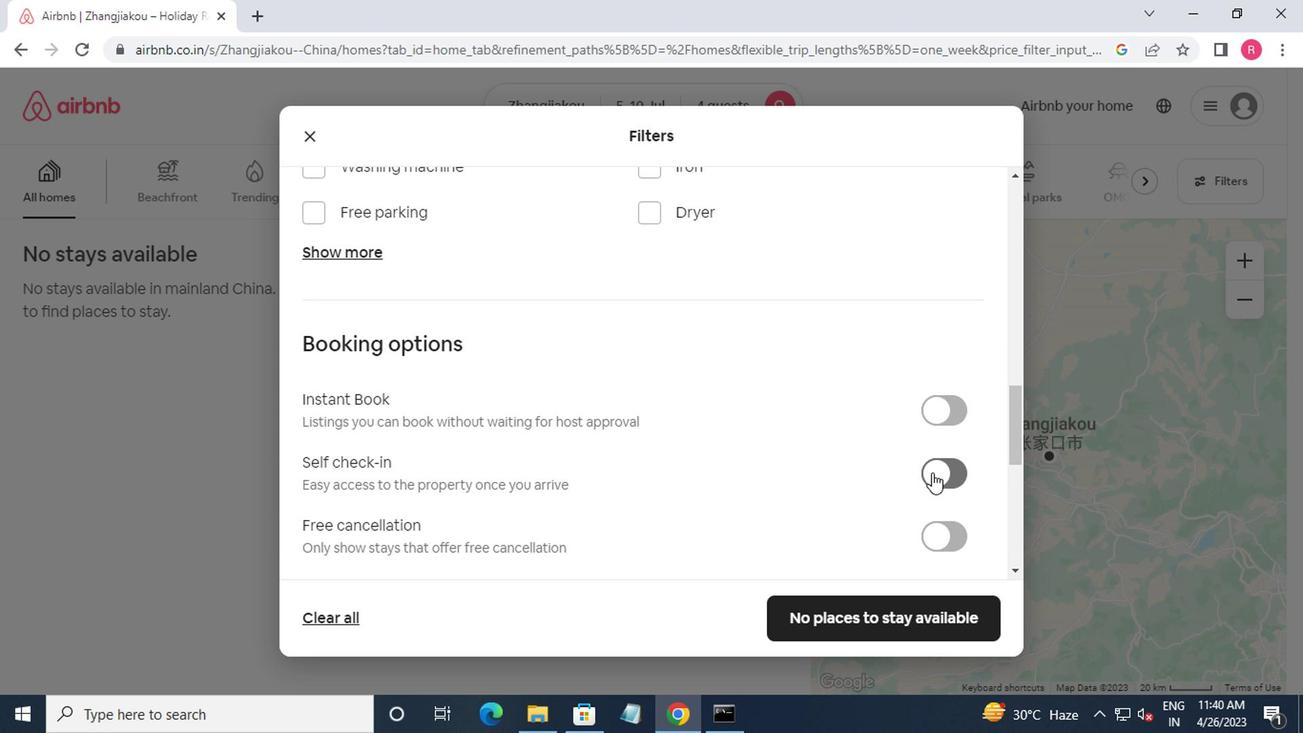 
Action: Mouse pressed left at (930, 474)
Screenshot: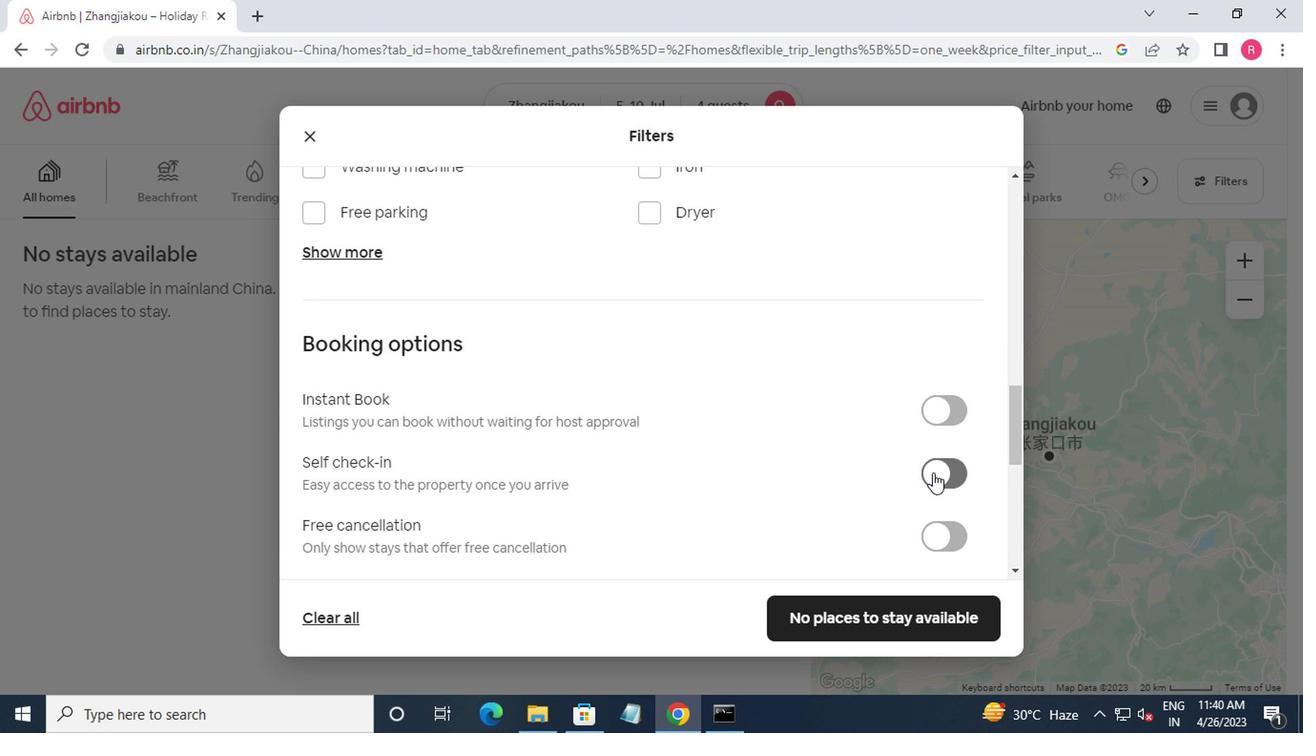 
Action: Mouse moved to (927, 467)
Screenshot: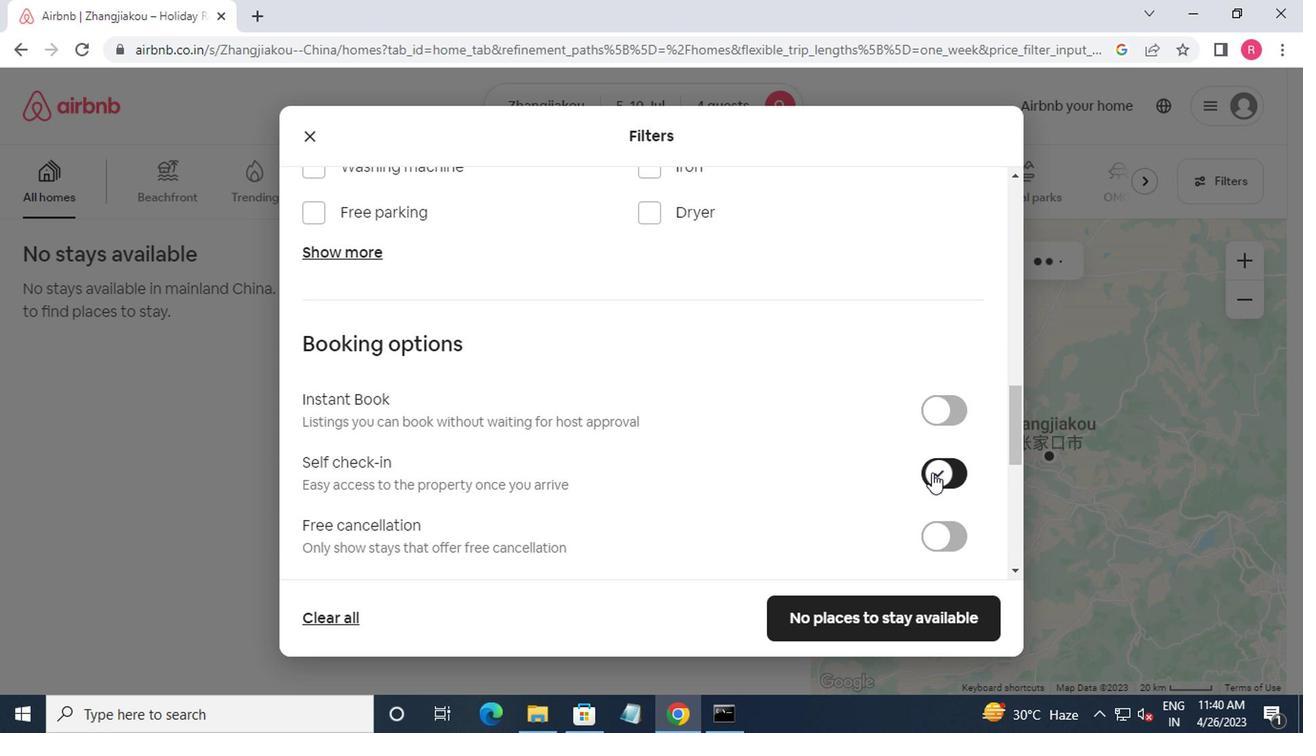 
Action: Mouse scrolled (927, 467) with delta (0, 0)
Screenshot: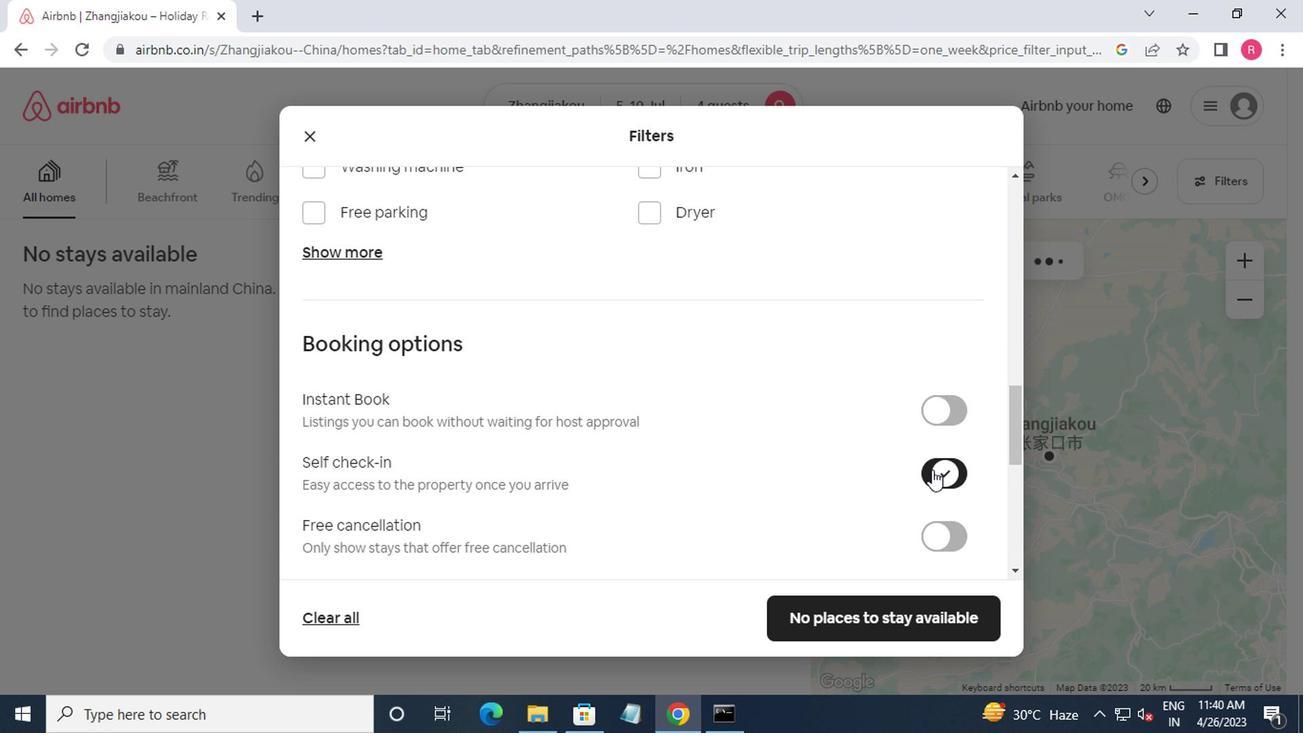 
Action: Mouse moved to (924, 472)
Screenshot: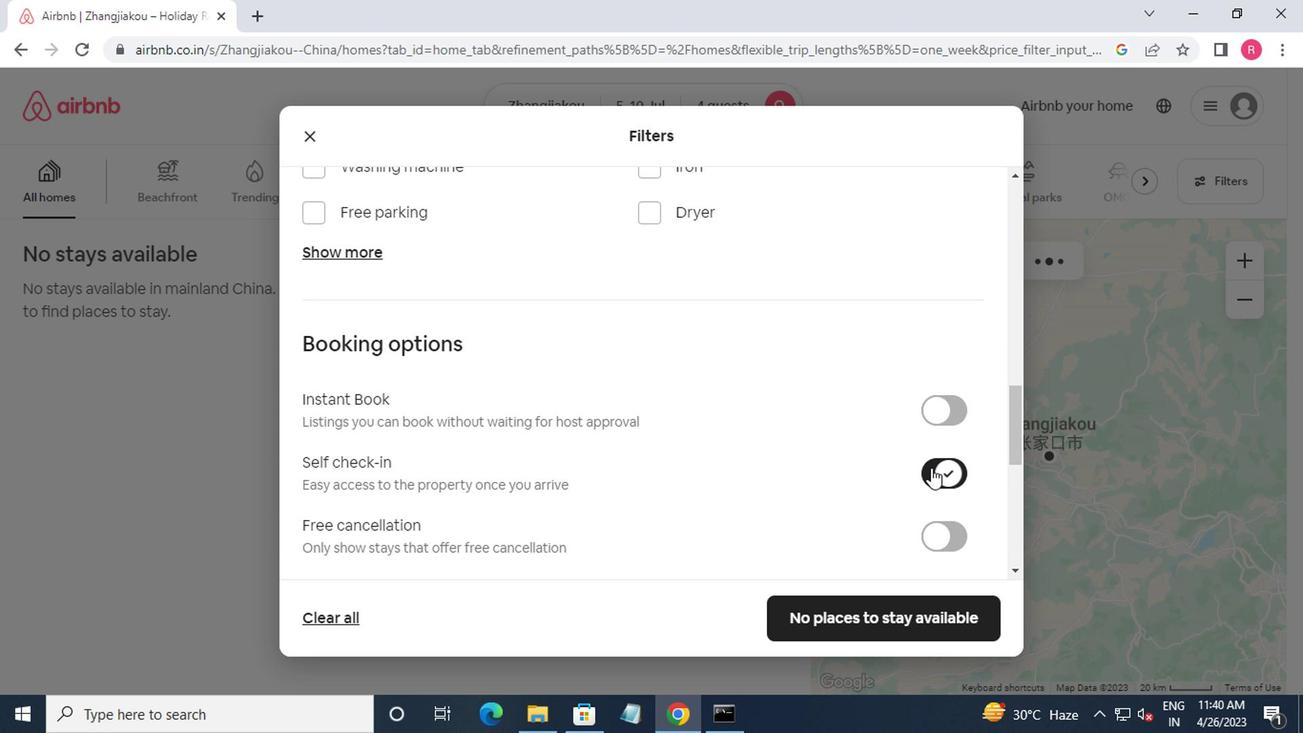 
Action: Mouse scrolled (924, 471) with delta (0, 0)
Screenshot: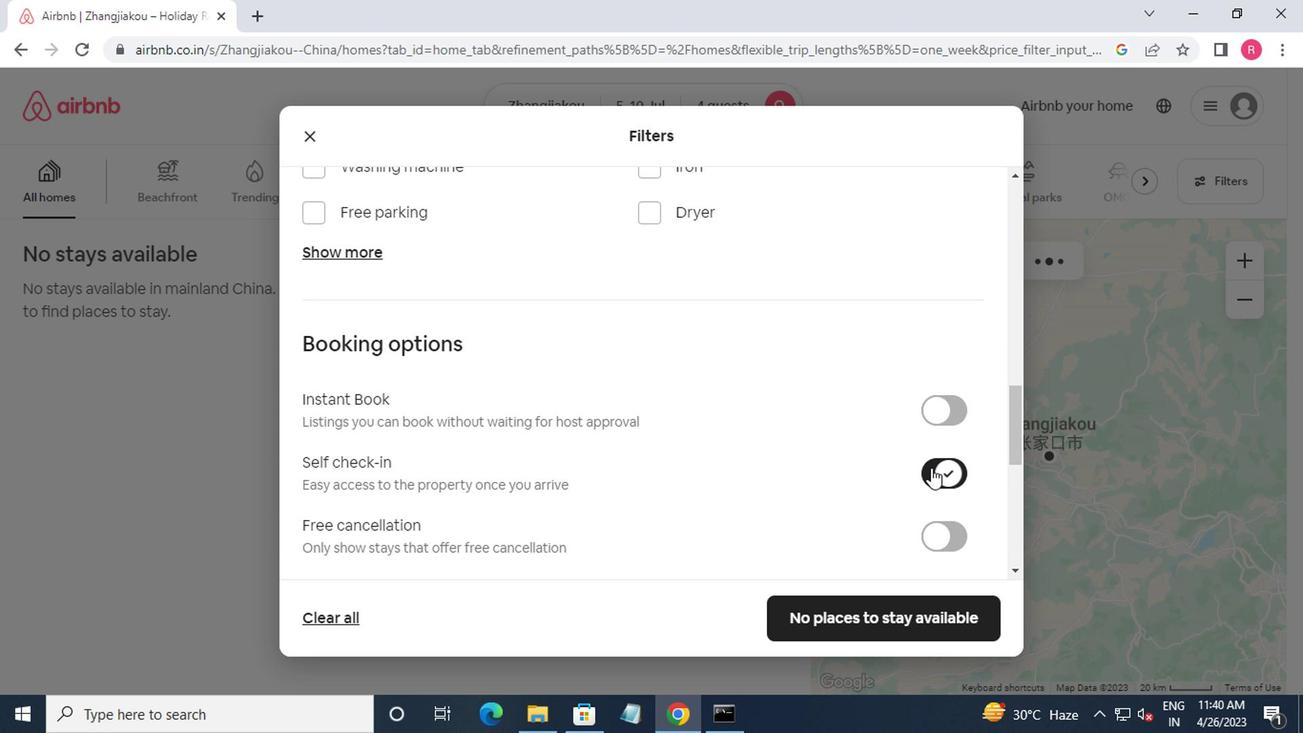 
Action: Mouse moved to (920, 477)
Screenshot: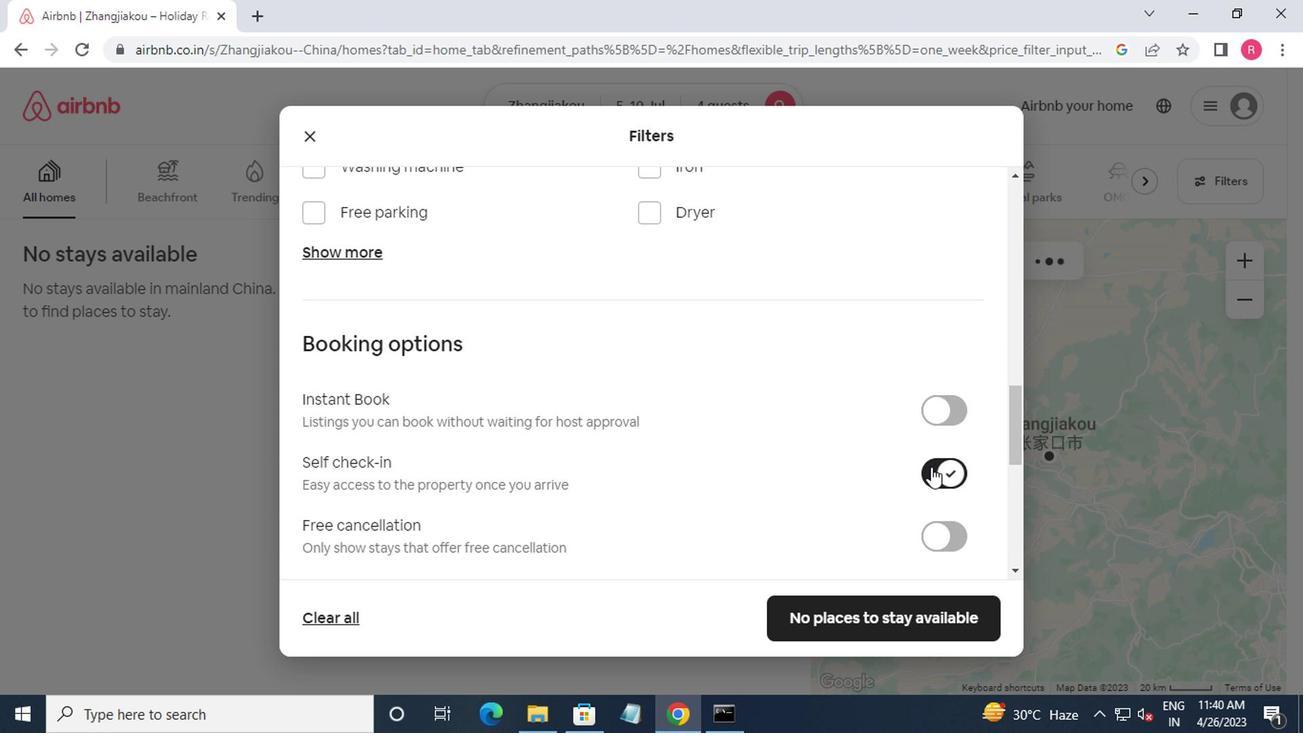
Action: Mouse scrolled (920, 476) with delta (0, 0)
Screenshot: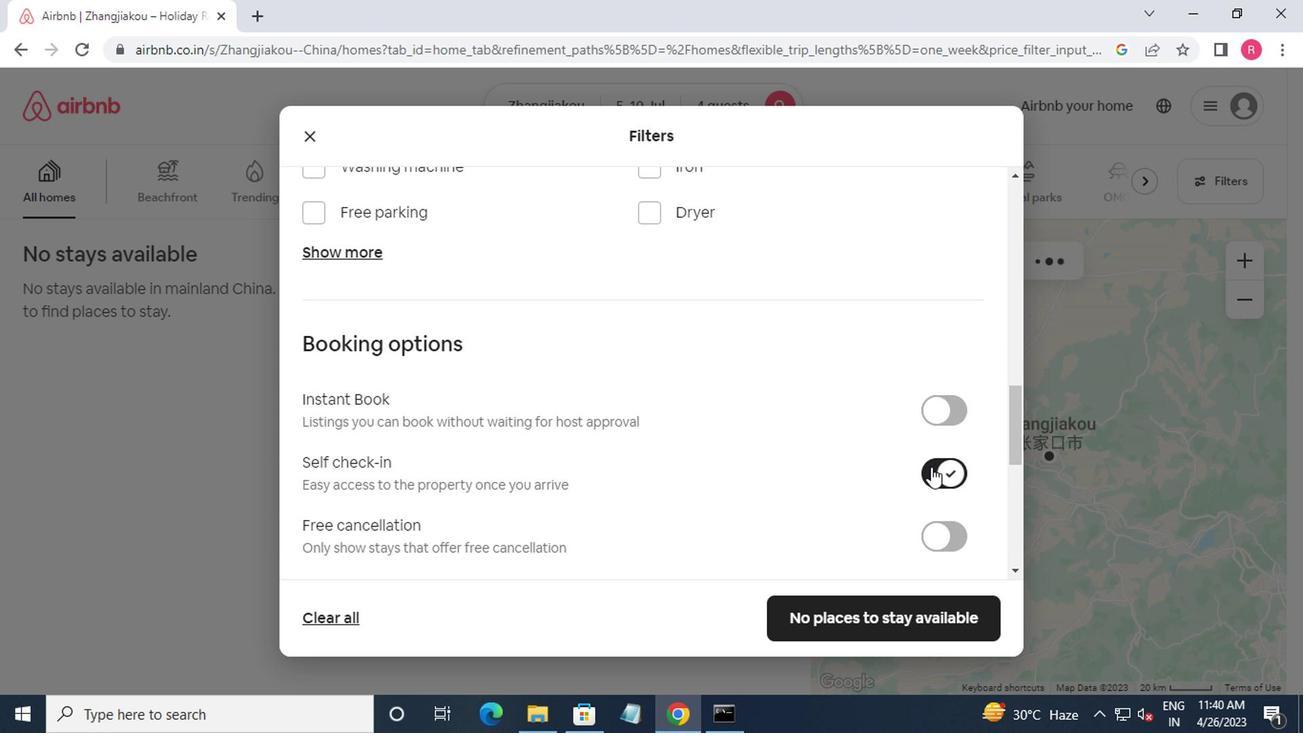 
Action: Mouse moved to (916, 483)
Screenshot: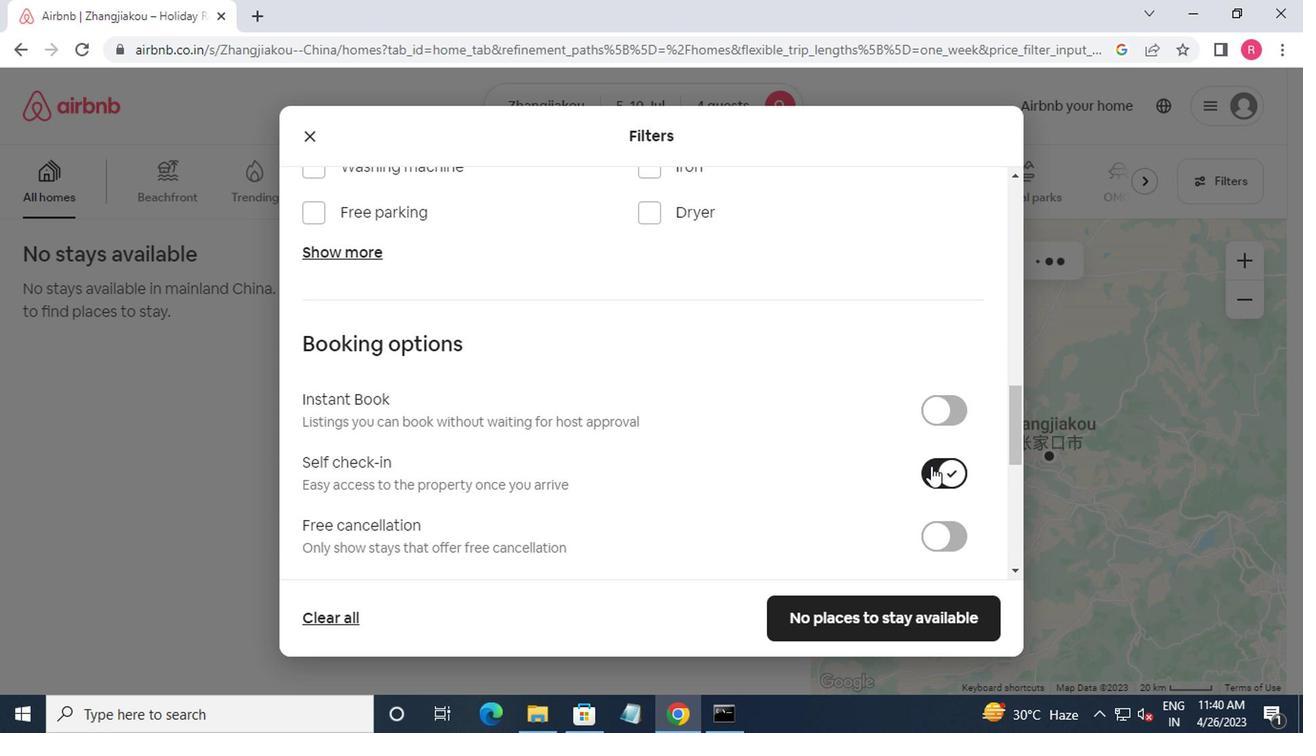 
Action: Mouse scrolled (916, 482) with delta (0, 0)
Screenshot: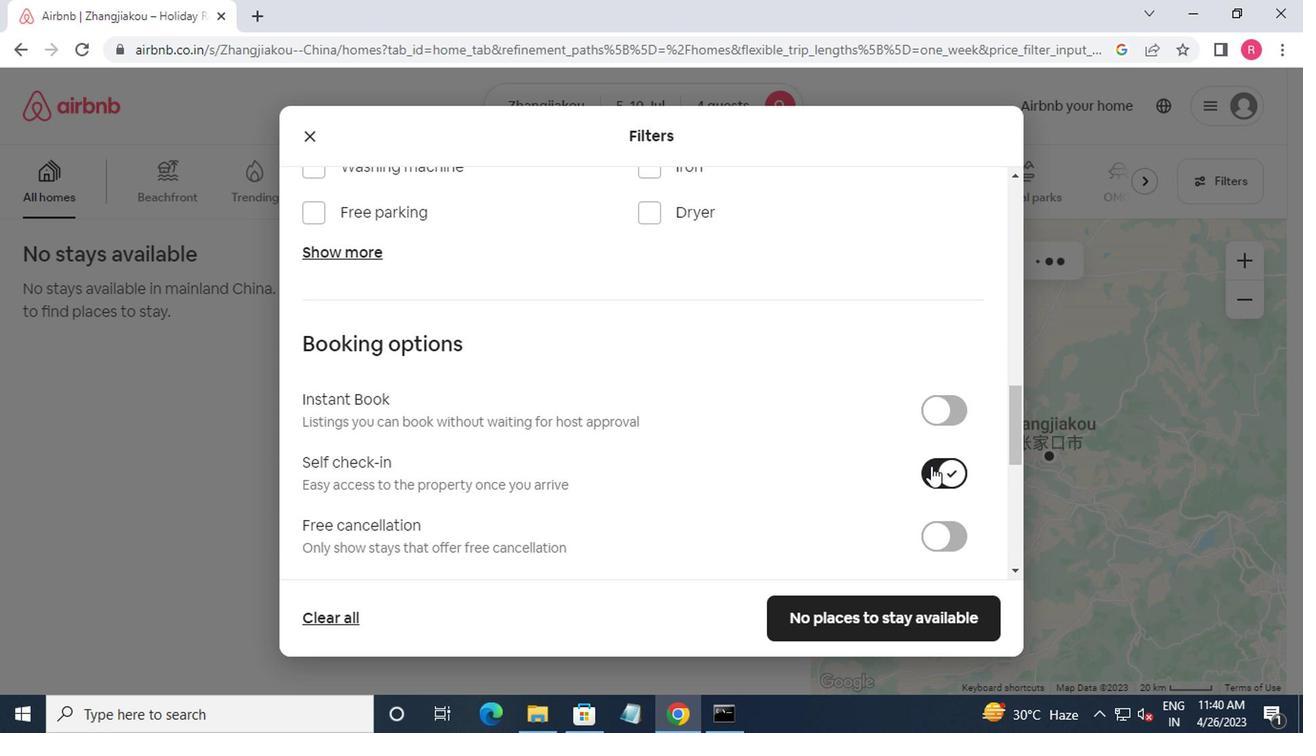 
Action: Mouse moved to (896, 484)
Screenshot: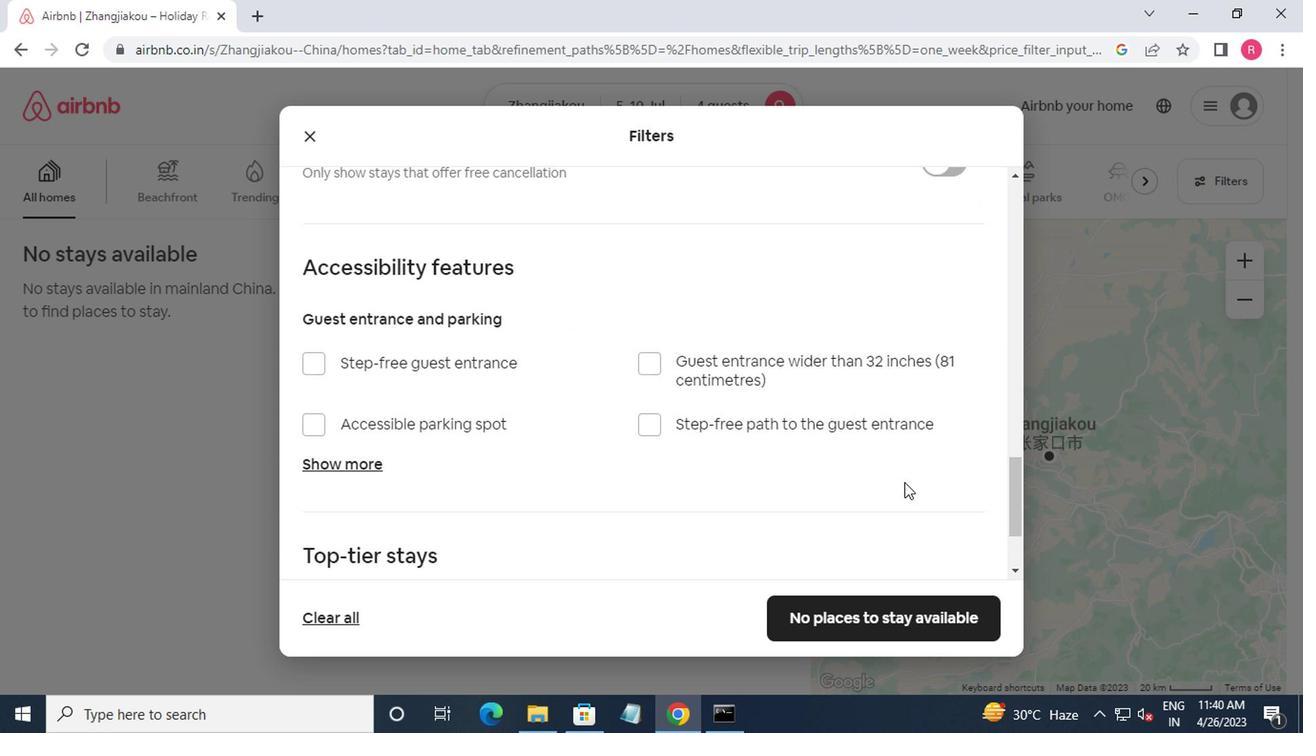
Action: Mouse scrolled (896, 483) with delta (0, 0)
Screenshot: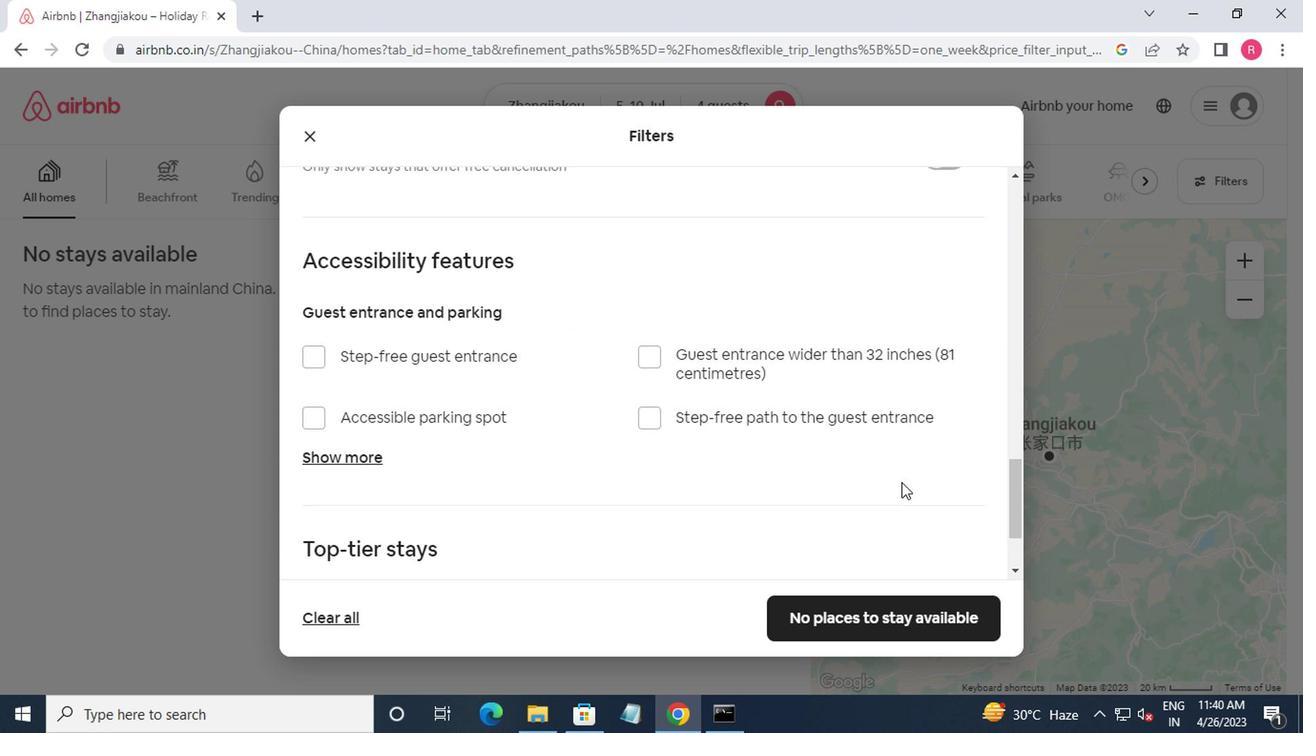 
Action: Mouse moved to (894, 484)
Screenshot: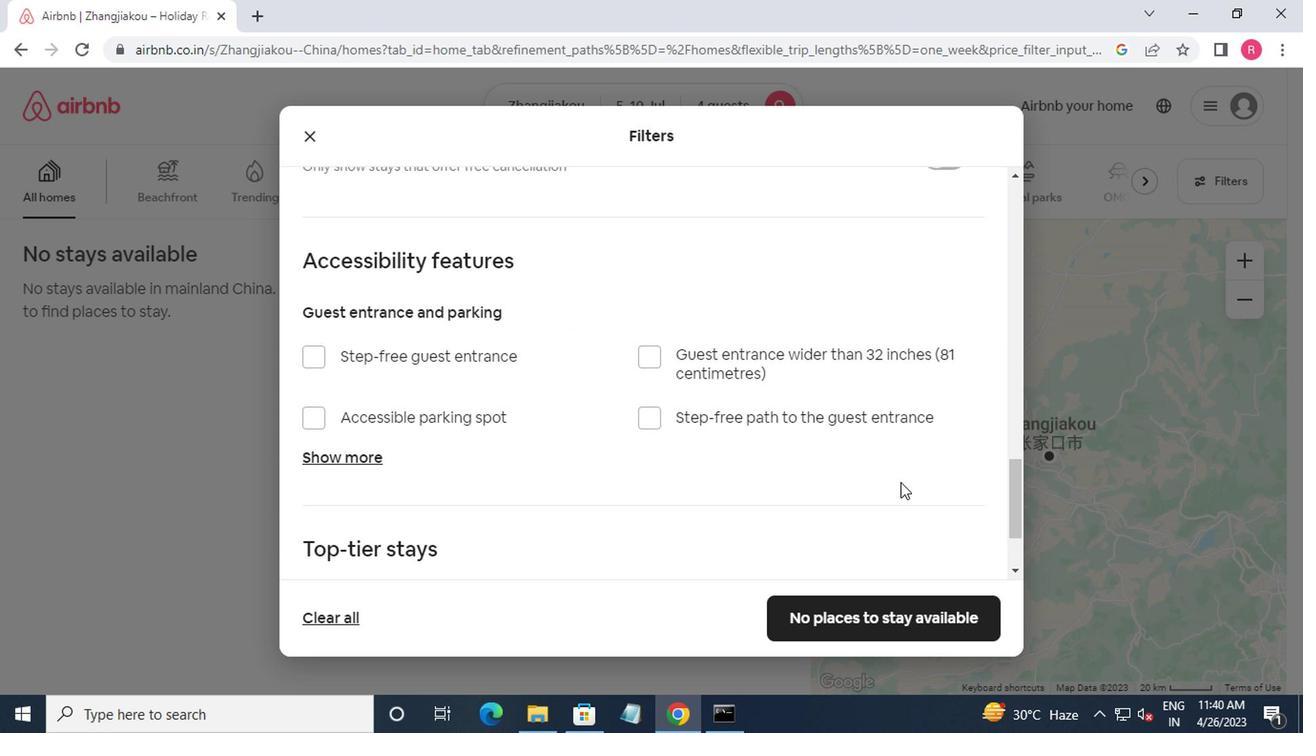 
Action: Mouse scrolled (894, 483) with delta (0, 0)
Screenshot: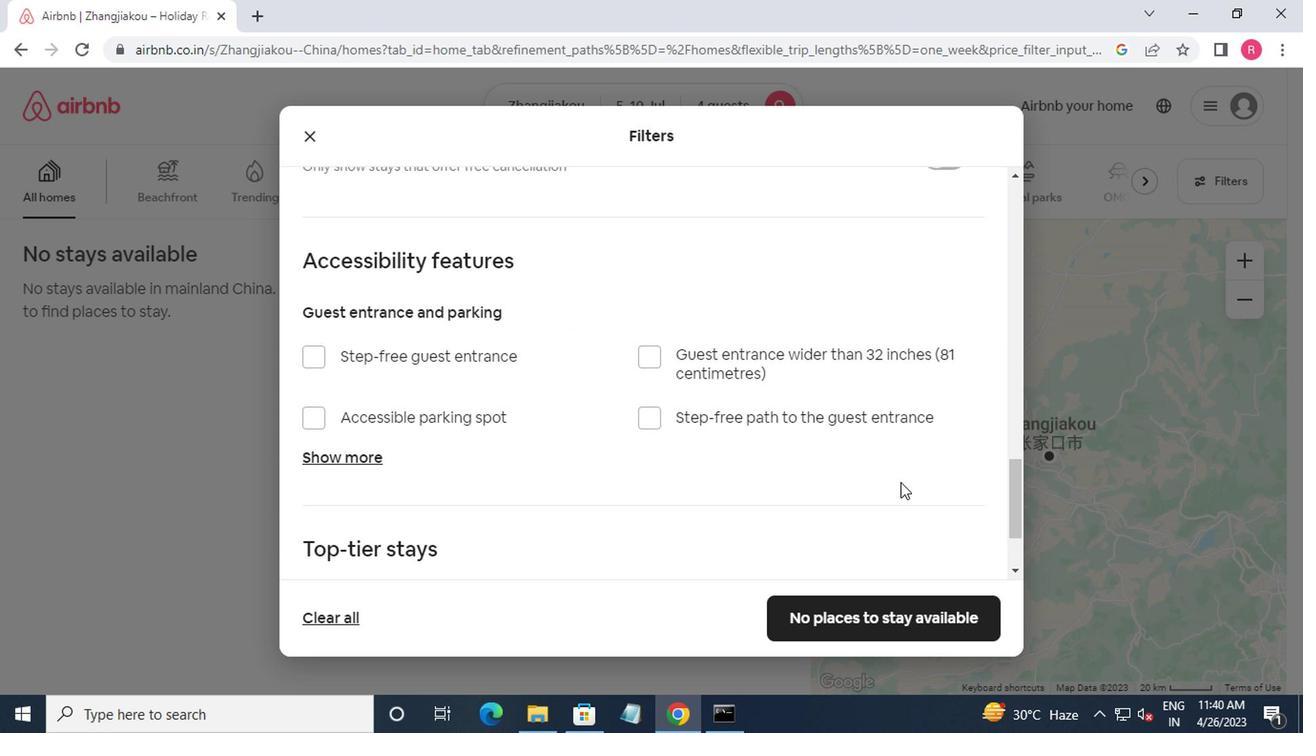 
Action: Mouse moved to (892, 486)
Screenshot: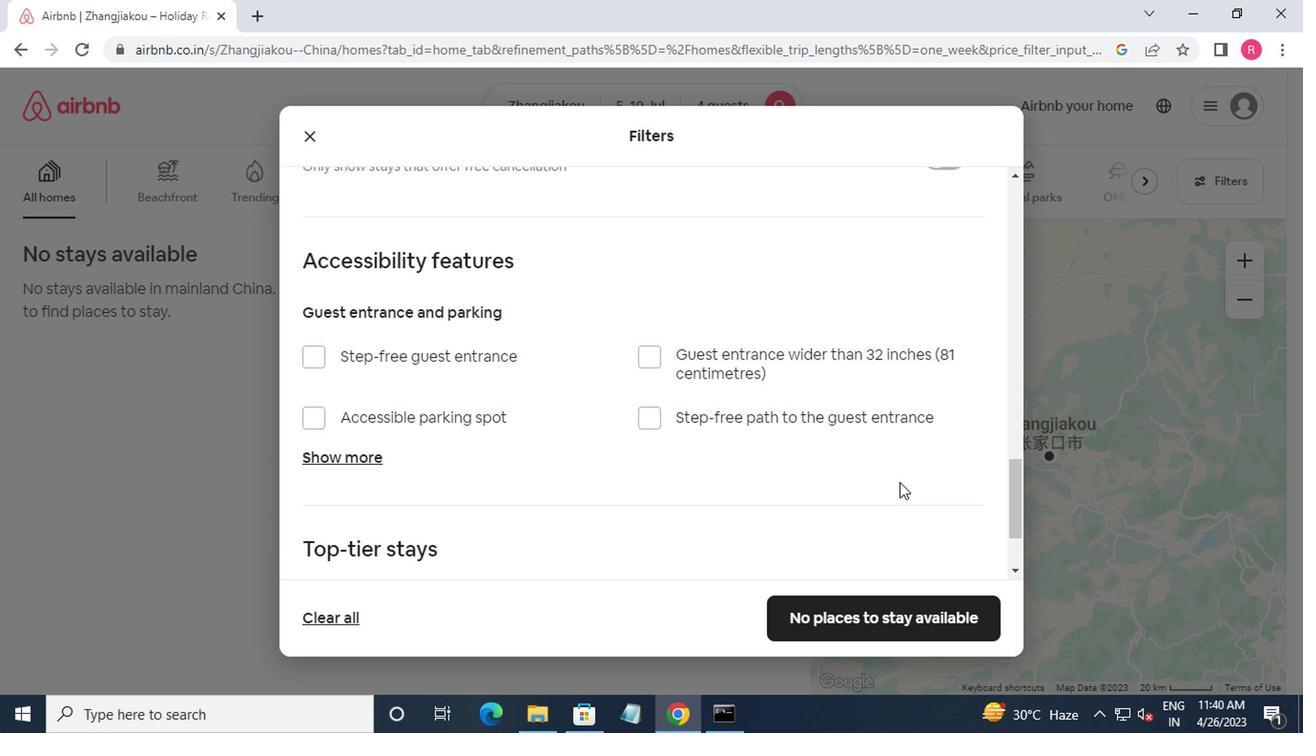 
Action: Mouse scrolled (892, 485) with delta (0, 0)
Screenshot: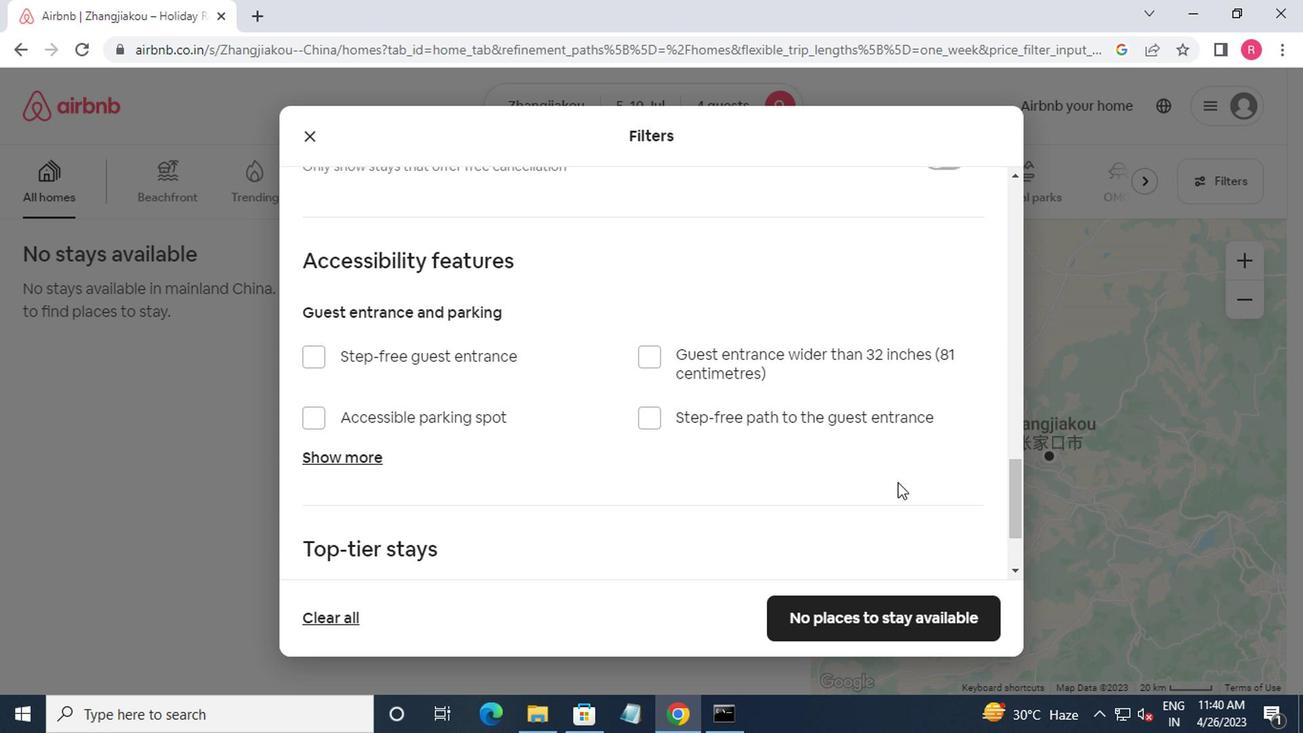 
Action: Mouse moved to (897, 617)
Screenshot: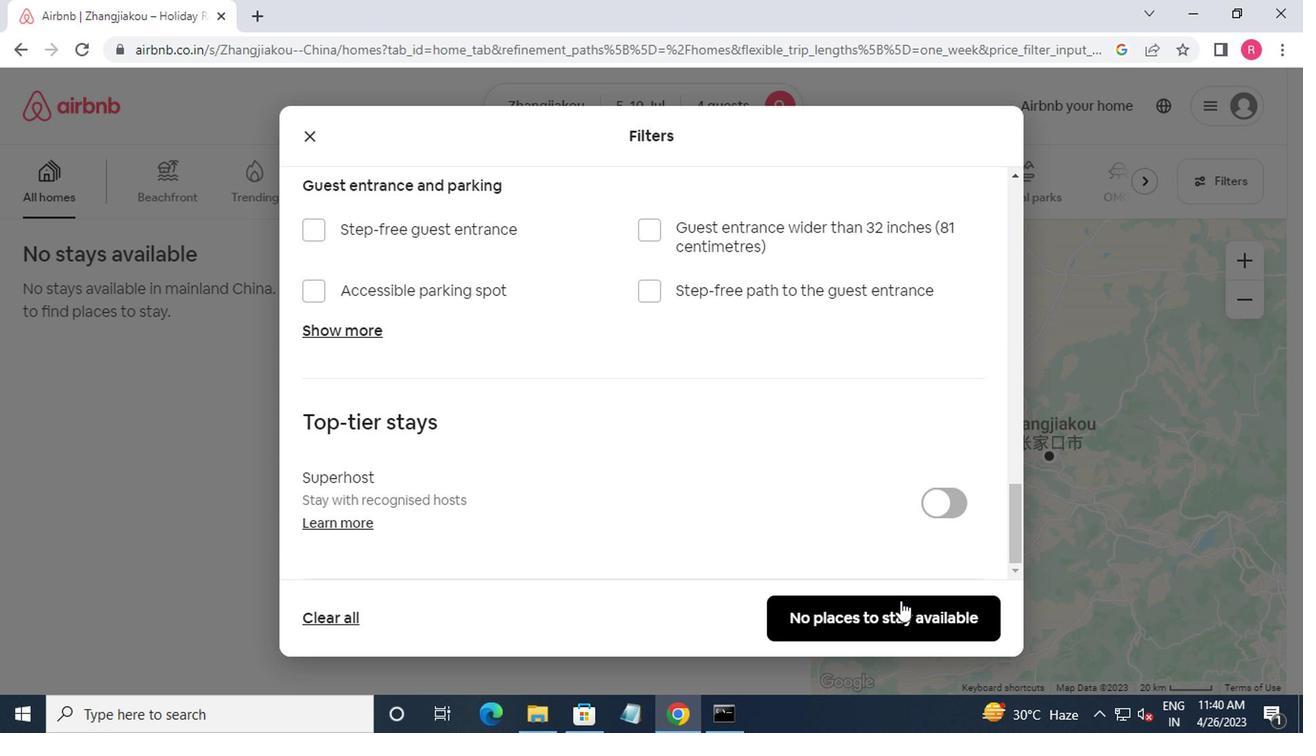 
Action: Mouse pressed left at (897, 617)
Screenshot: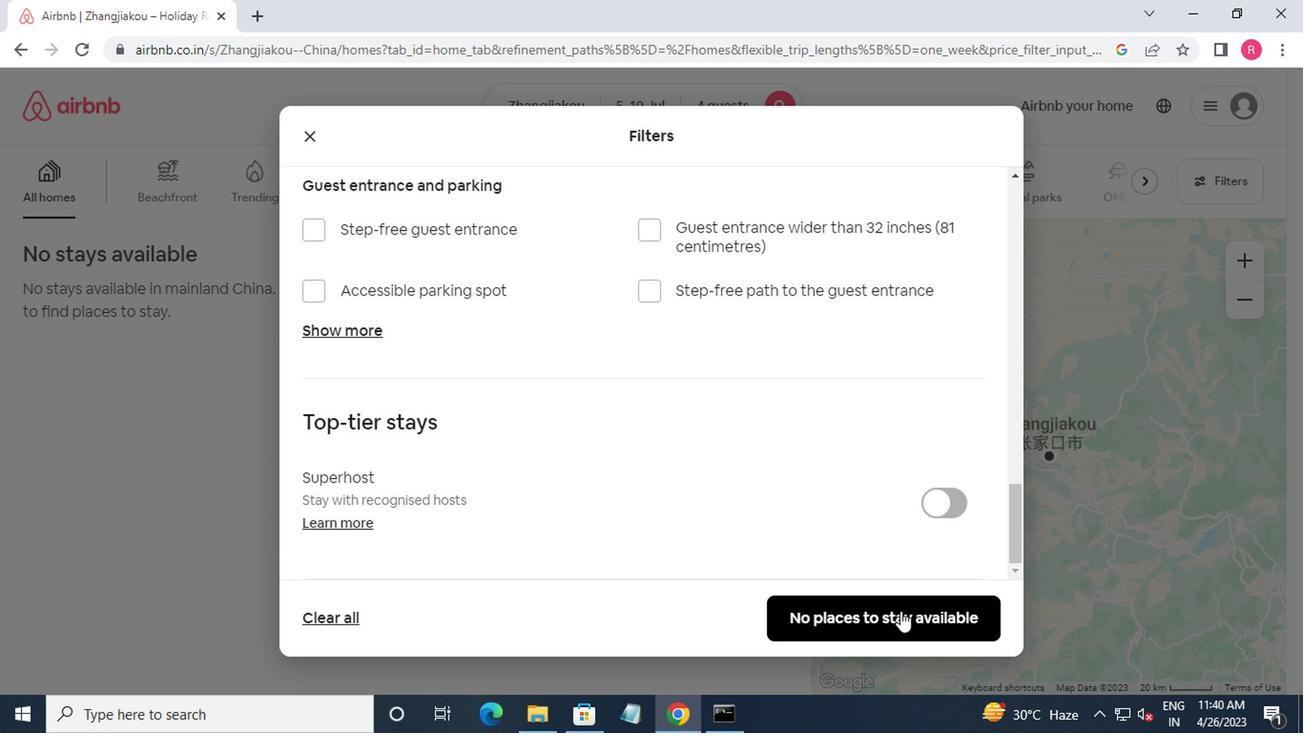 
Action: Mouse moved to (892, 590)
Screenshot: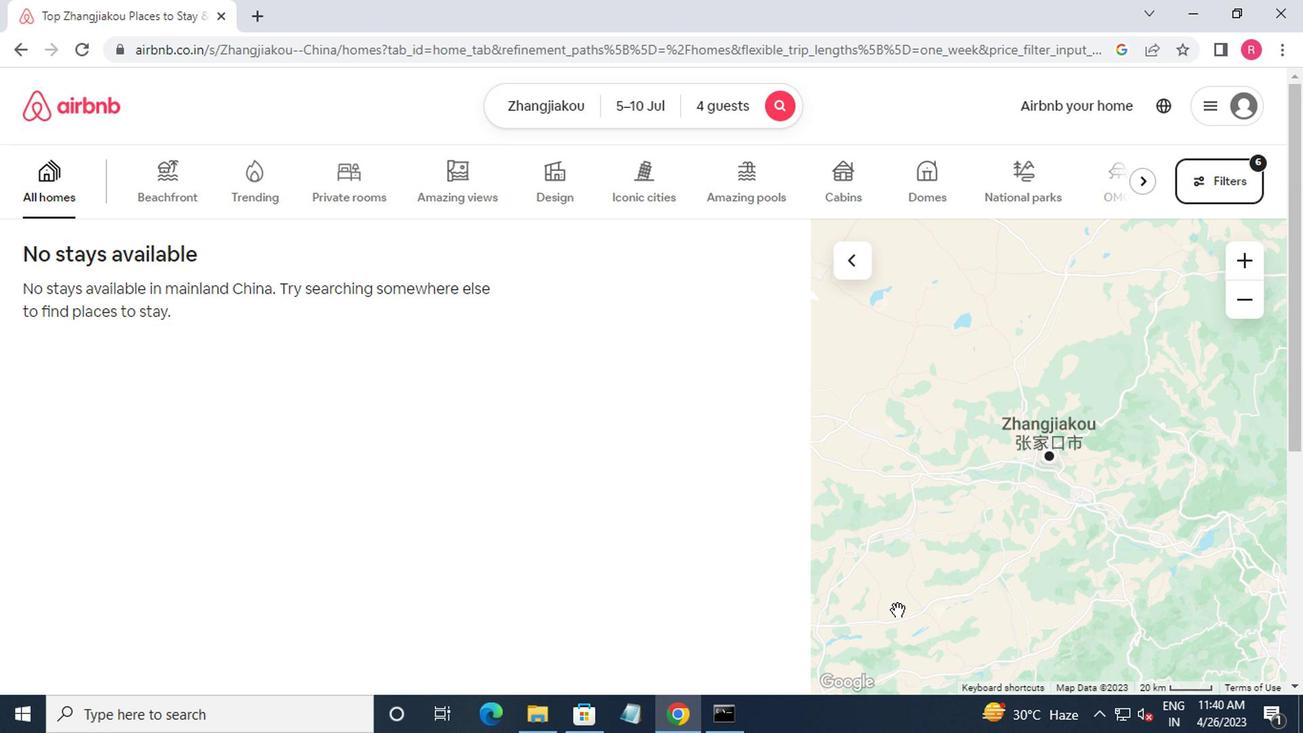 
